 Task: Check our story.
Action: Mouse moved to (812, 547)
Screenshot: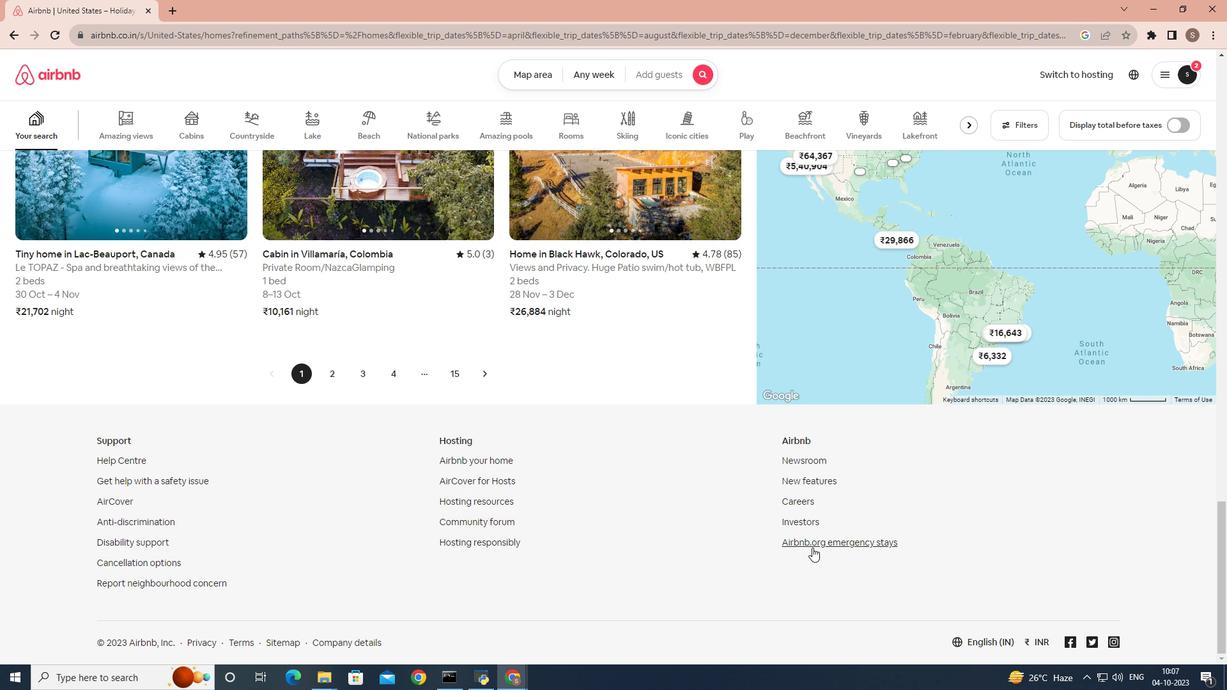 
Action: Mouse pressed left at (812, 547)
Screenshot: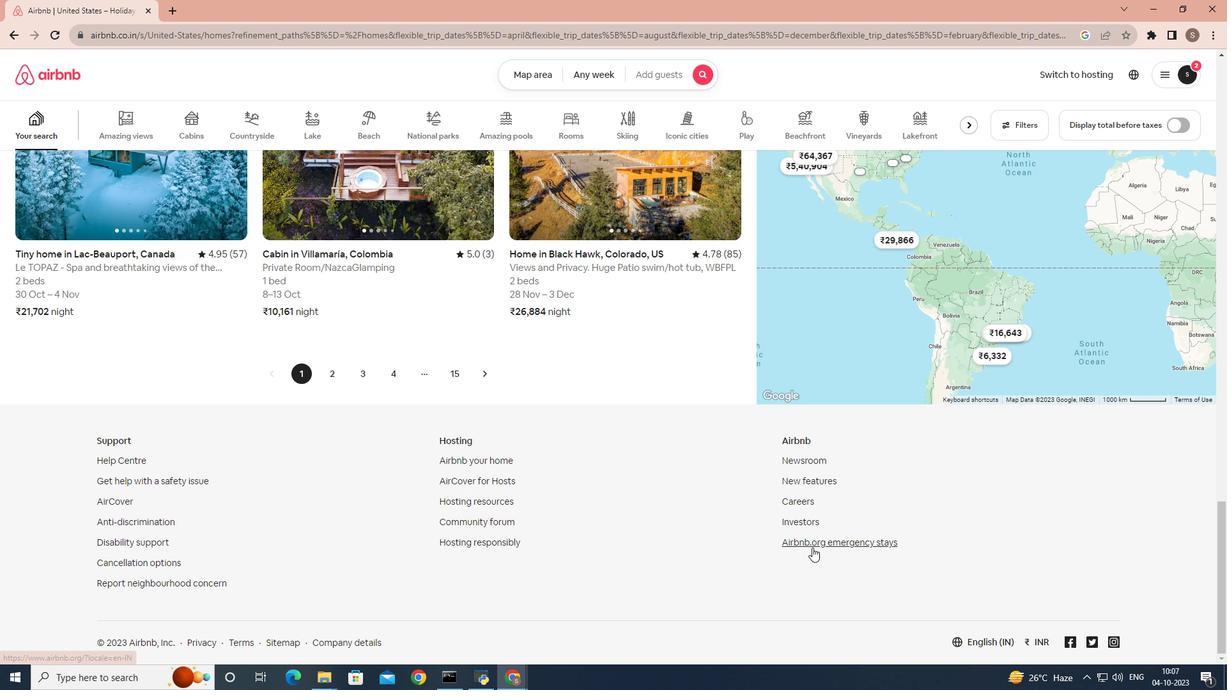 
Action: Mouse moved to (908, 251)
Screenshot: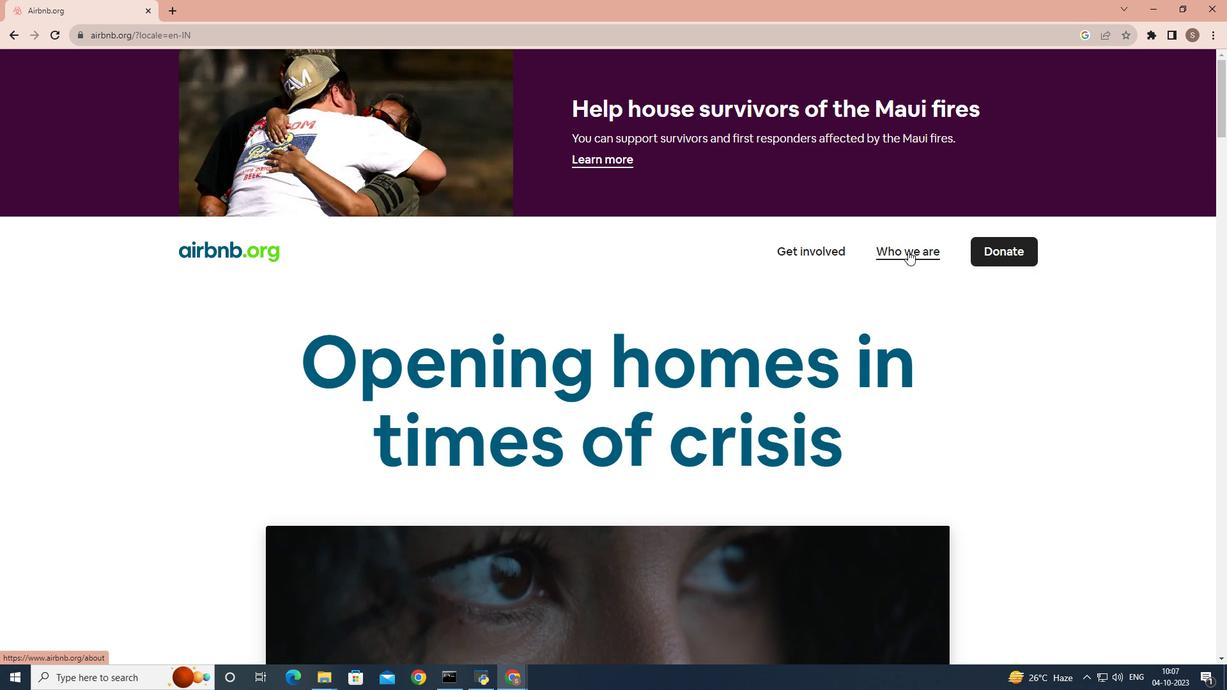 
Action: Mouse pressed left at (908, 251)
Screenshot: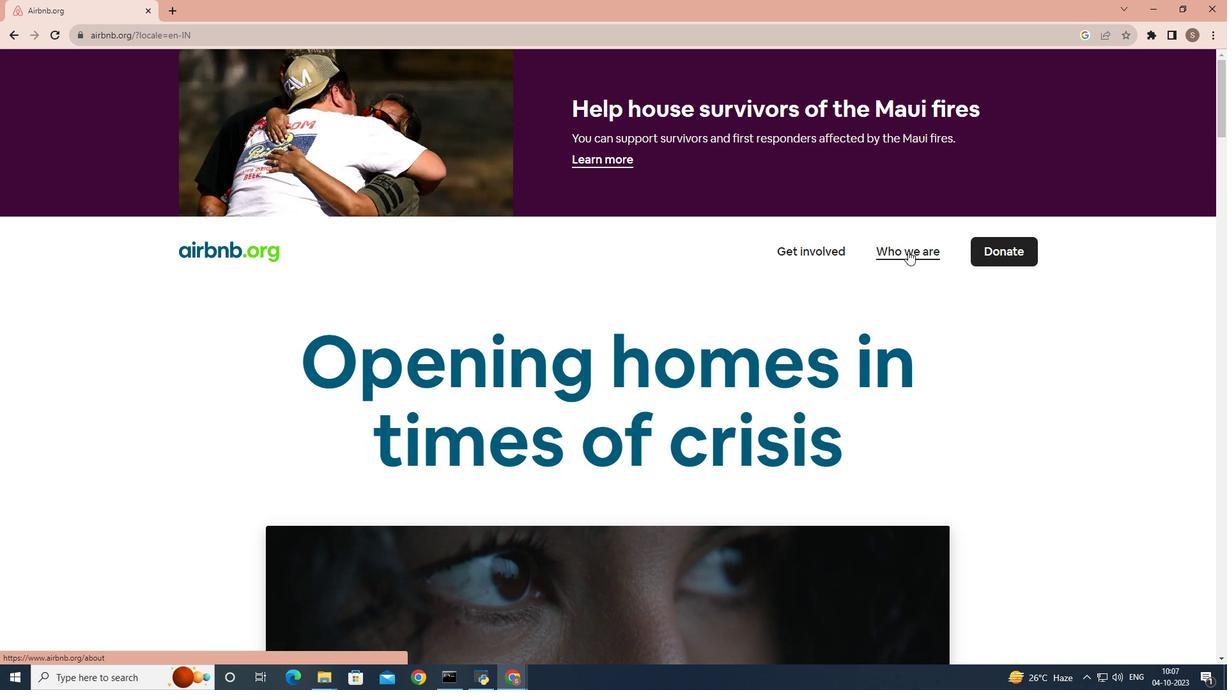 
Action: Mouse moved to (251, 423)
Screenshot: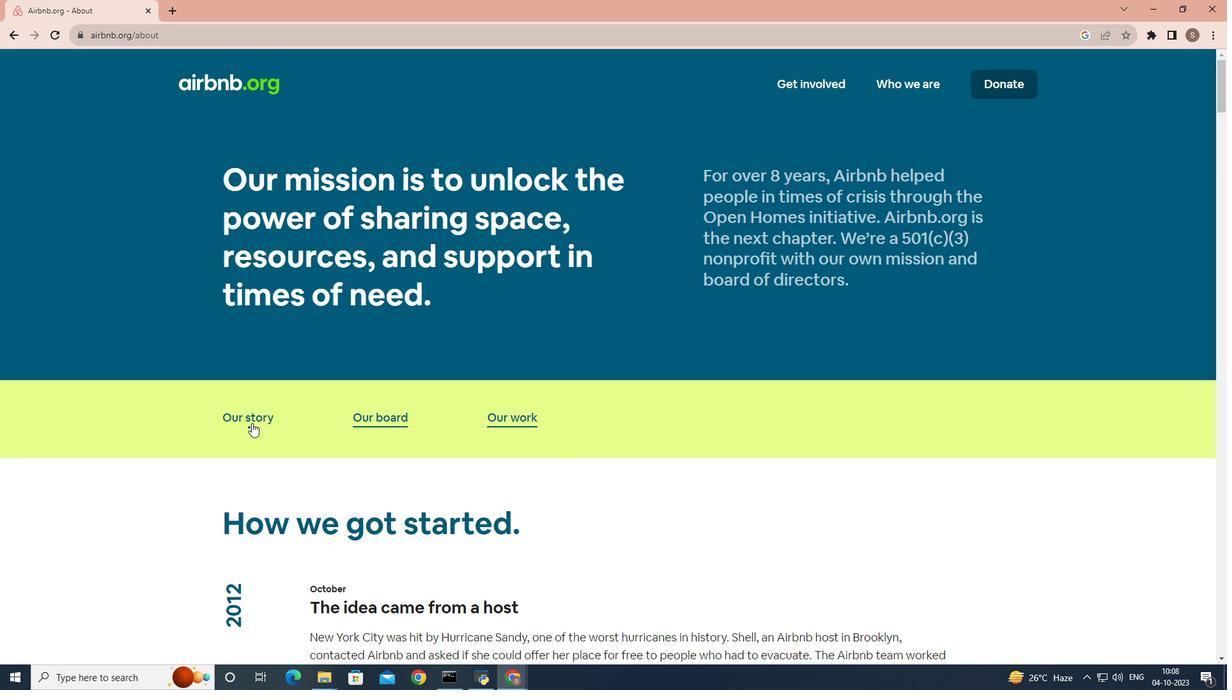 
Action: Mouse pressed left at (251, 423)
Screenshot: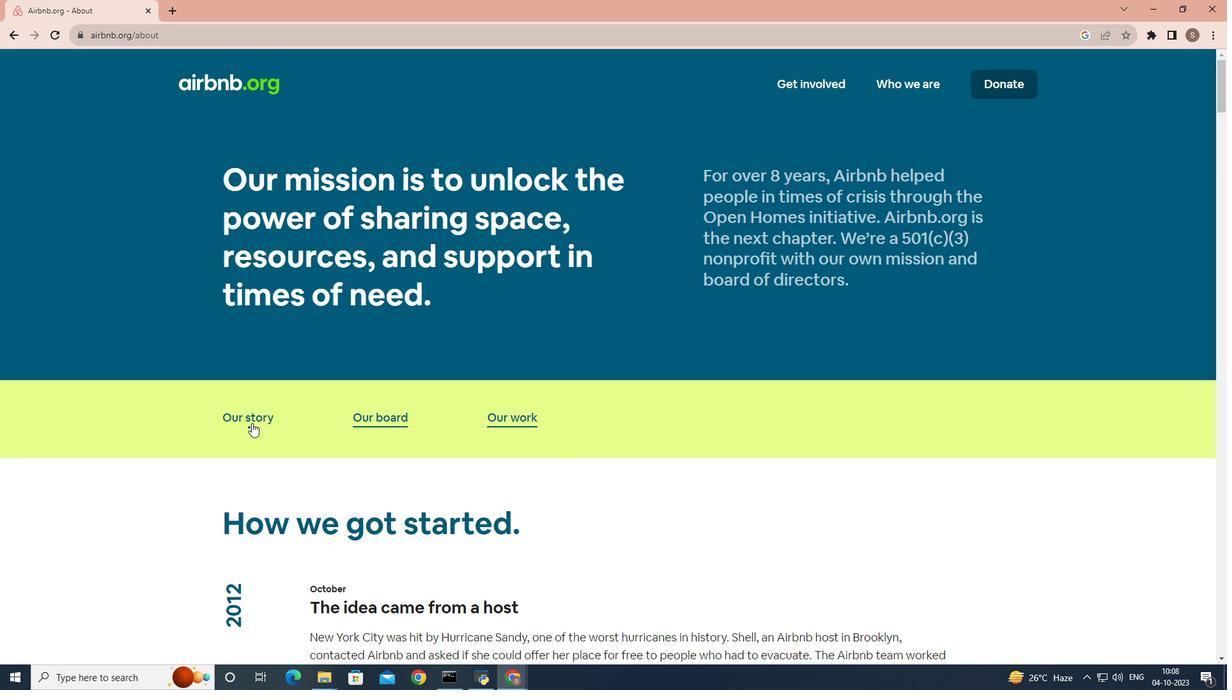 
Action: Mouse moved to (260, 427)
Screenshot: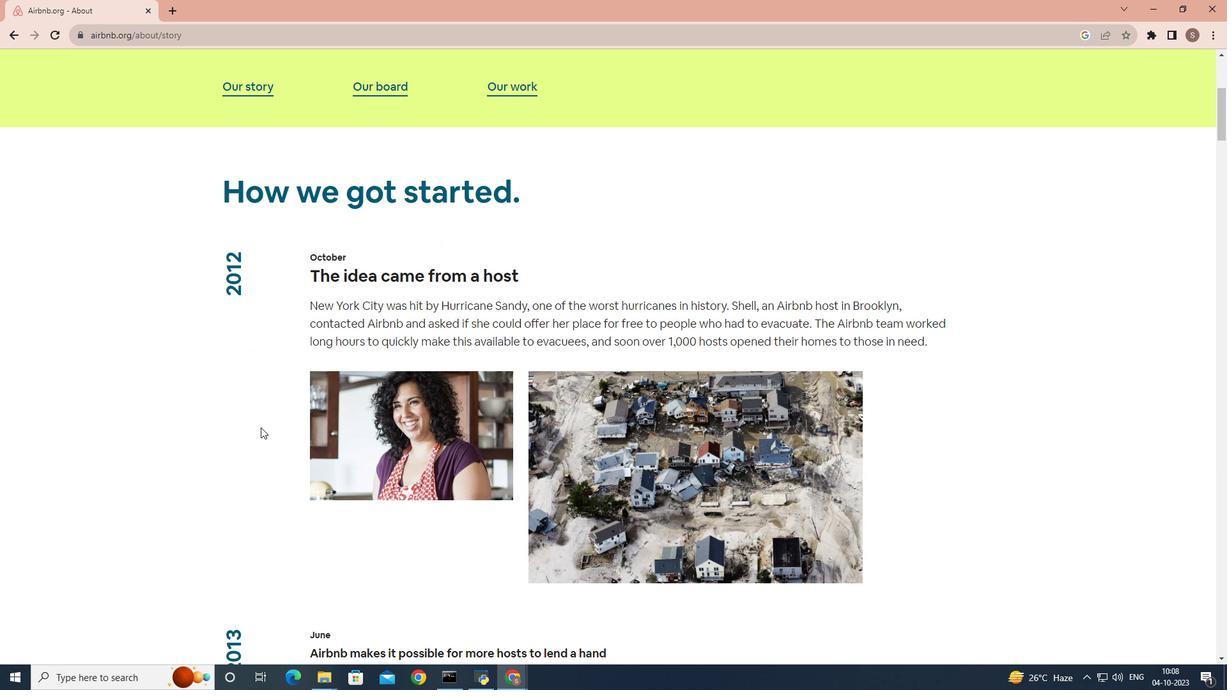 
Action: Mouse scrolled (260, 426) with delta (0, 0)
Screenshot: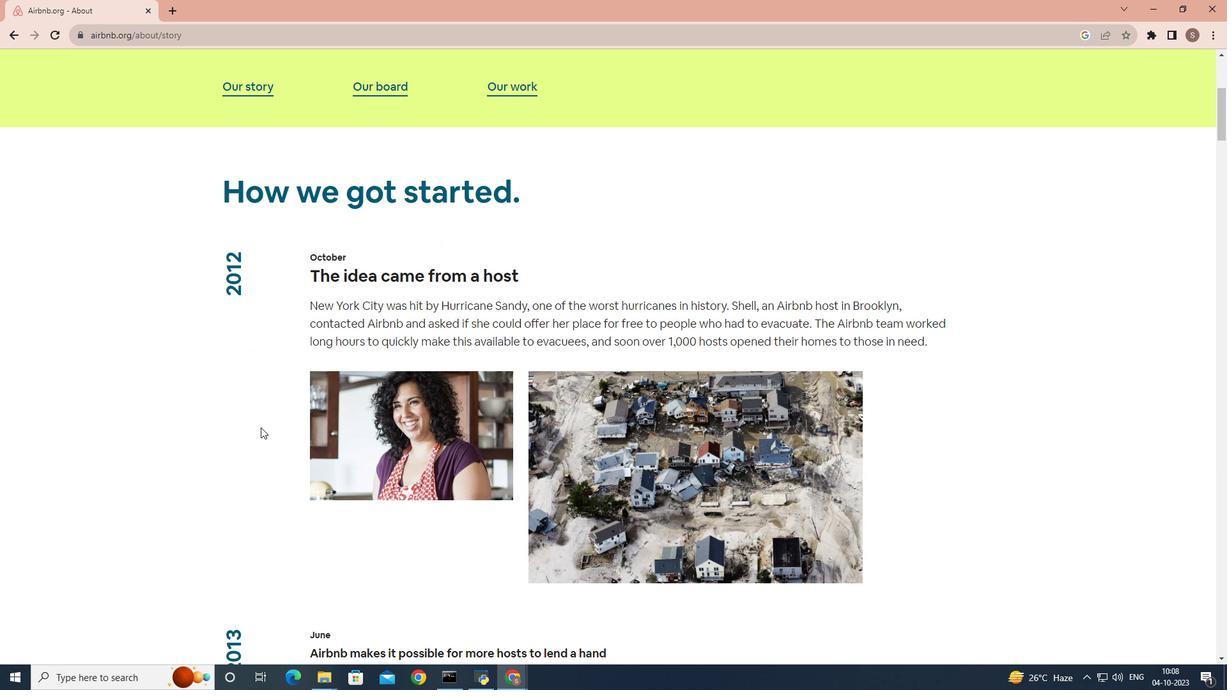 
Action: Mouse scrolled (260, 426) with delta (0, 0)
Screenshot: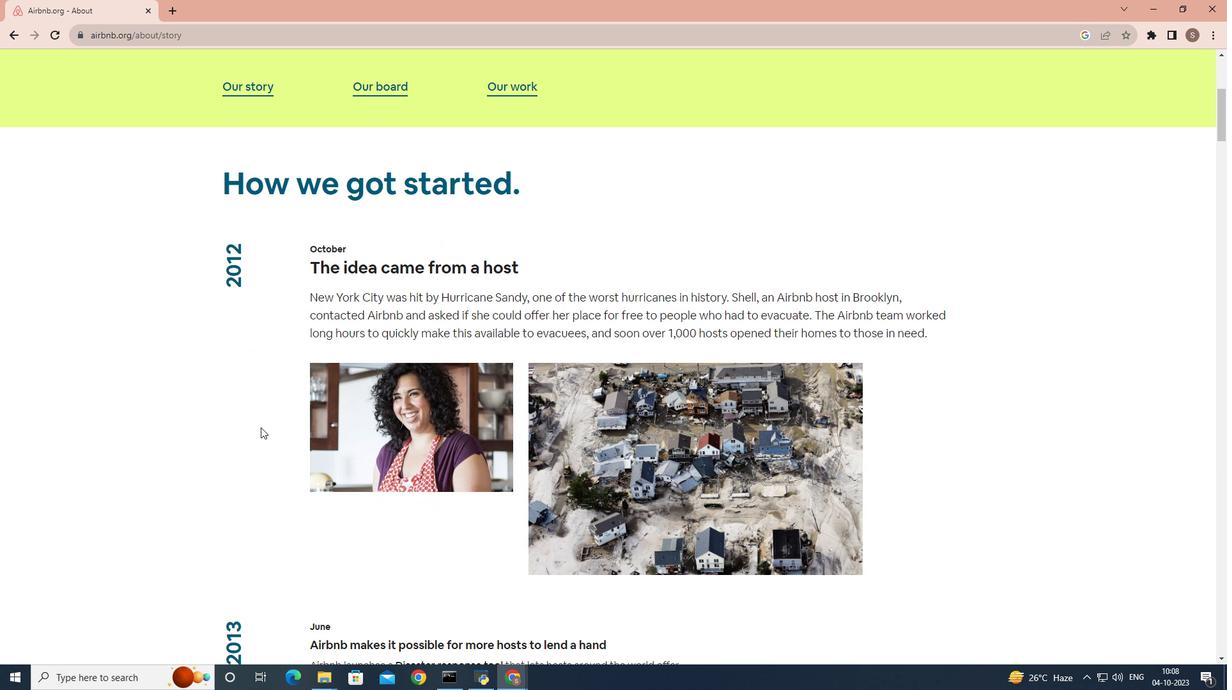 
Action: Mouse scrolled (260, 426) with delta (0, 0)
Screenshot: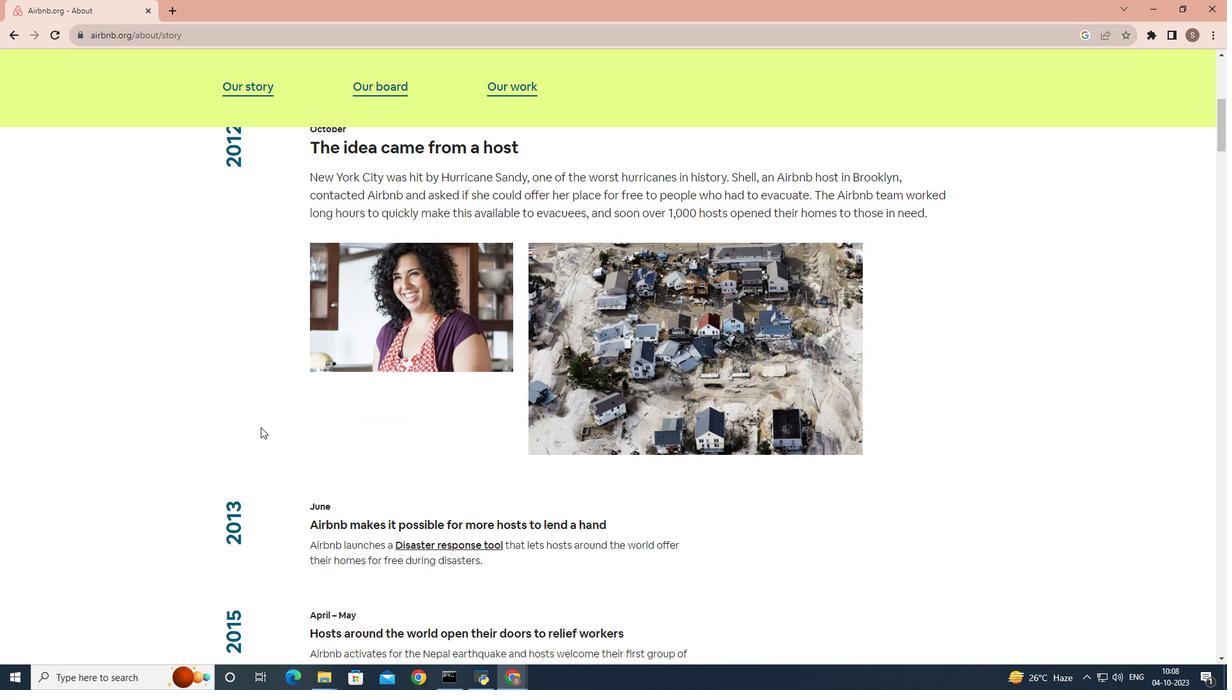 
Action: Mouse scrolled (260, 426) with delta (0, 0)
Screenshot: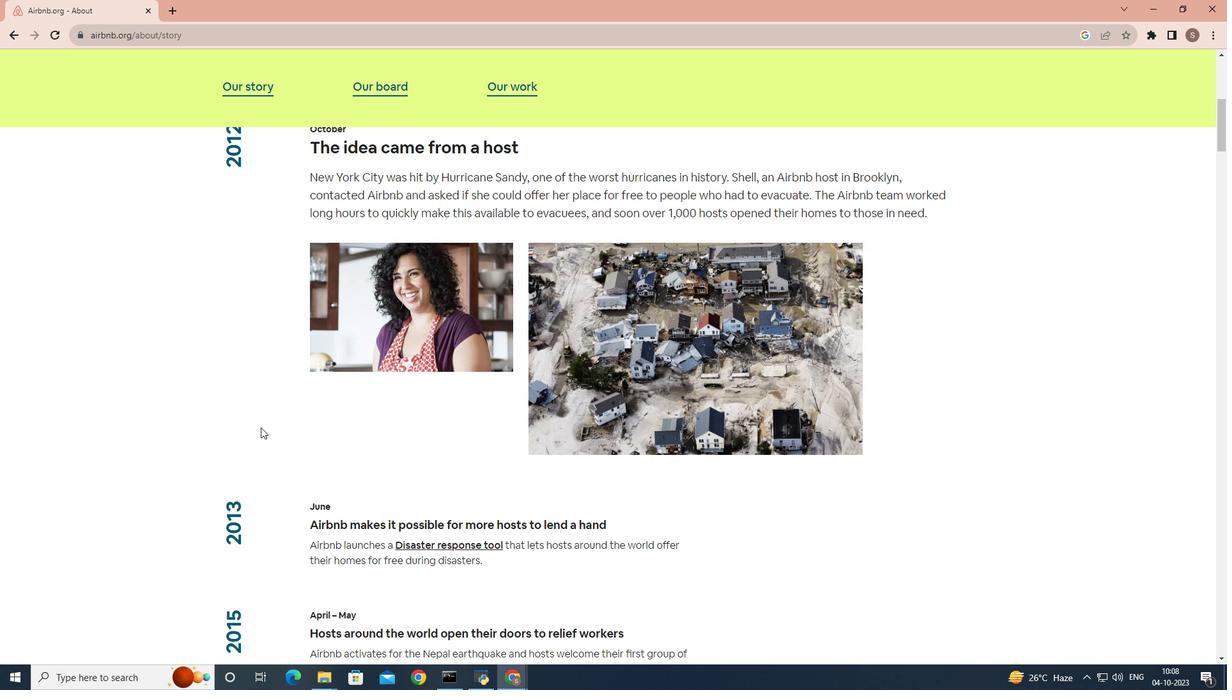 
Action: Mouse scrolled (260, 426) with delta (0, 0)
Screenshot: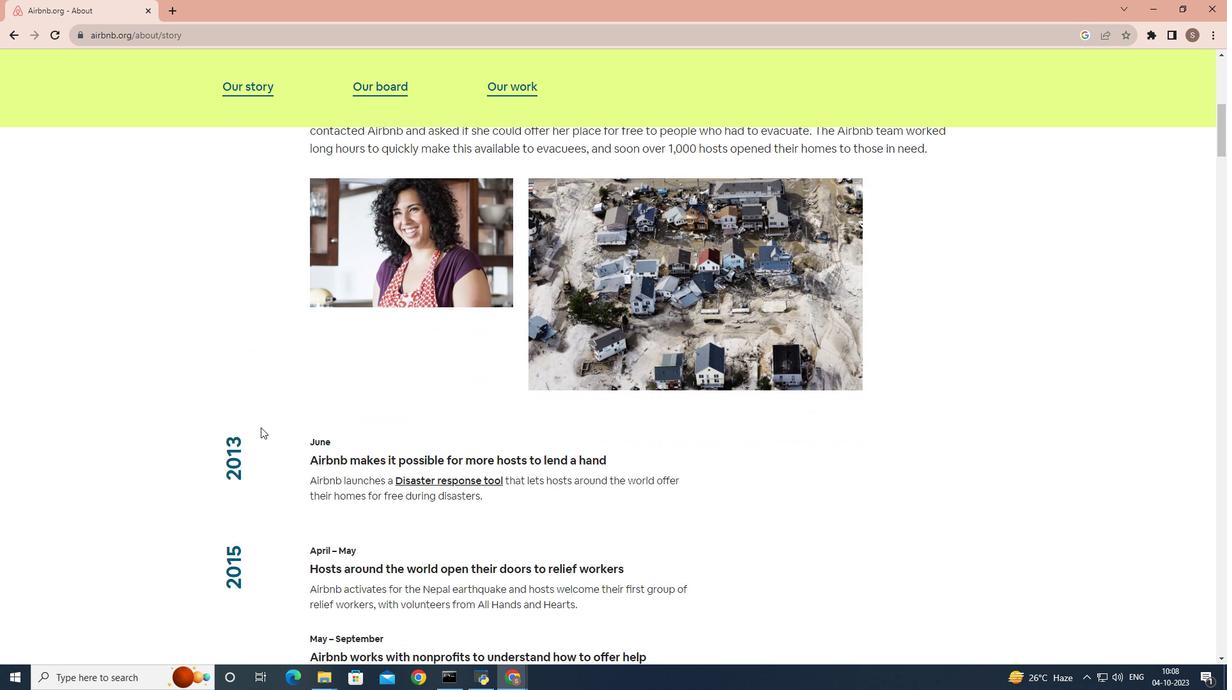 
Action: Mouse scrolled (260, 426) with delta (0, 0)
Screenshot: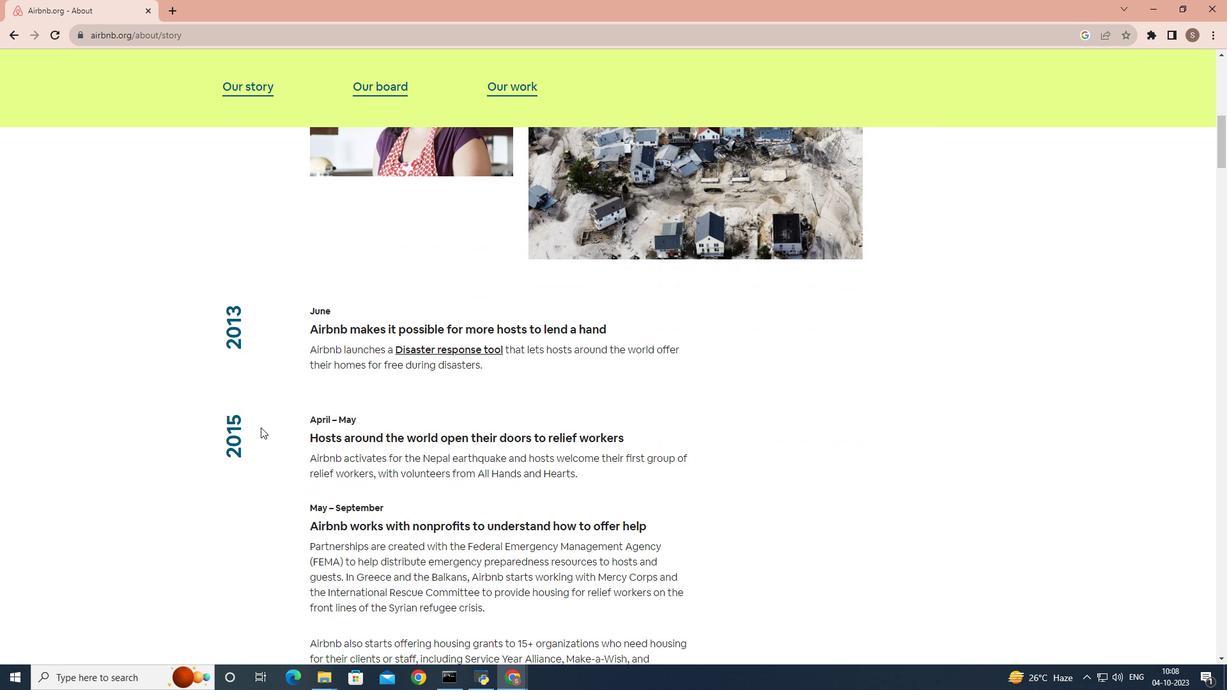 
Action: Mouse scrolled (260, 426) with delta (0, 0)
Screenshot: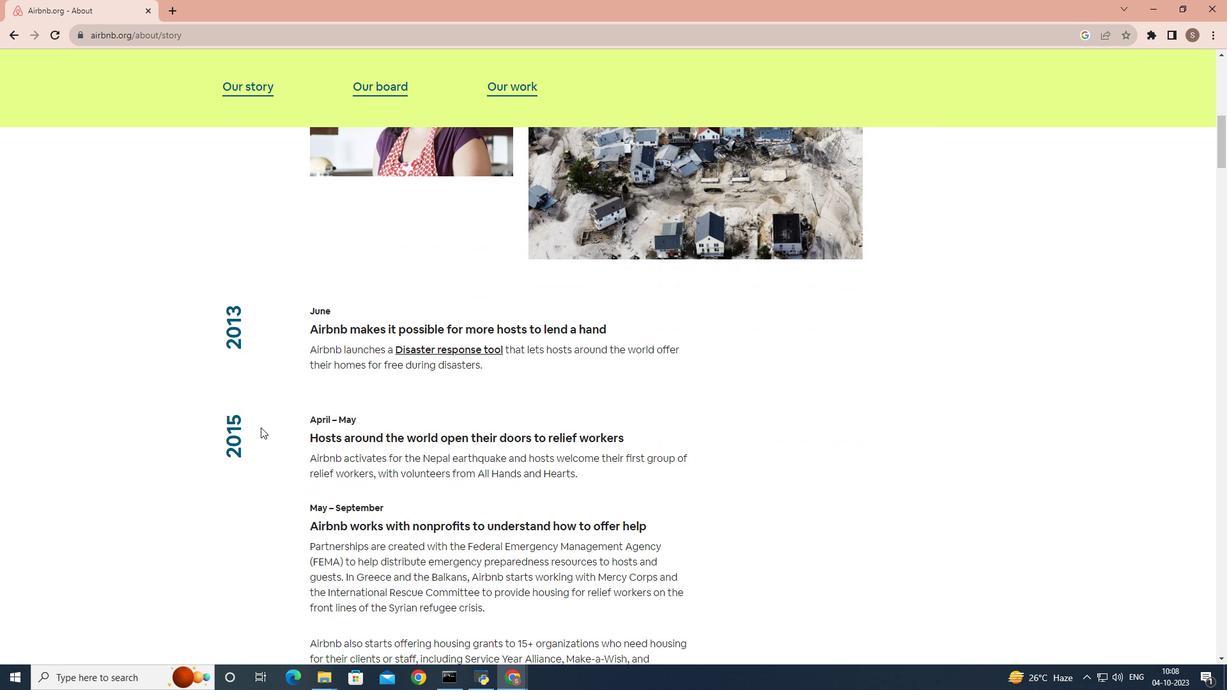 
Action: Mouse scrolled (260, 426) with delta (0, 0)
Screenshot: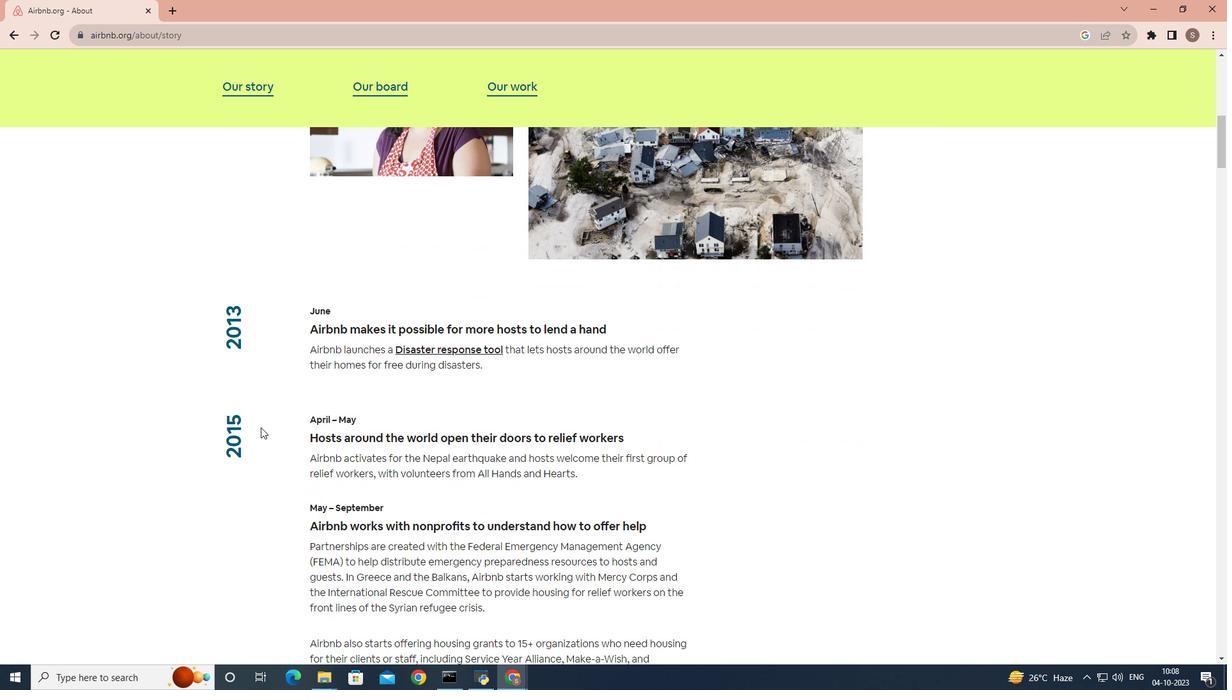 
Action: Mouse scrolled (260, 426) with delta (0, 0)
Screenshot: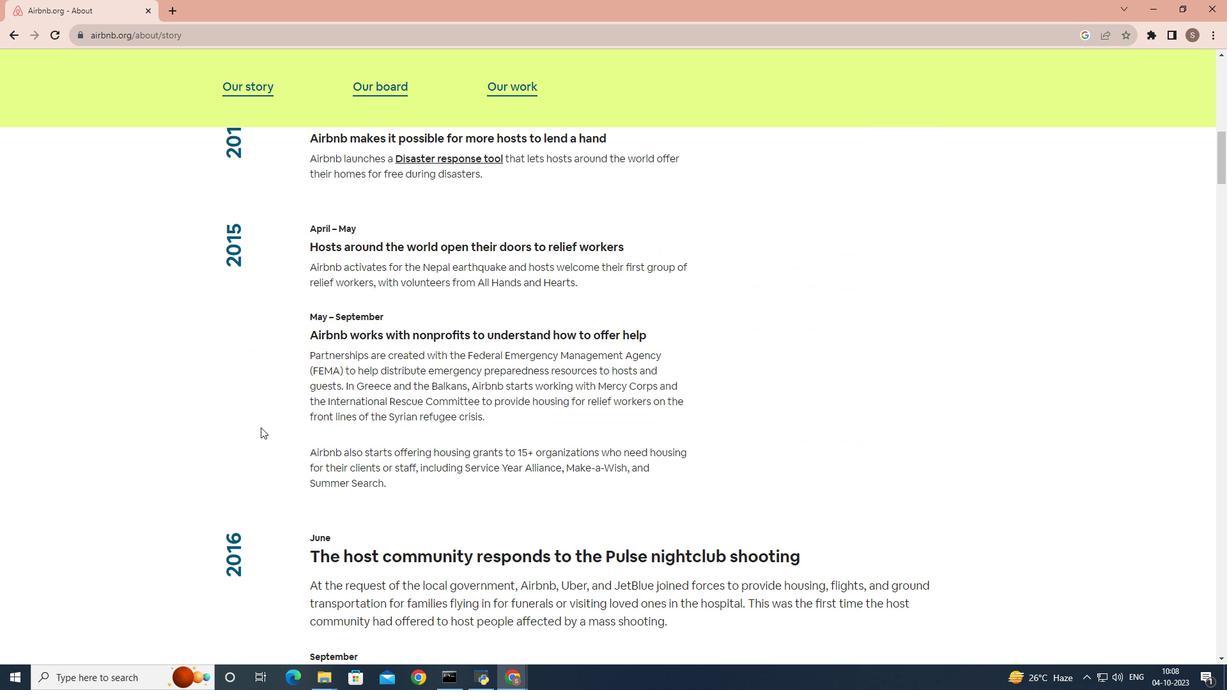 
Action: Mouse scrolled (260, 426) with delta (0, 0)
Screenshot: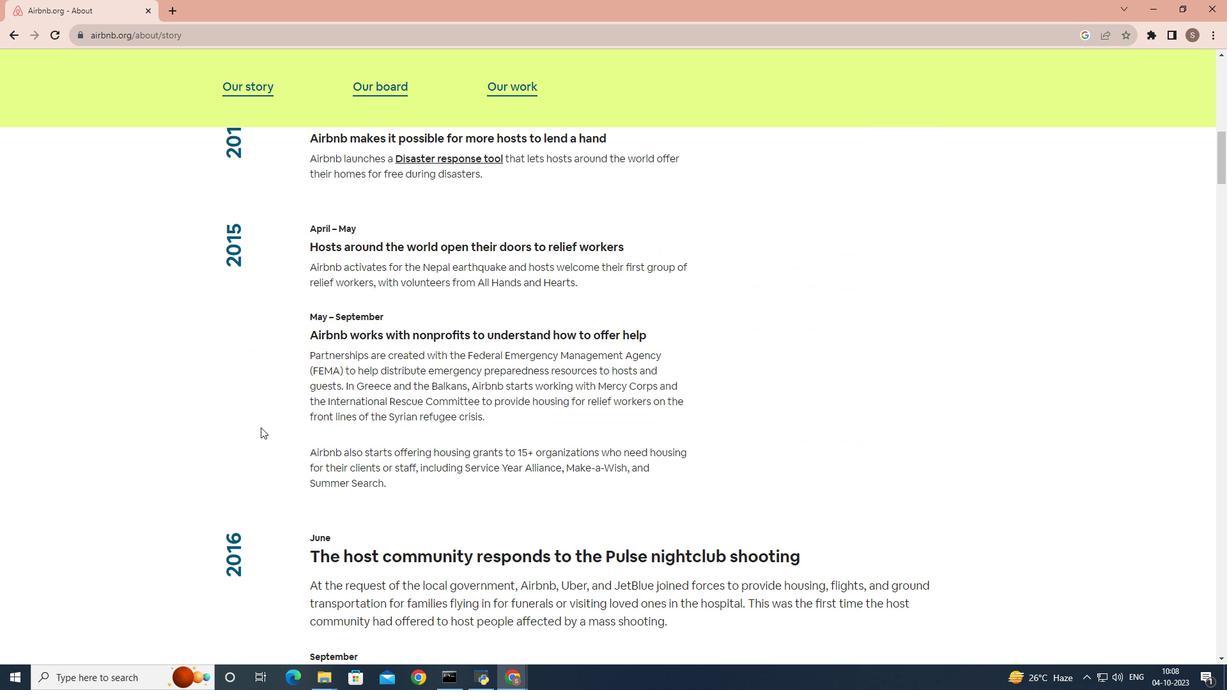 
Action: Mouse scrolled (260, 426) with delta (0, 0)
Screenshot: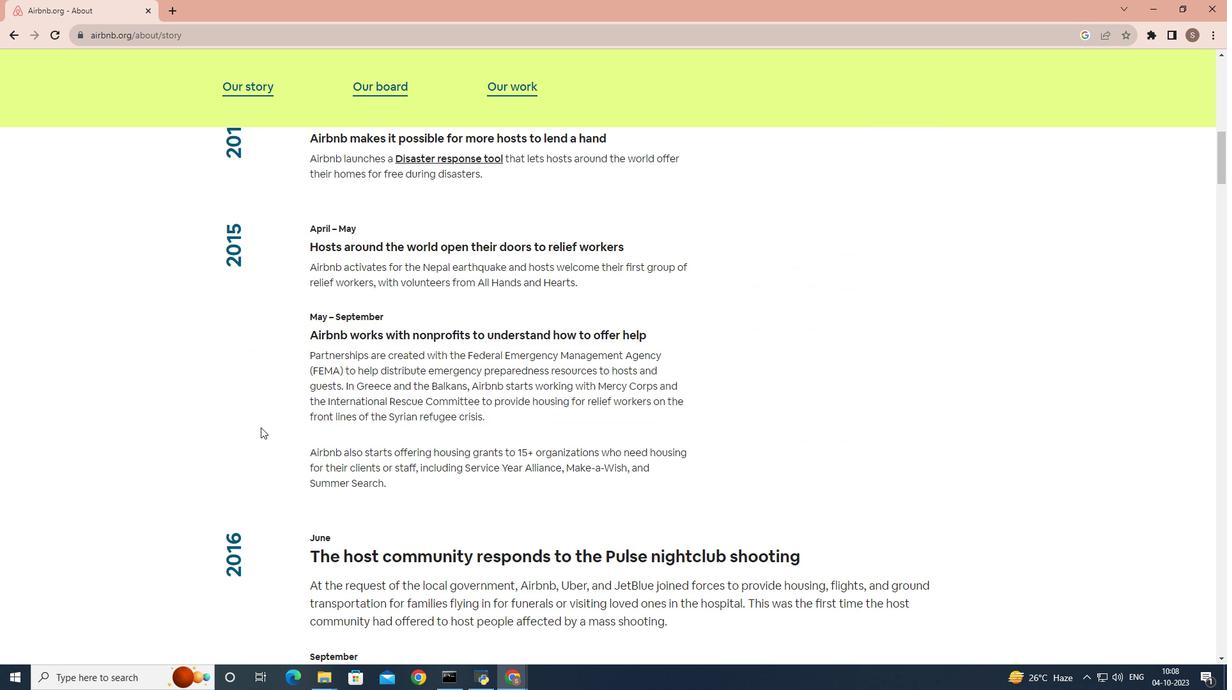 
Action: Mouse scrolled (260, 426) with delta (0, 0)
Screenshot: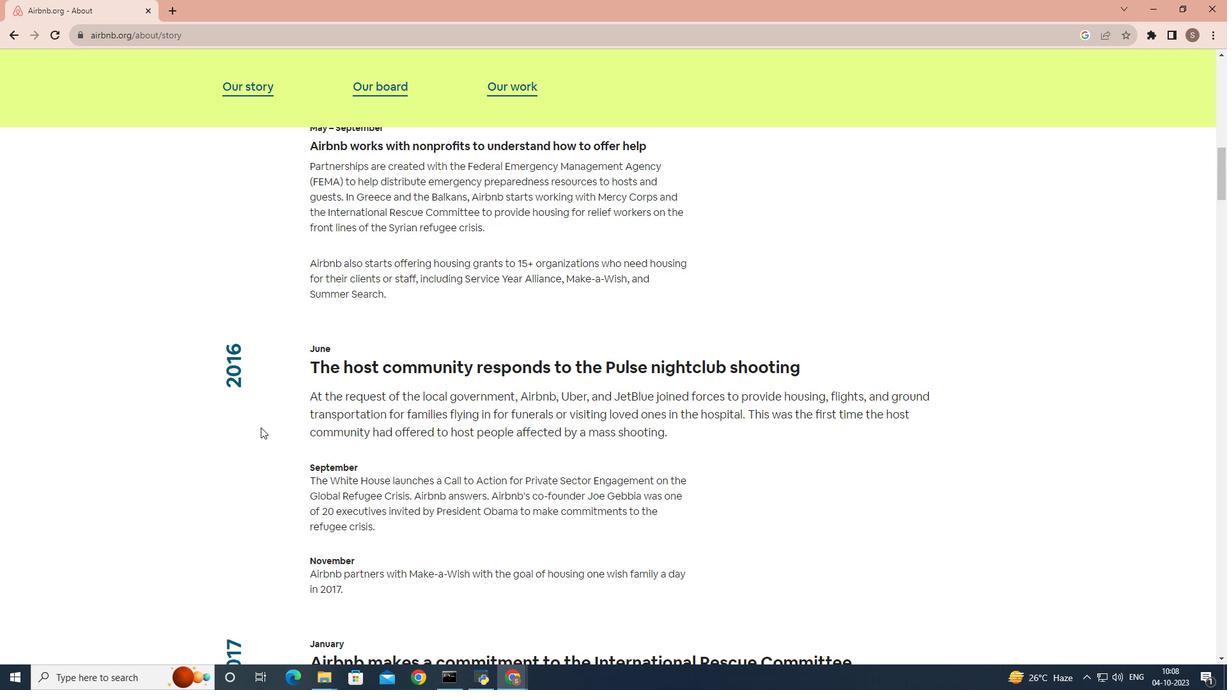 
Action: Mouse scrolled (260, 426) with delta (0, 0)
Screenshot: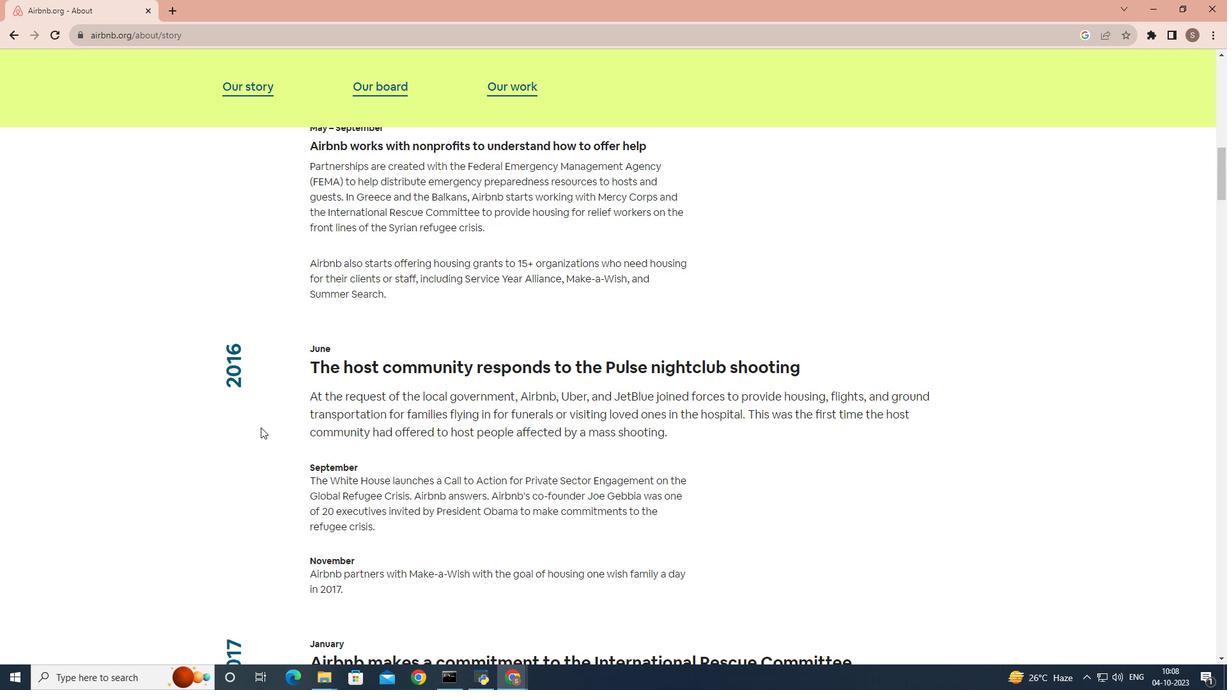 
Action: Mouse scrolled (260, 426) with delta (0, 0)
Screenshot: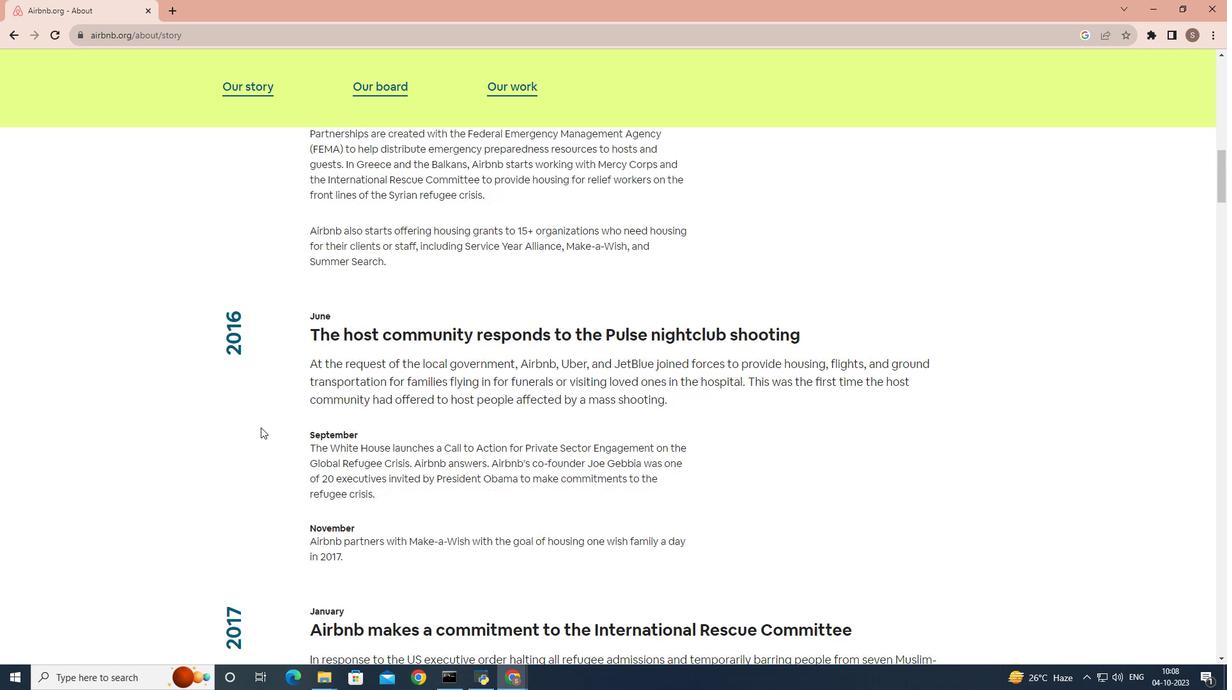 
Action: Mouse scrolled (260, 426) with delta (0, 0)
Screenshot: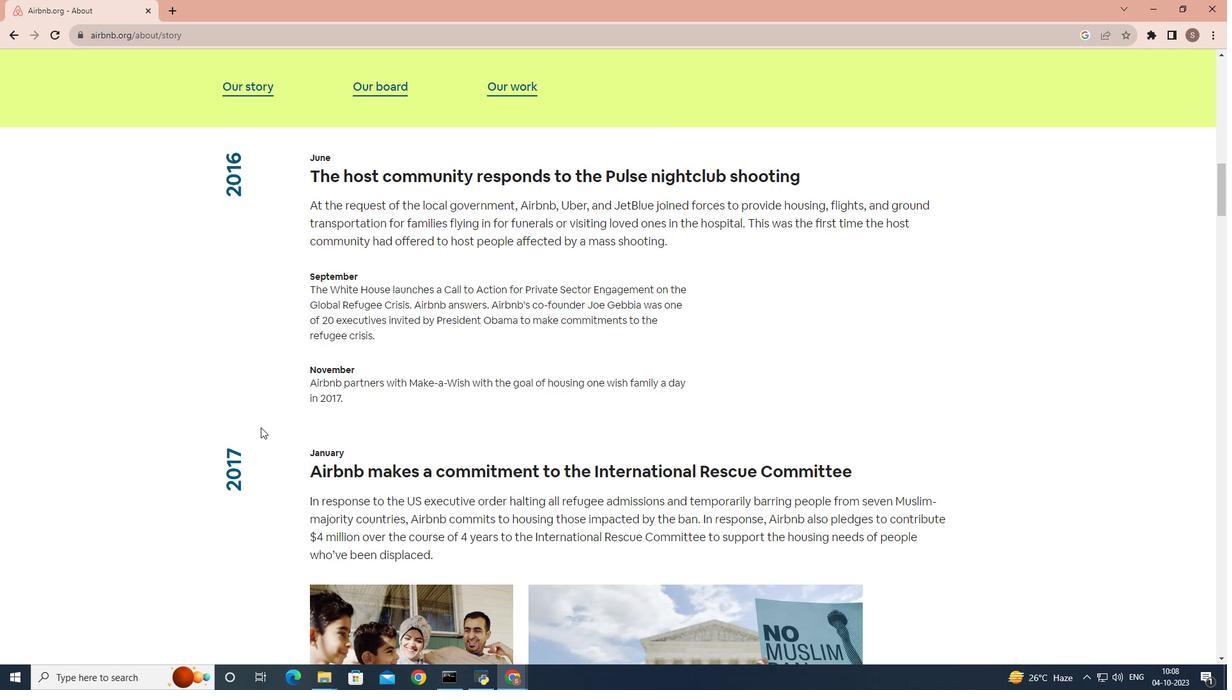 
Action: Mouse scrolled (260, 426) with delta (0, 0)
Screenshot: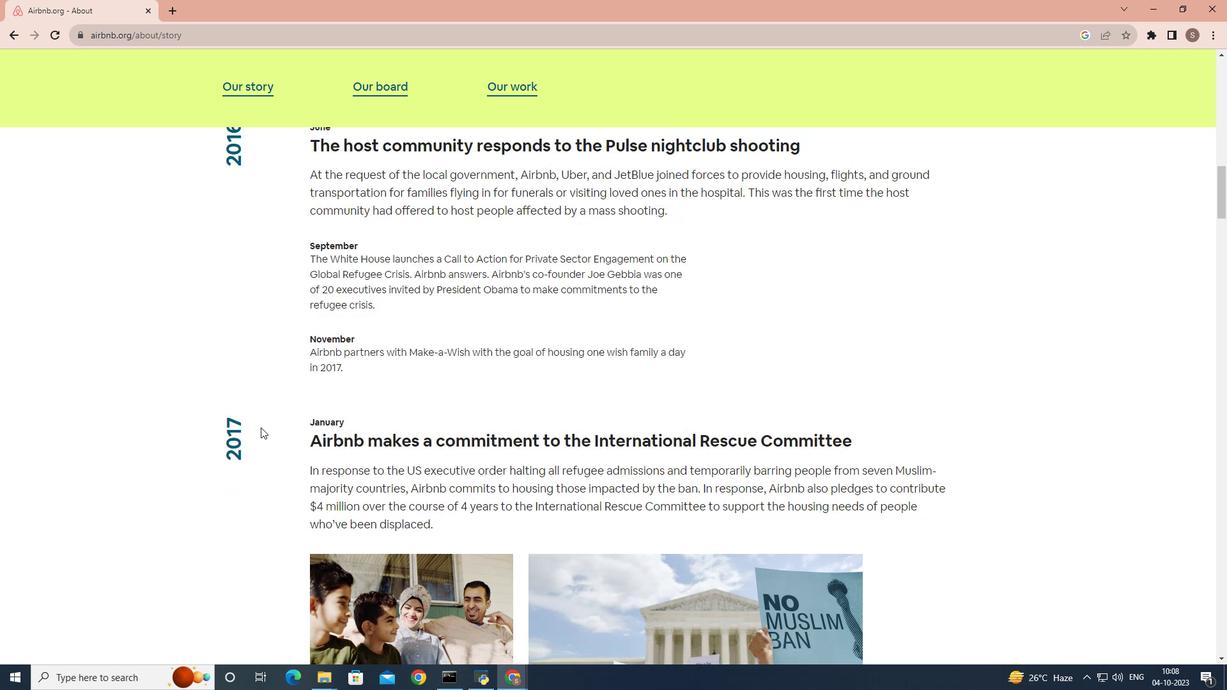 
Action: Mouse scrolled (260, 426) with delta (0, 0)
Screenshot: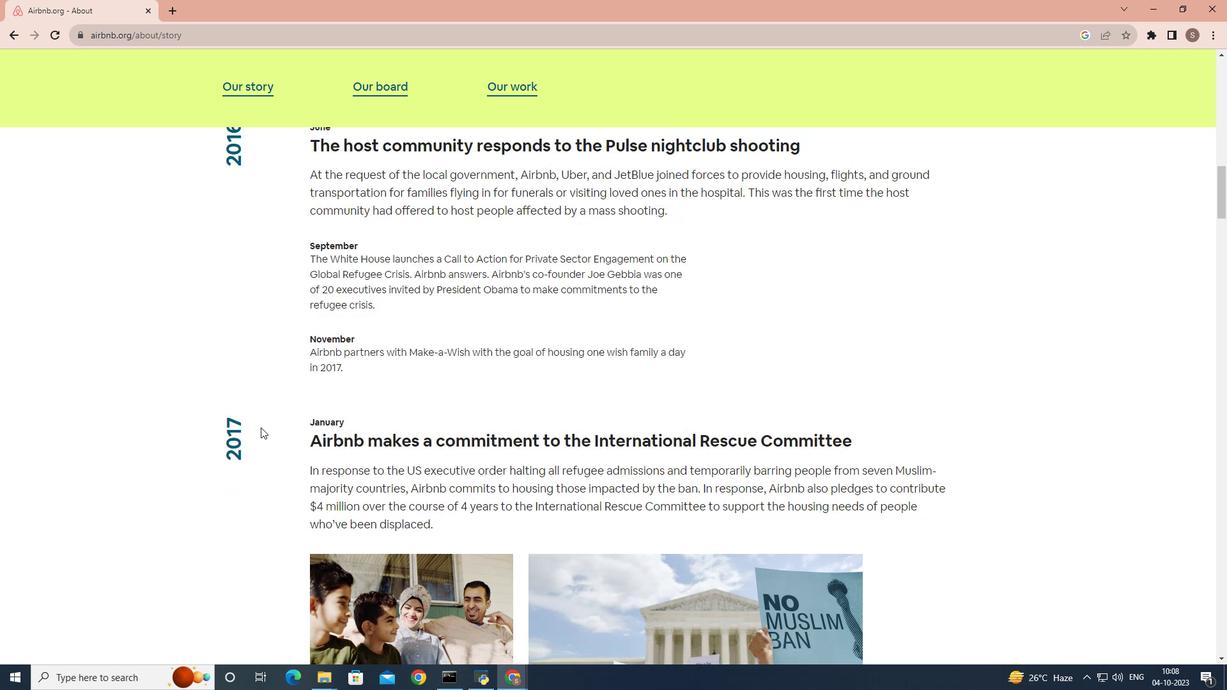 
Action: Mouse scrolled (260, 426) with delta (0, 0)
Screenshot: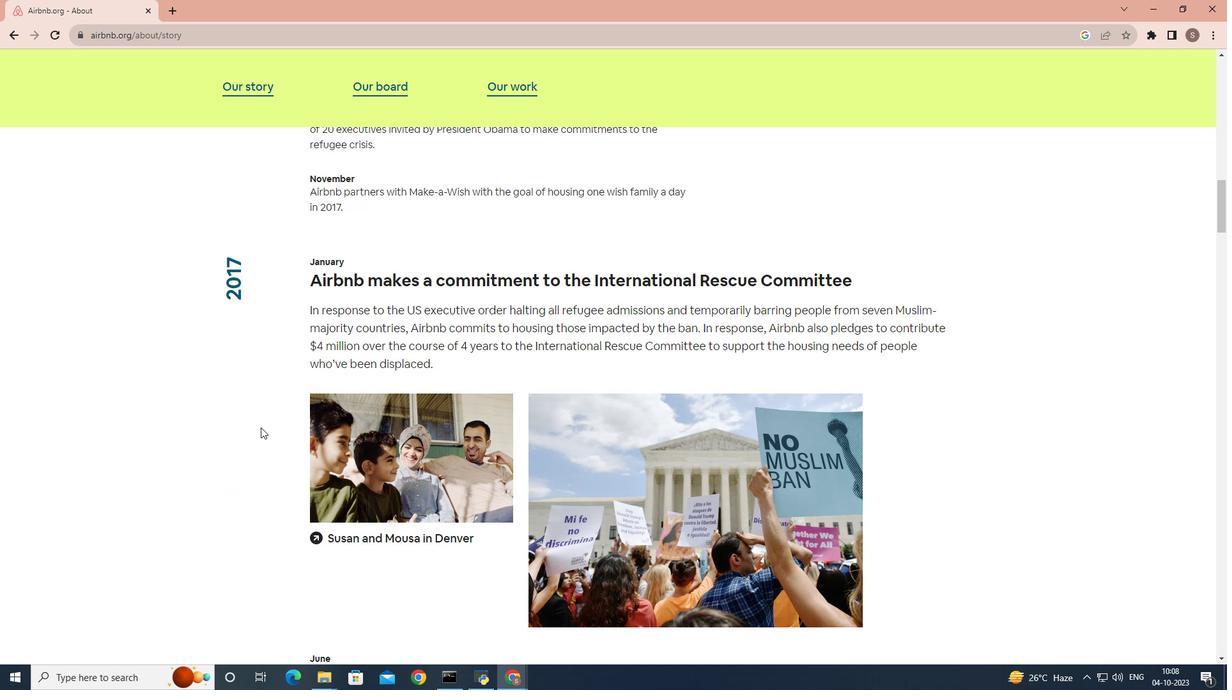 
Action: Mouse scrolled (260, 426) with delta (0, 0)
Screenshot: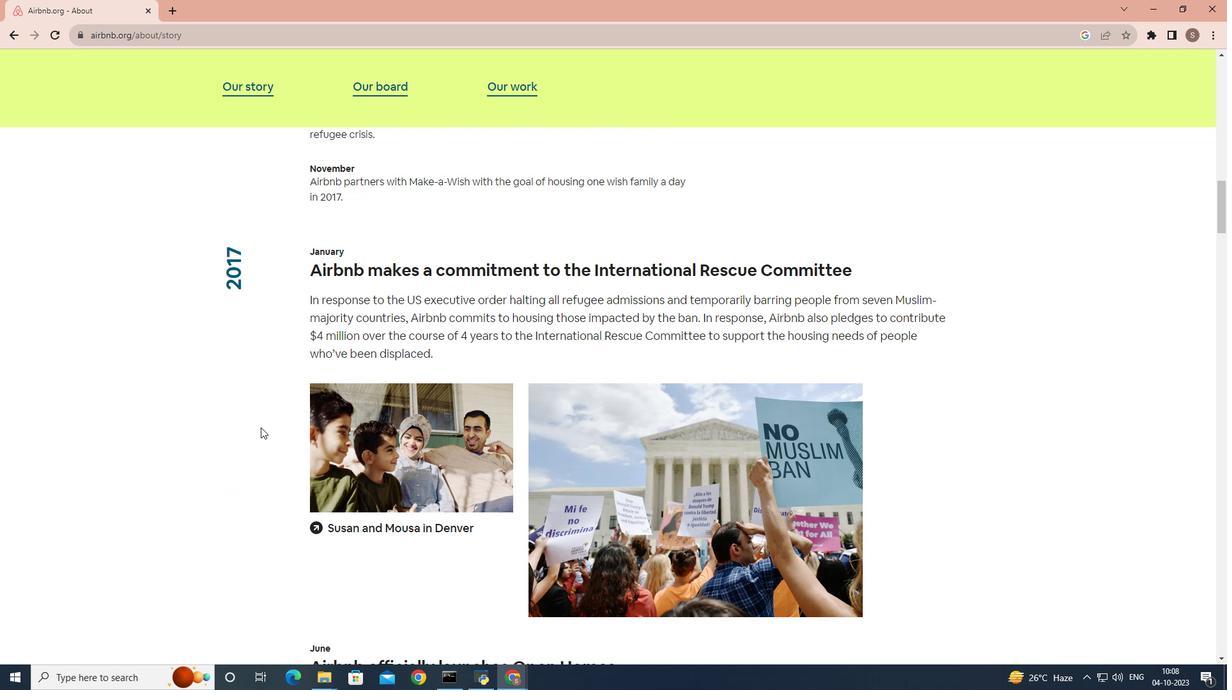 
Action: Mouse scrolled (260, 426) with delta (0, 0)
Screenshot: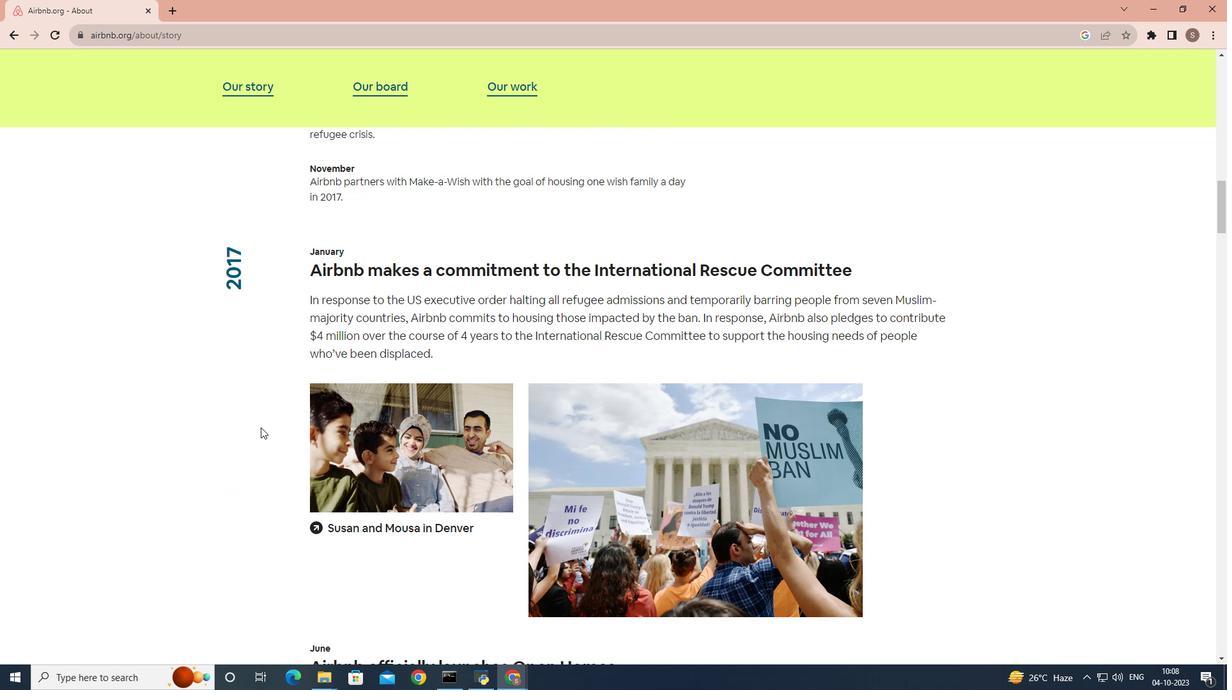 
Action: Mouse scrolled (260, 426) with delta (0, 0)
Screenshot: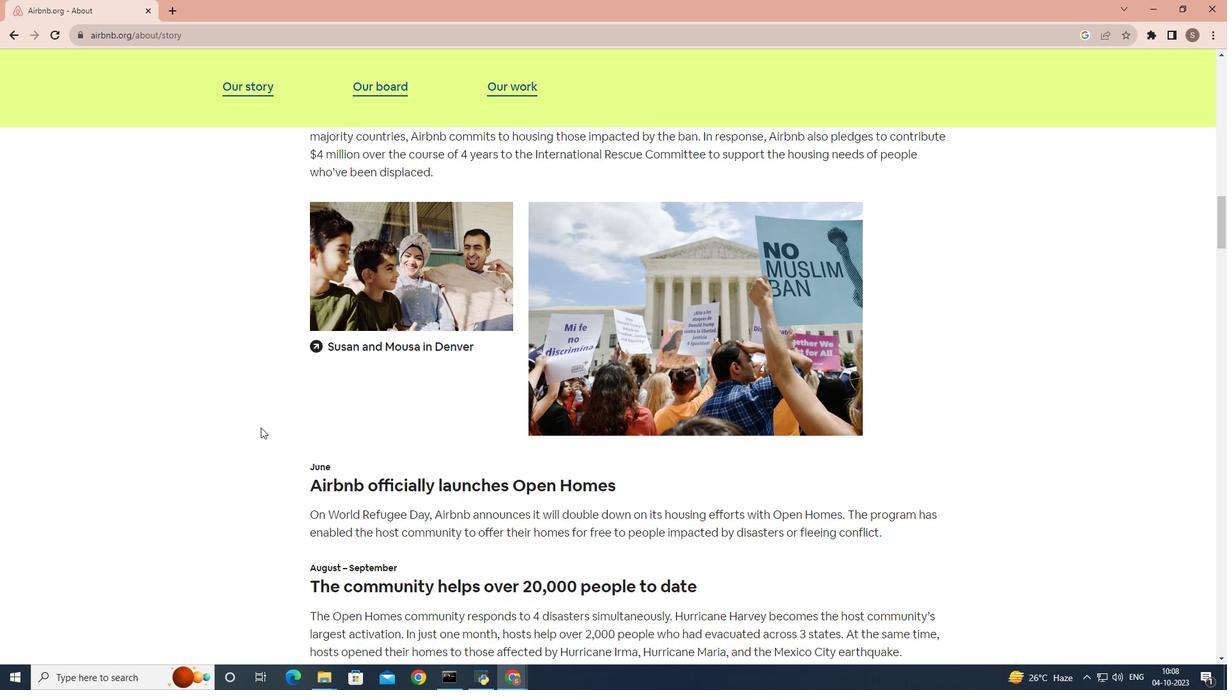 
Action: Mouse scrolled (260, 426) with delta (0, 0)
Screenshot: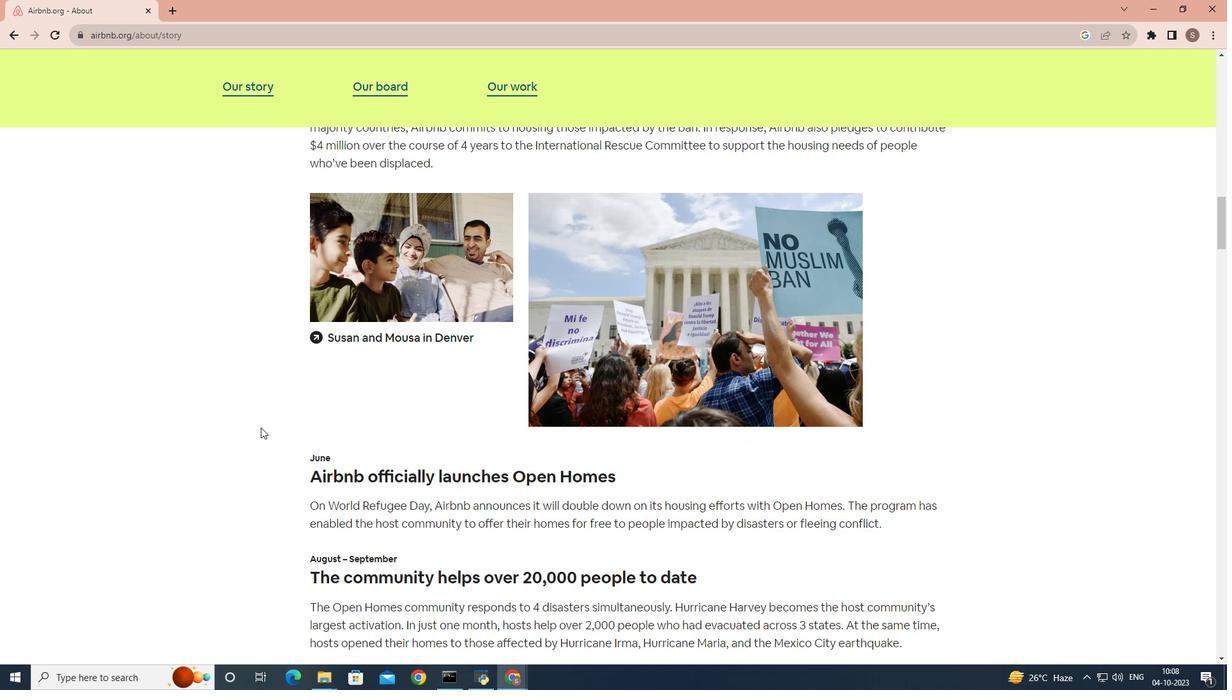 
Action: Mouse scrolled (260, 426) with delta (0, 0)
Screenshot: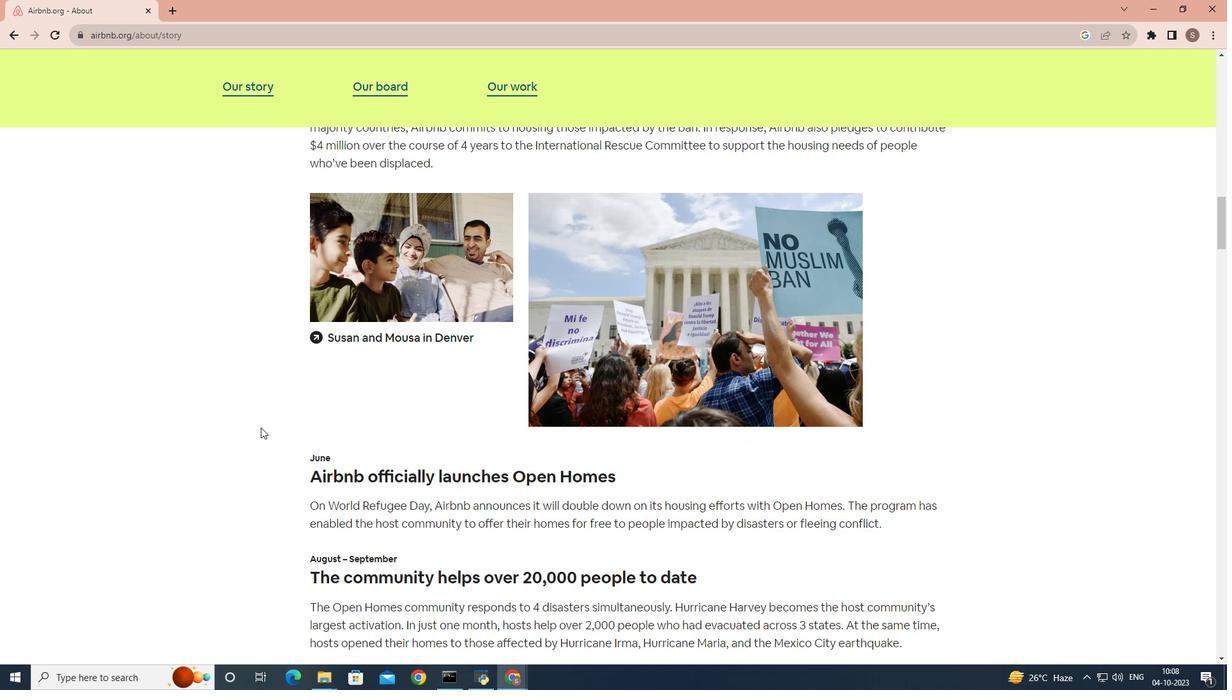 
Action: Mouse scrolled (260, 426) with delta (0, 0)
Screenshot: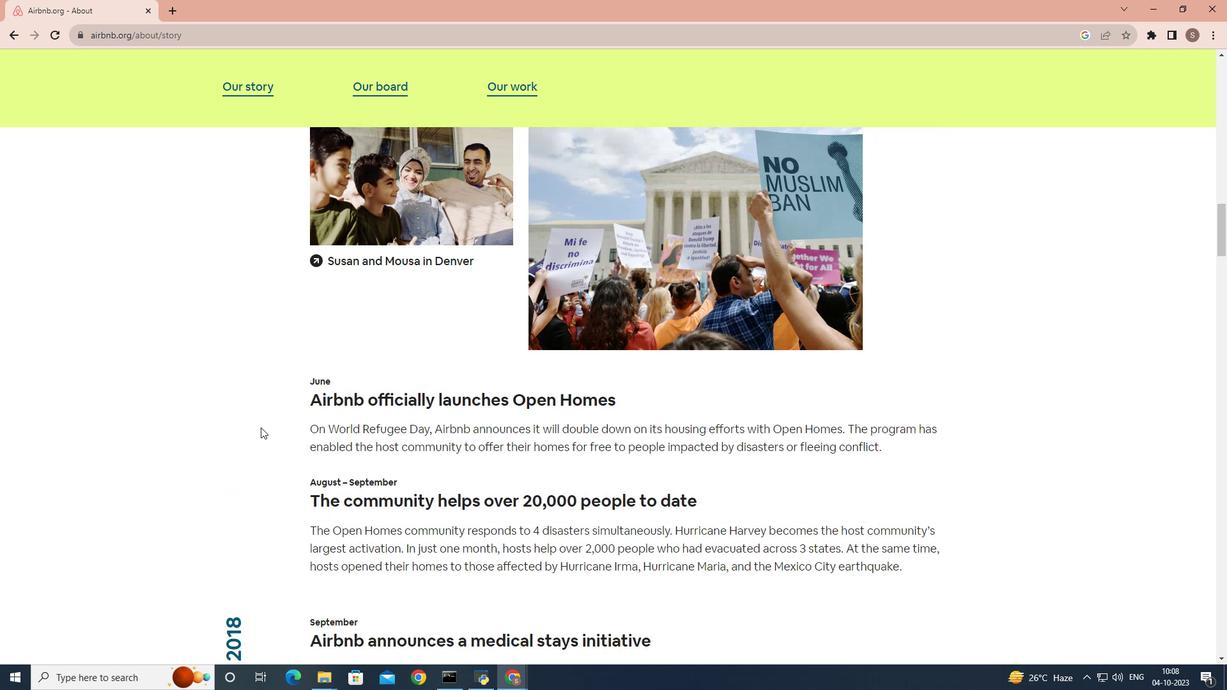 
Action: Mouse scrolled (260, 426) with delta (0, 0)
Screenshot: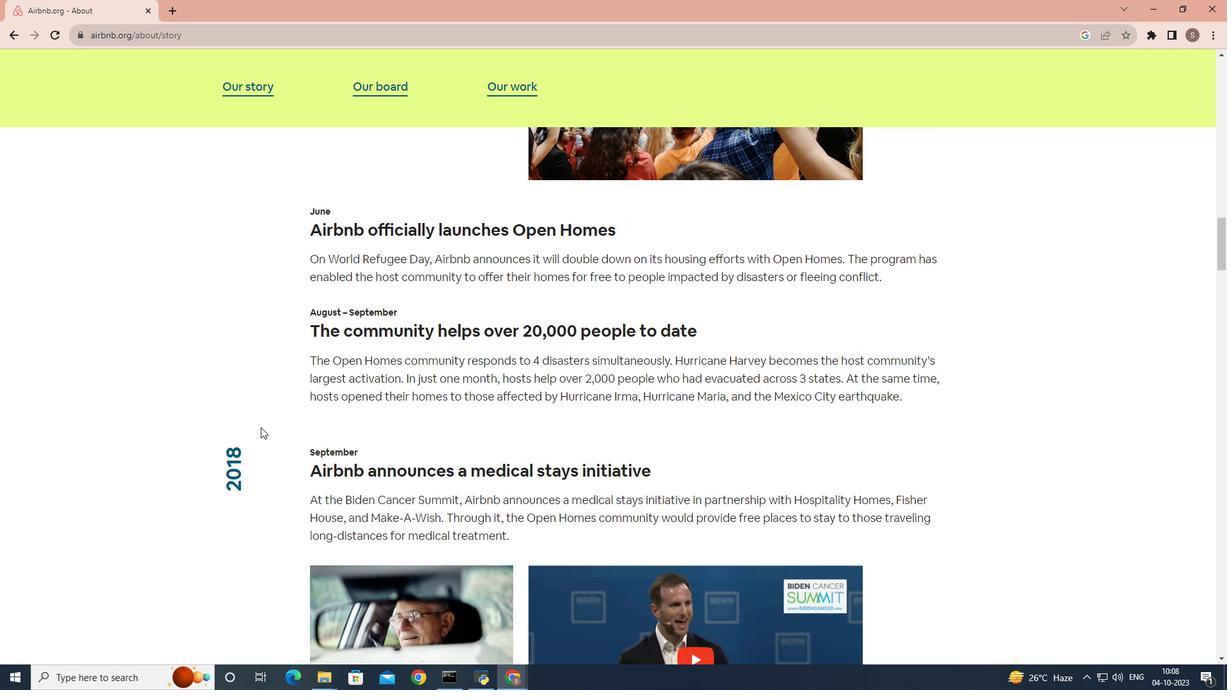 
Action: Mouse scrolled (260, 426) with delta (0, 0)
Screenshot: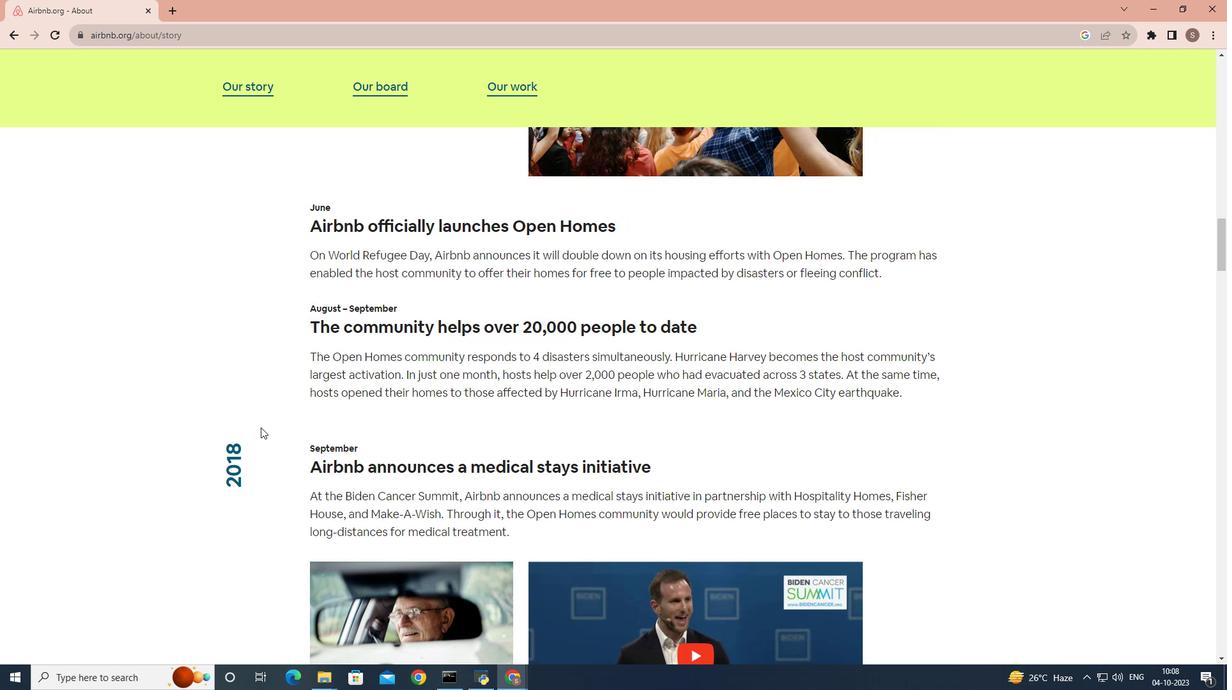 
Action: Mouse scrolled (260, 426) with delta (0, 0)
Screenshot: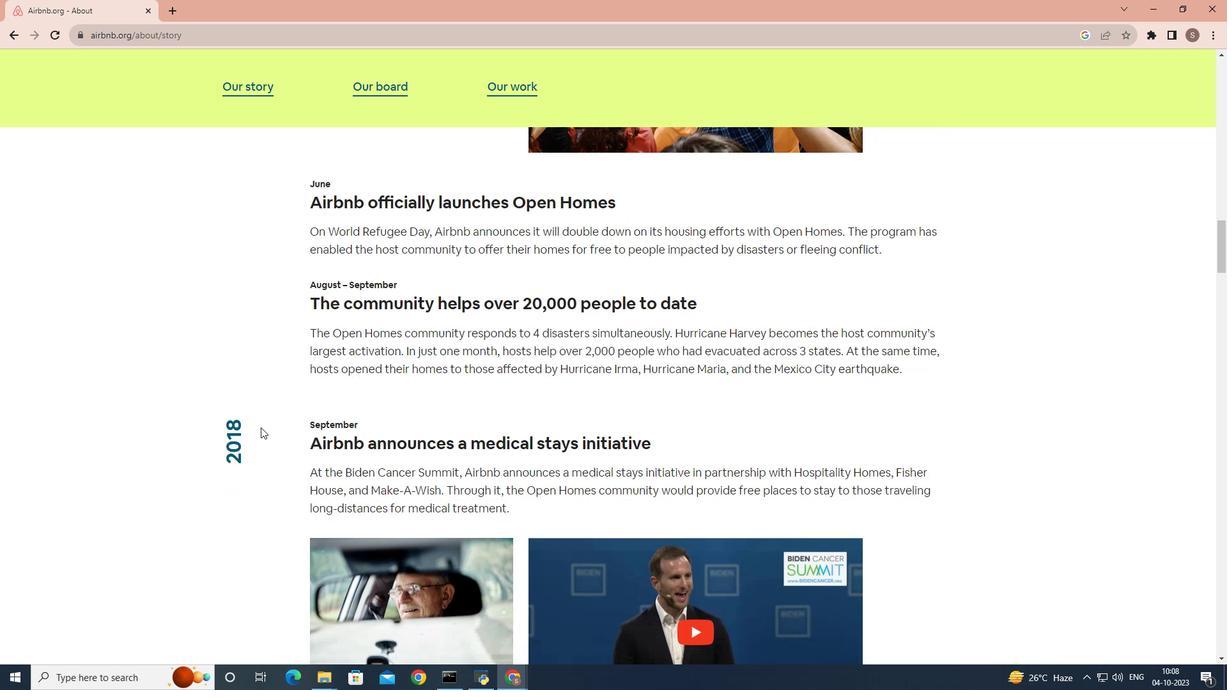 
Action: Mouse scrolled (260, 426) with delta (0, 0)
Screenshot: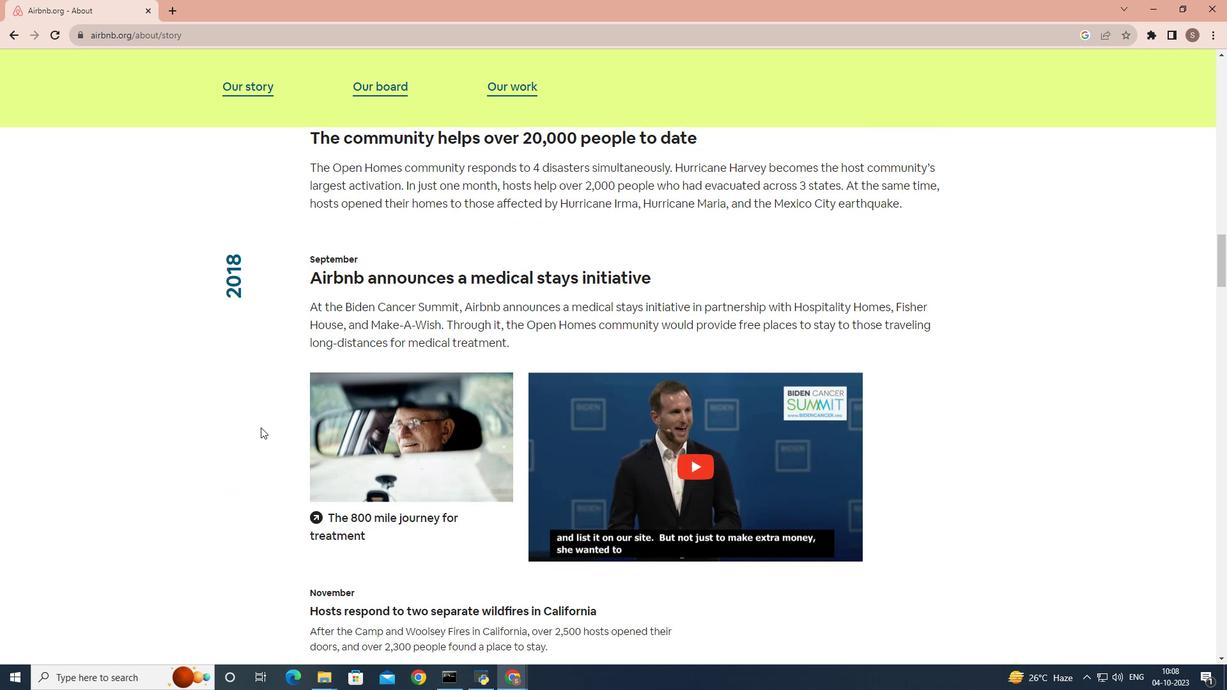 
Action: Mouse scrolled (260, 426) with delta (0, 0)
Screenshot: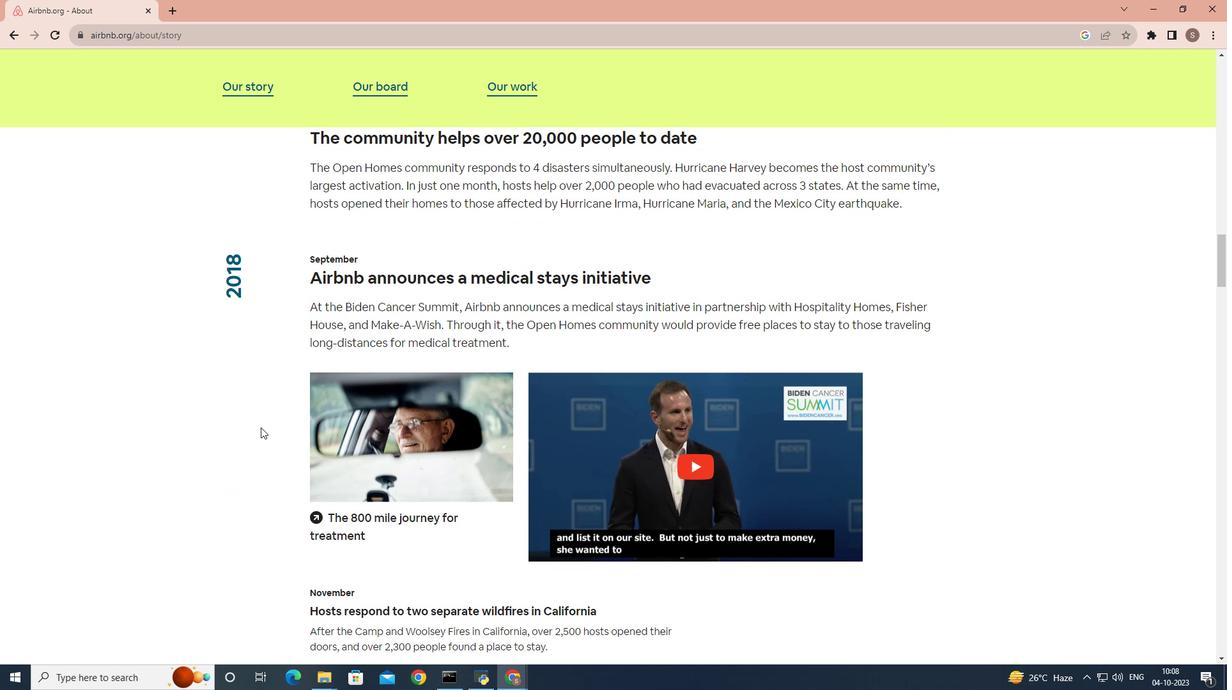 
Action: Mouse scrolled (260, 426) with delta (0, 0)
Screenshot: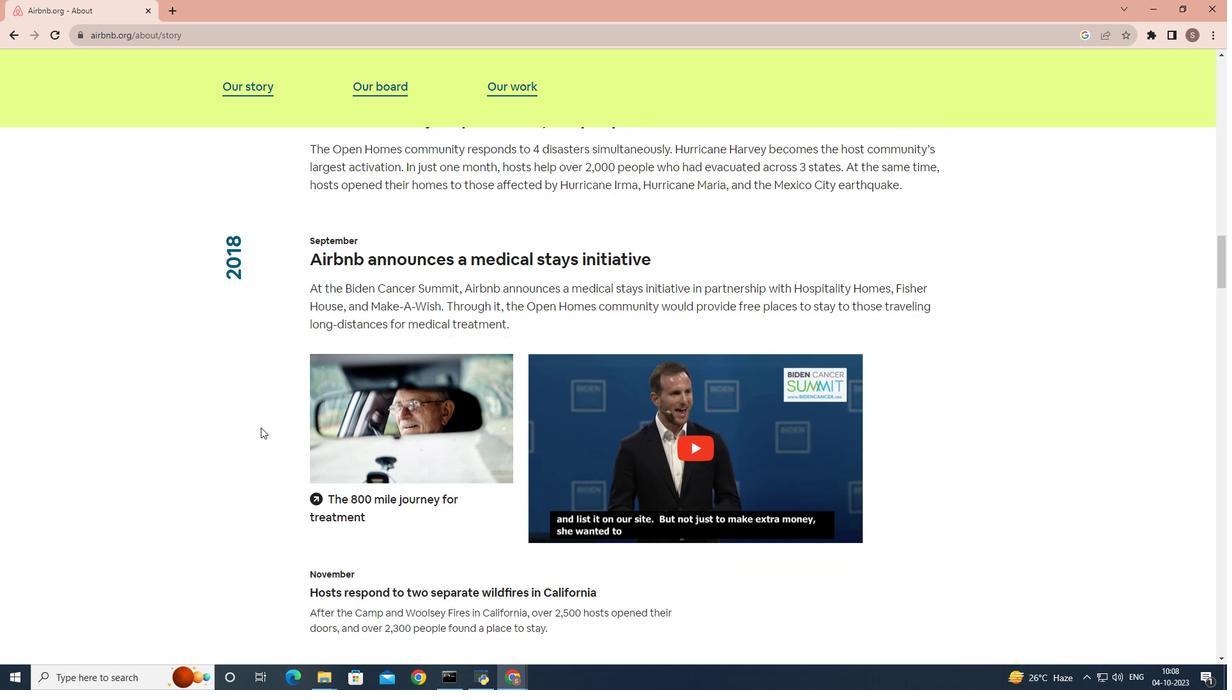 
Action: Mouse scrolled (260, 426) with delta (0, 0)
Screenshot: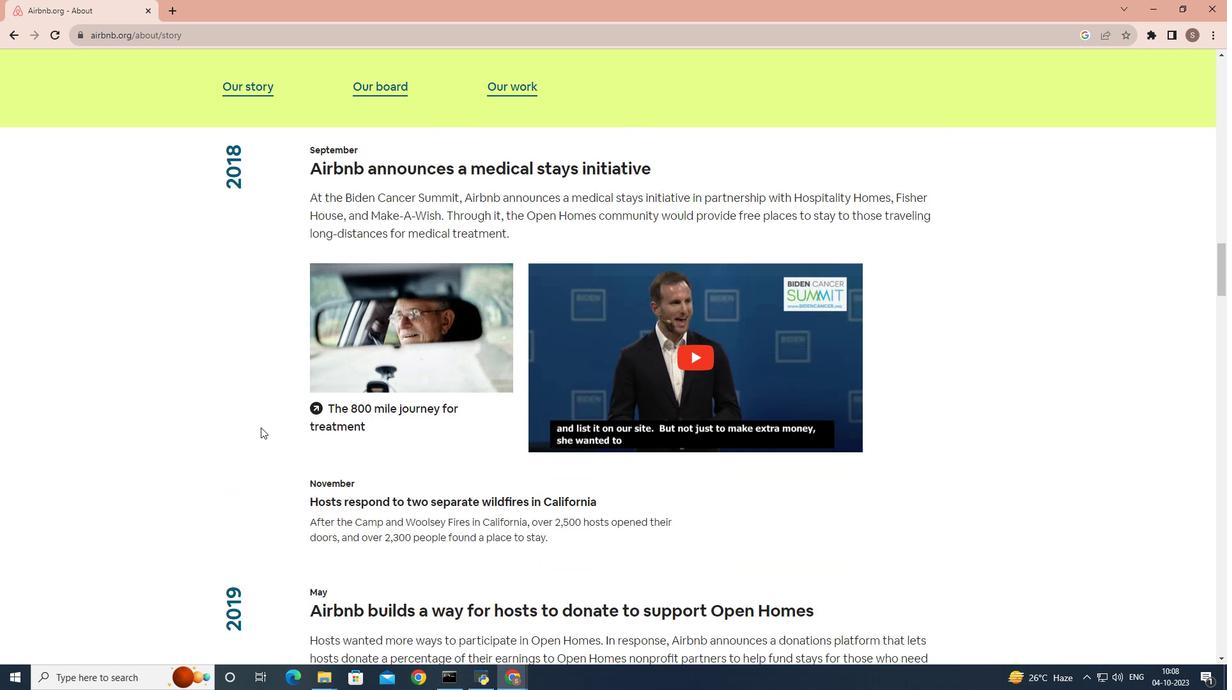 
Action: Mouse scrolled (260, 426) with delta (0, 0)
Screenshot: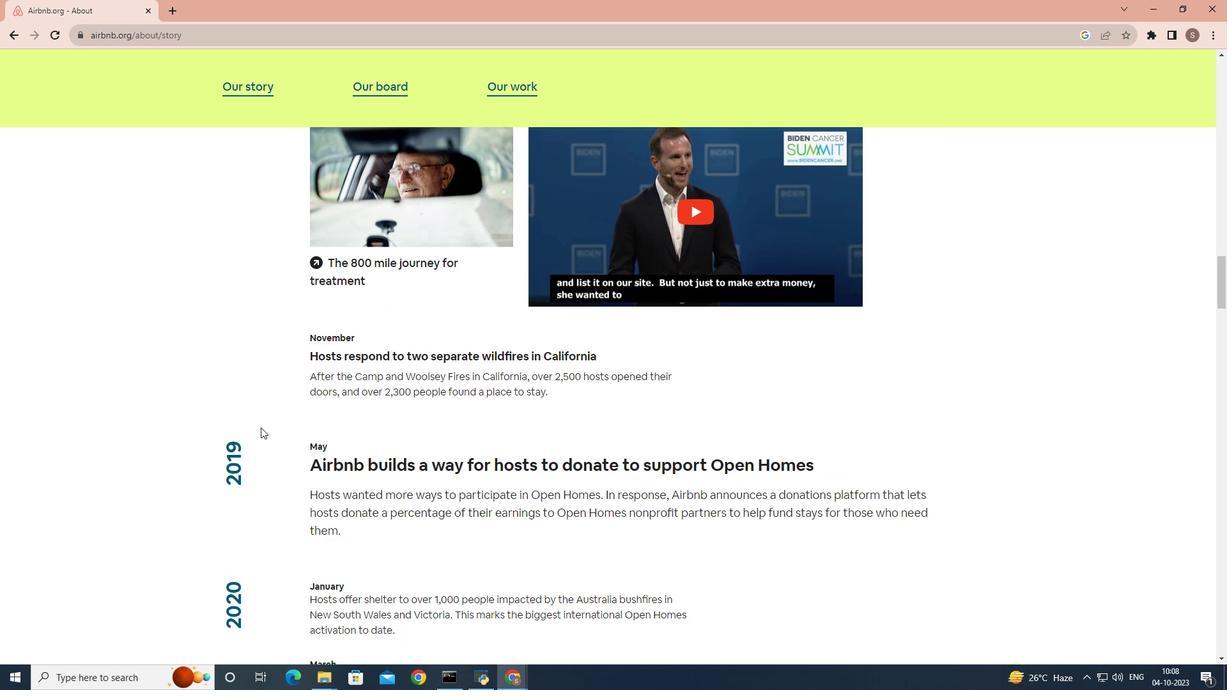
Action: Mouse scrolled (260, 426) with delta (0, 0)
Screenshot: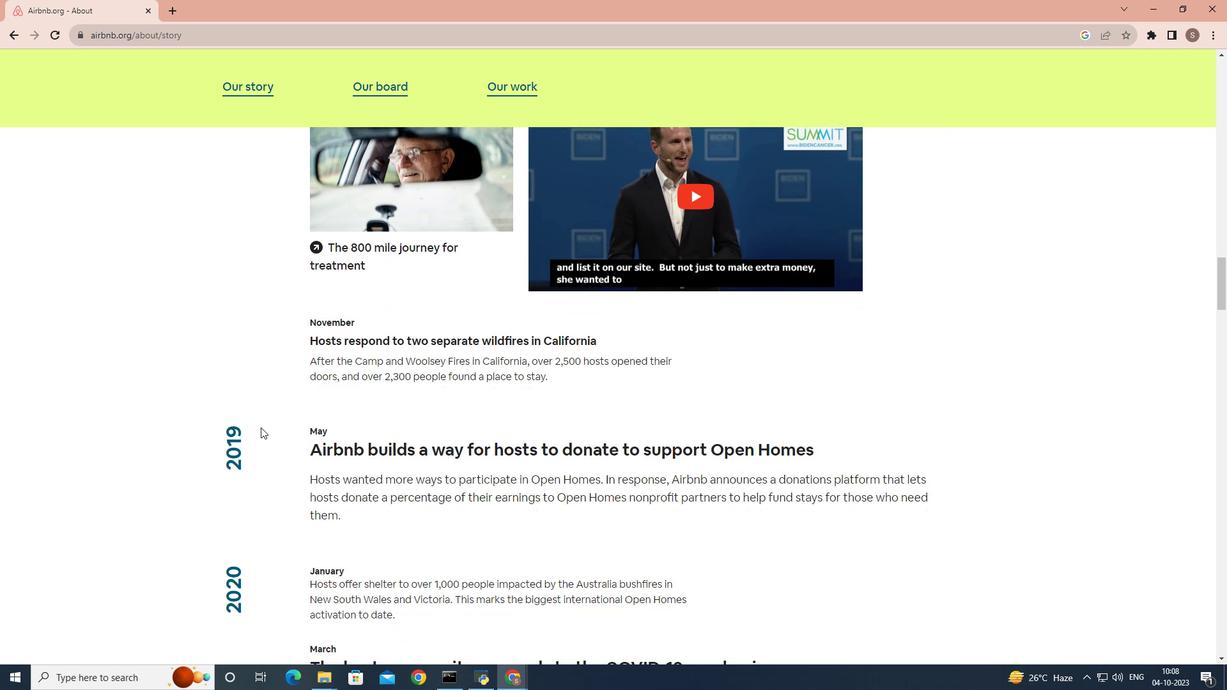 
Action: Mouse scrolled (260, 426) with delta (0, 0)
Screenshot: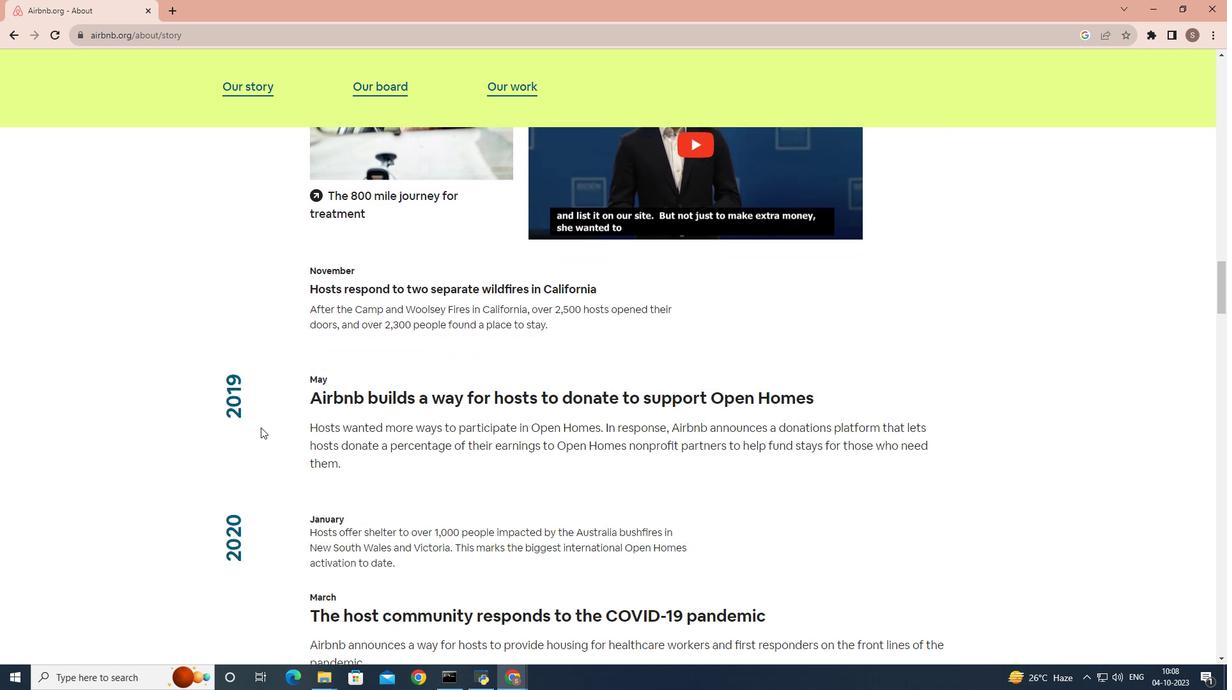 
Action: Mouse scrolled (260, 426) with delta (0, 0)
Screenshot: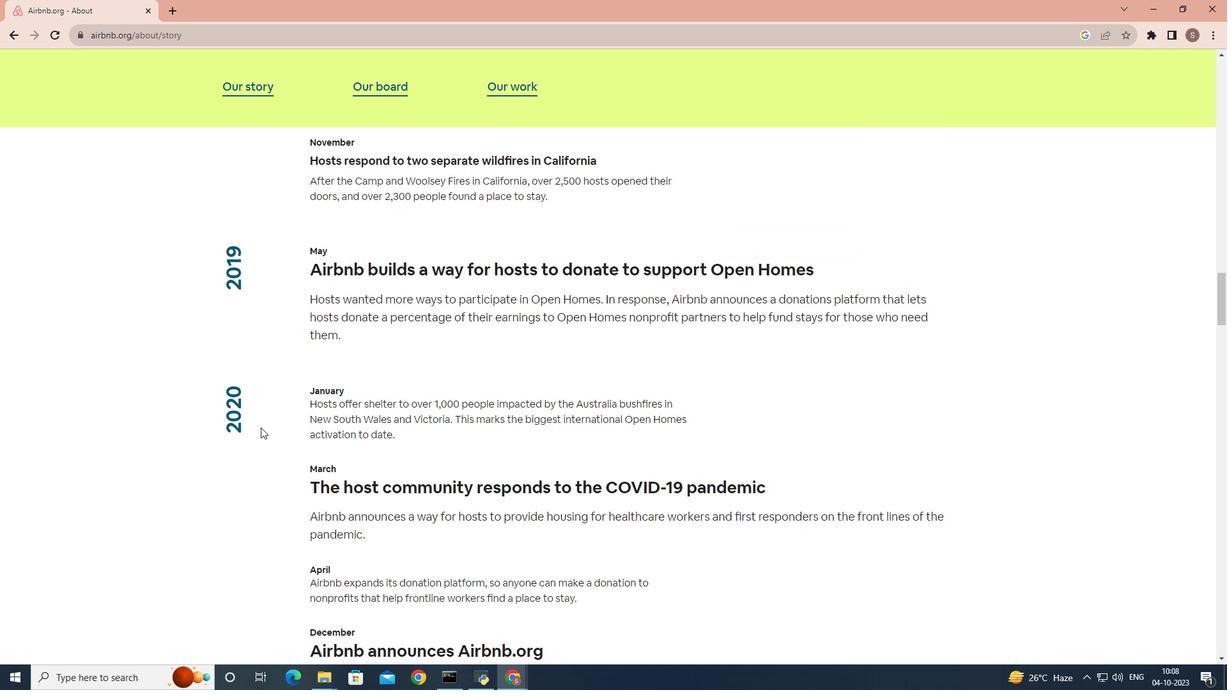 
Action: Mouse scrolled (260, 426) with delta (0, 0)
Screenshot: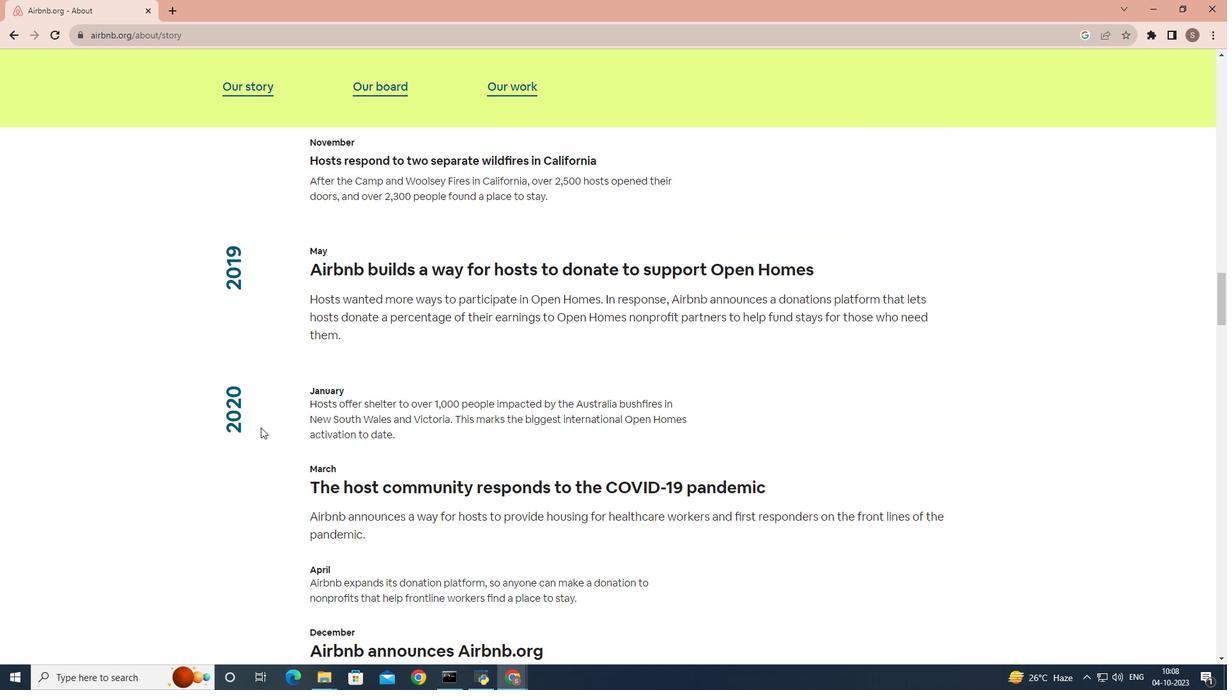 
Action: Mouse scrolled (260, 426) with delta (0, 0)
Screenshot: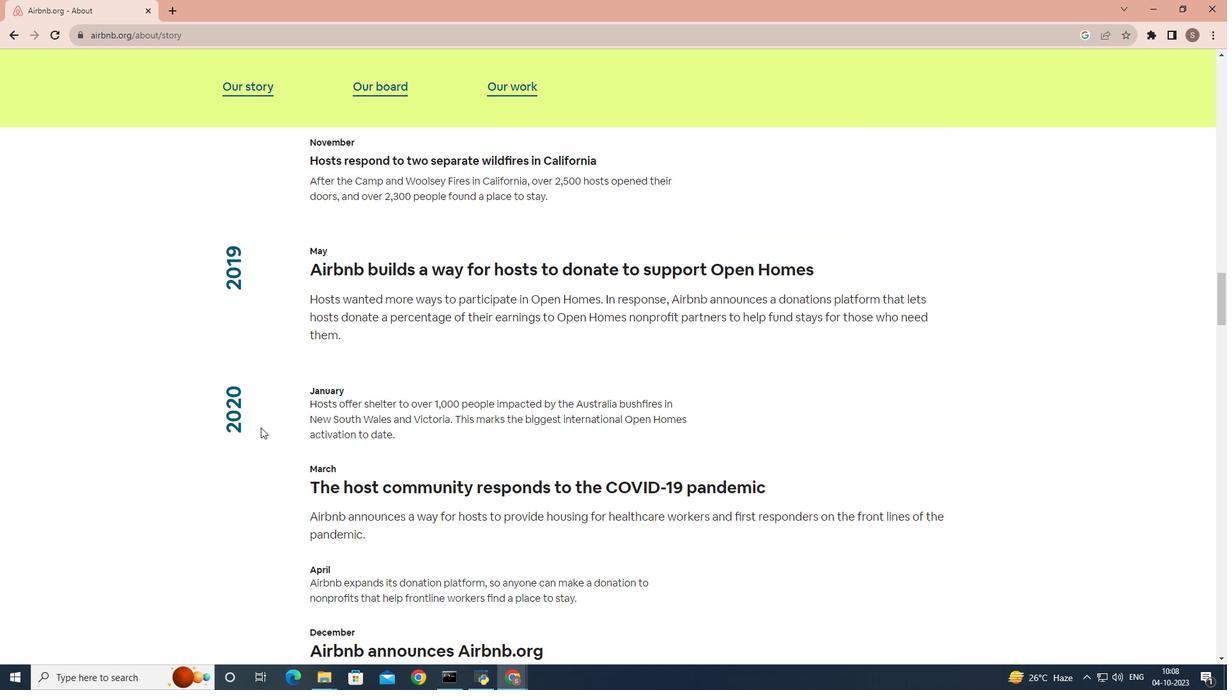 
Action: Mouse scrolled (260, 426) with delta (0, 0)
Screenshot: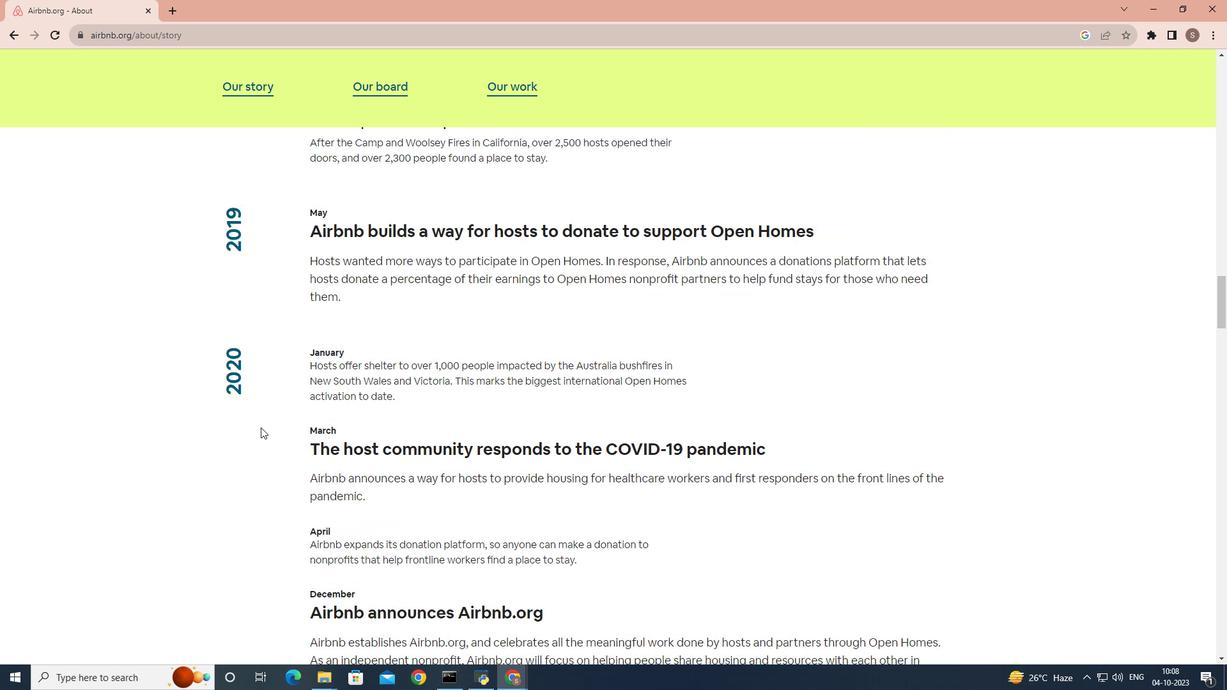 
Action: Mouse scrolled (260, 426) with delta (0, 0)
Screenshot: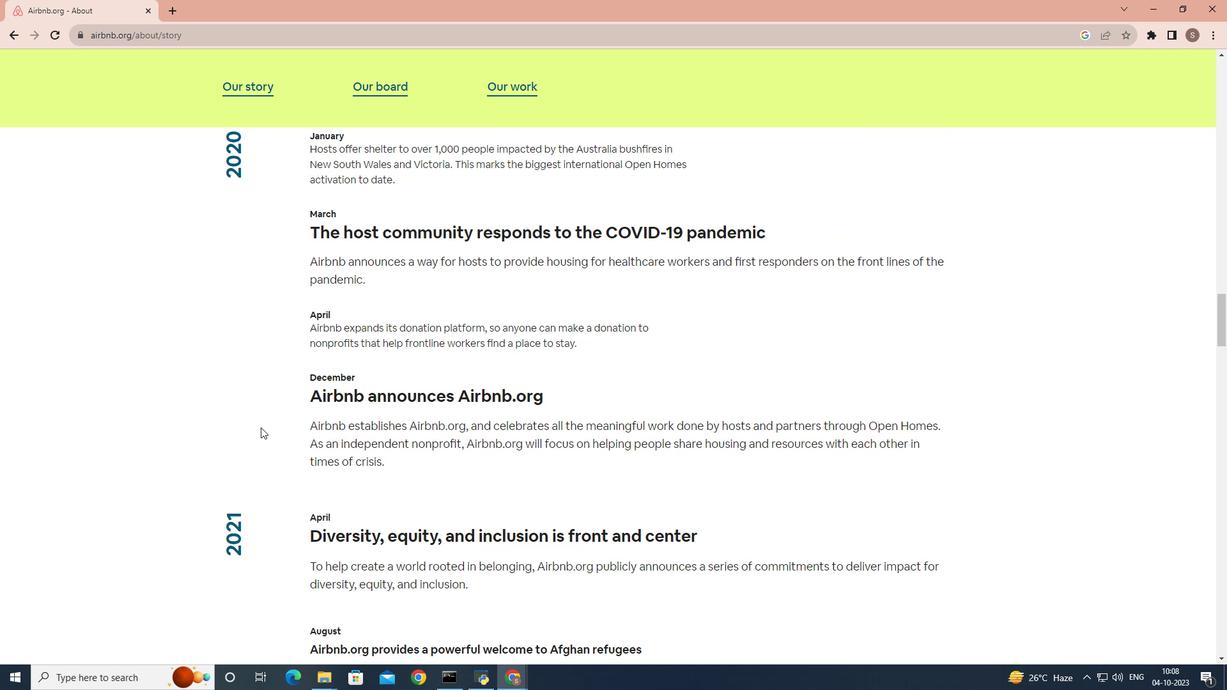
Action: Mouse scrolled (260, 426) with delta (0, 0)
Screenshot: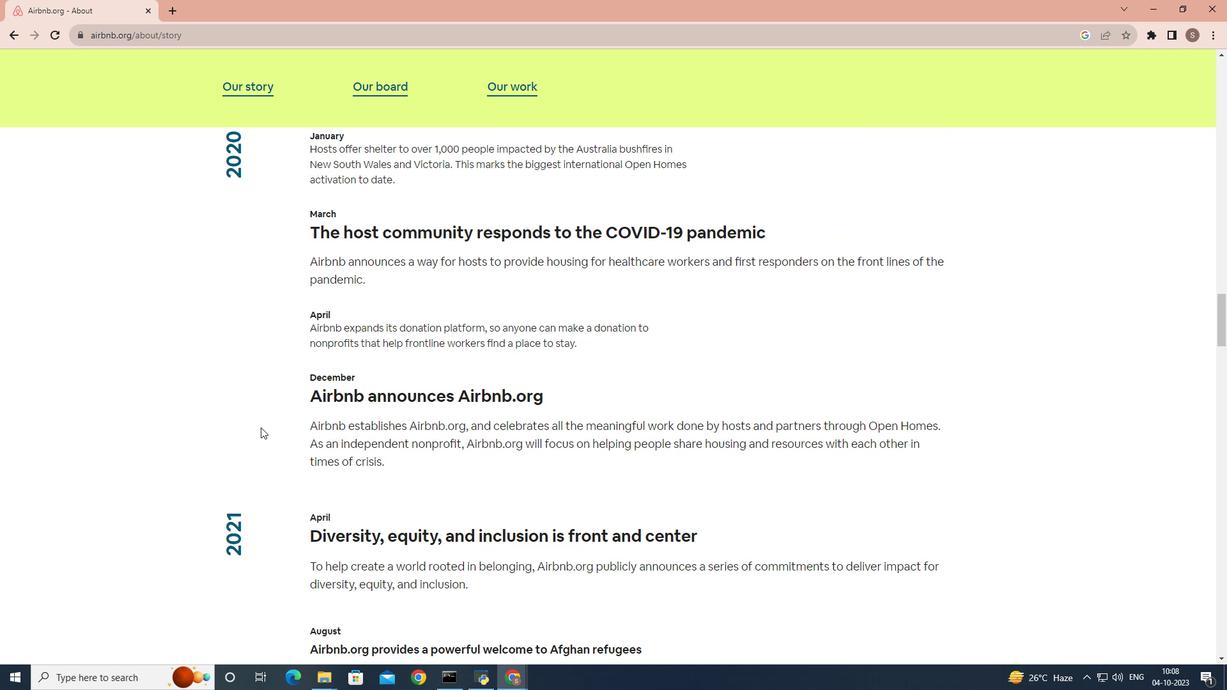 
Action: Mouse scrolled (260, 426) with delta (0, 0)
Screenshot: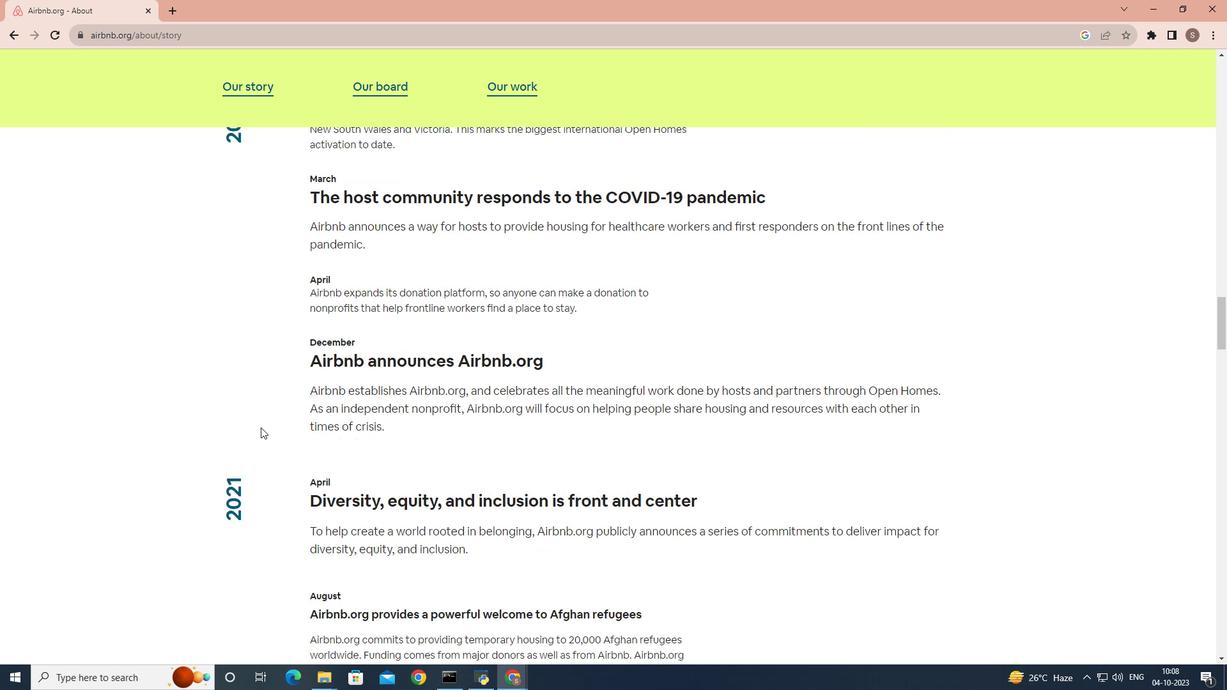 
Action: Mouse scrolled (260, 426) with delta (0, 0)
Screenshot: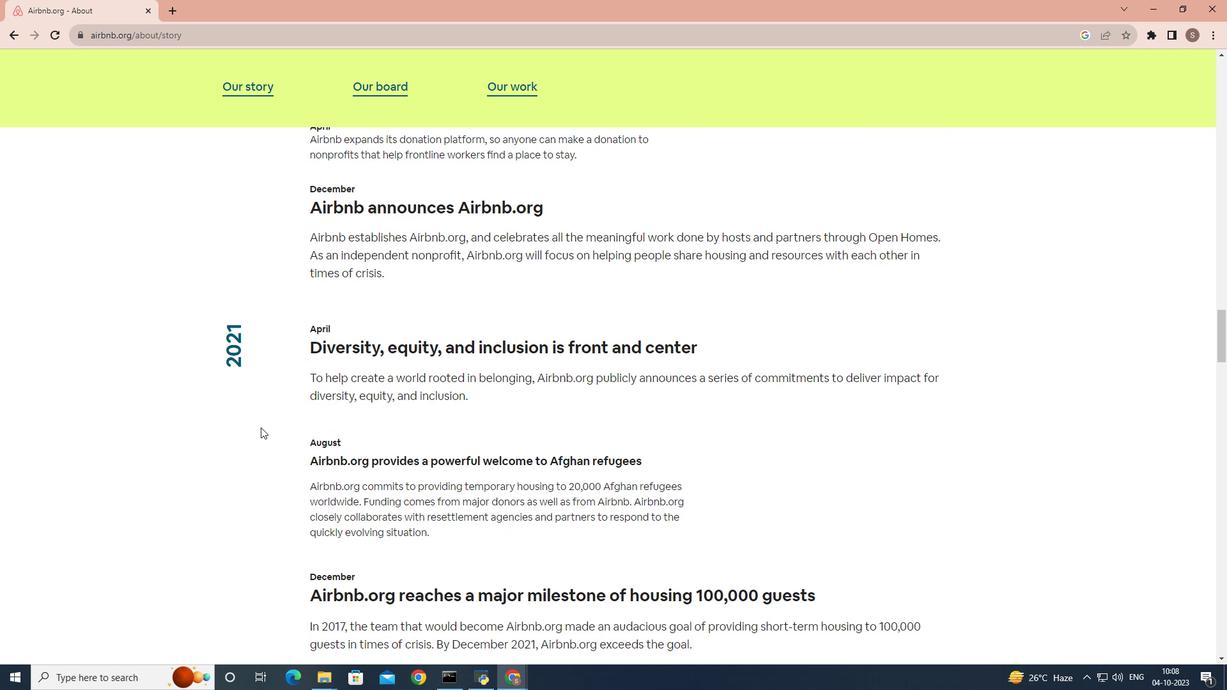 
Action: Mouse scrolled (260, 426) with delta (0, 0)
Screenshot: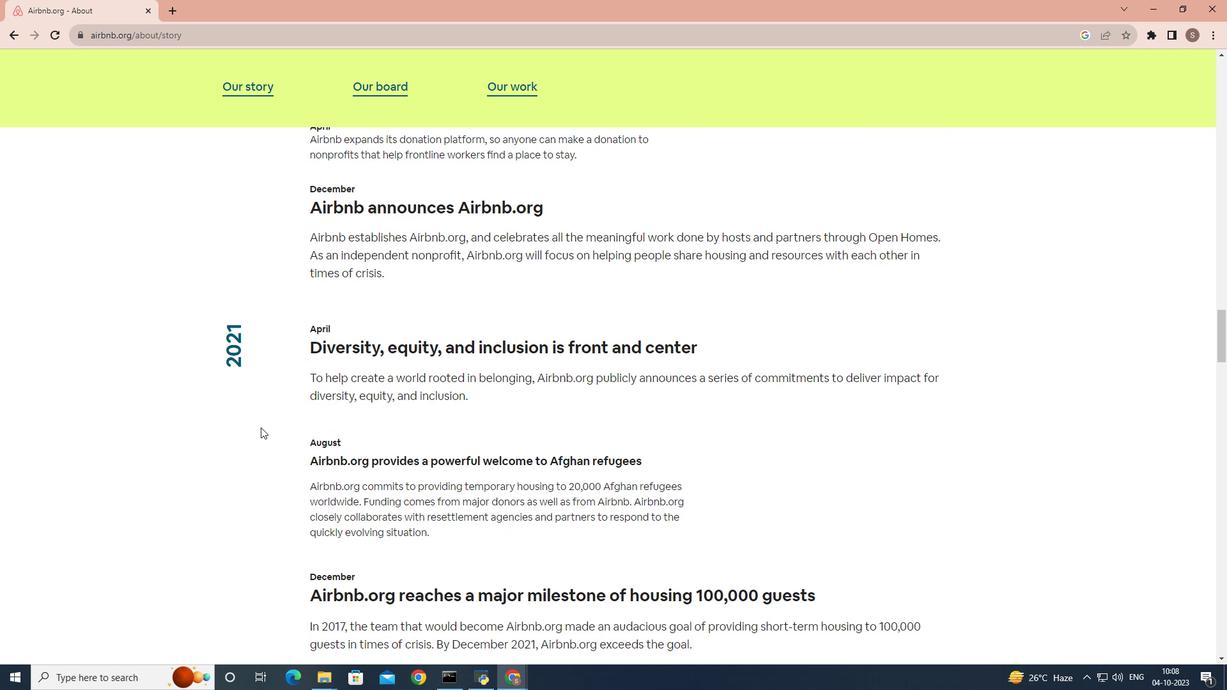
Action: Mouse scrolled (260, 426) with delta (0, 0)
Screenshot: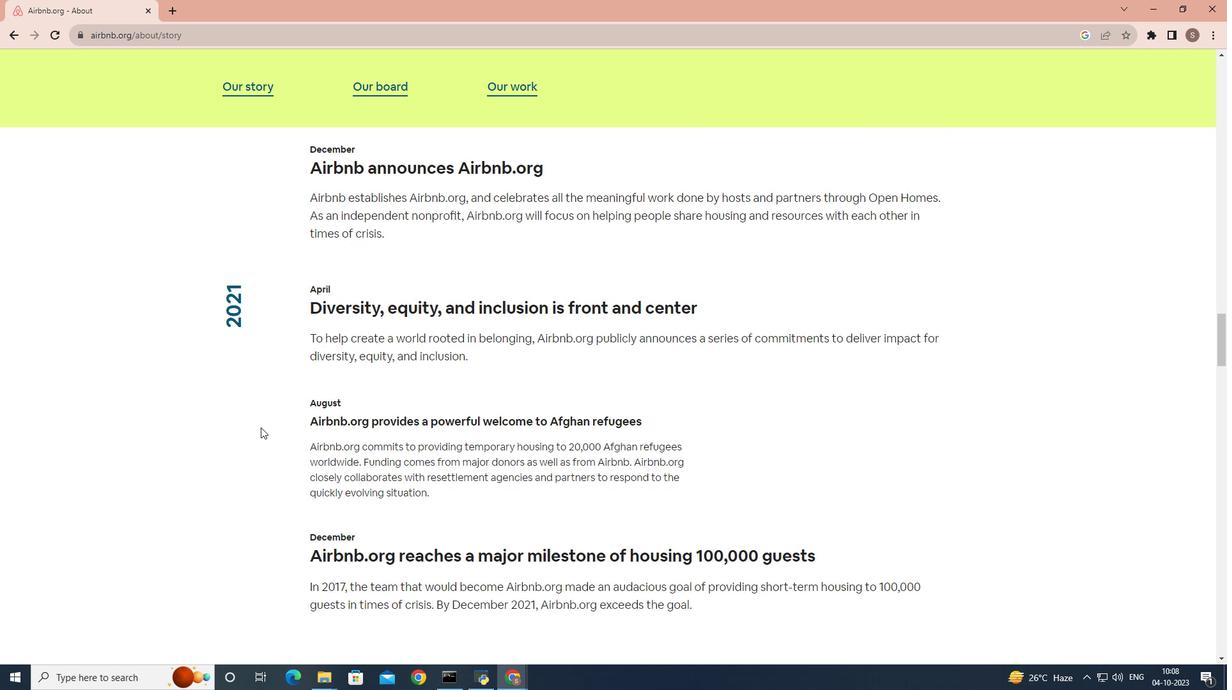 
Action: Mouse scrolled (260, 426) with delta (0, 0)
Screenshot: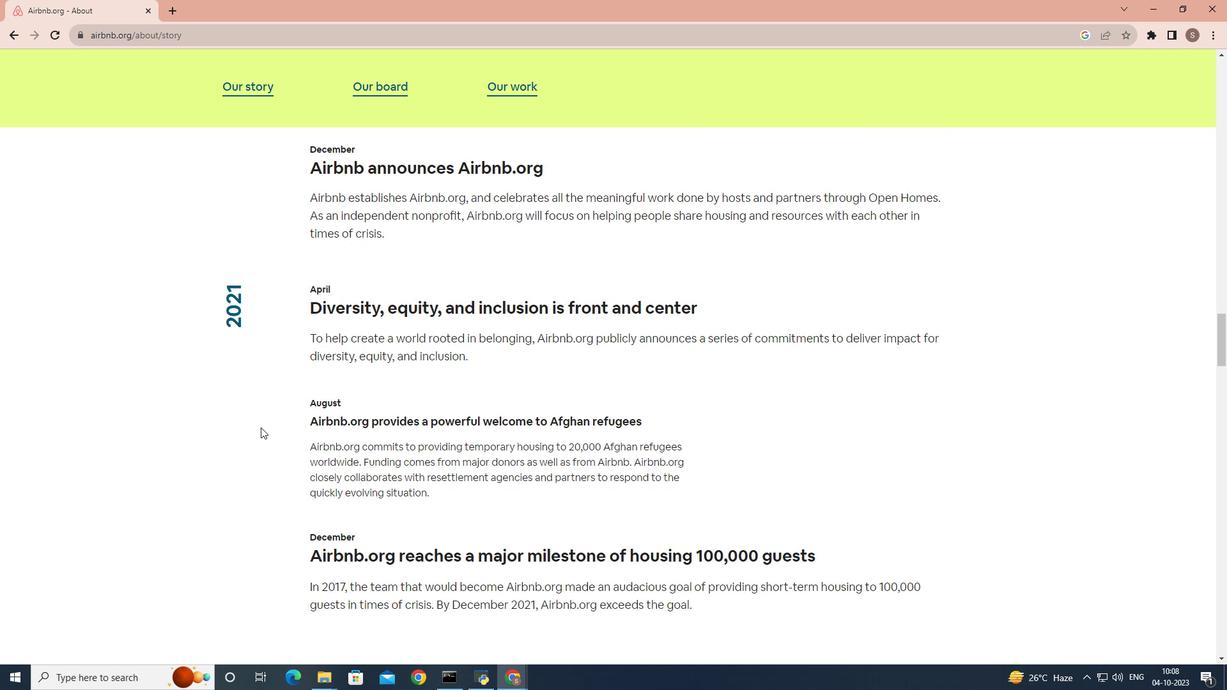 
Action: Mouse scrolled (260, 426) with delta (0, 0)
Screenshot: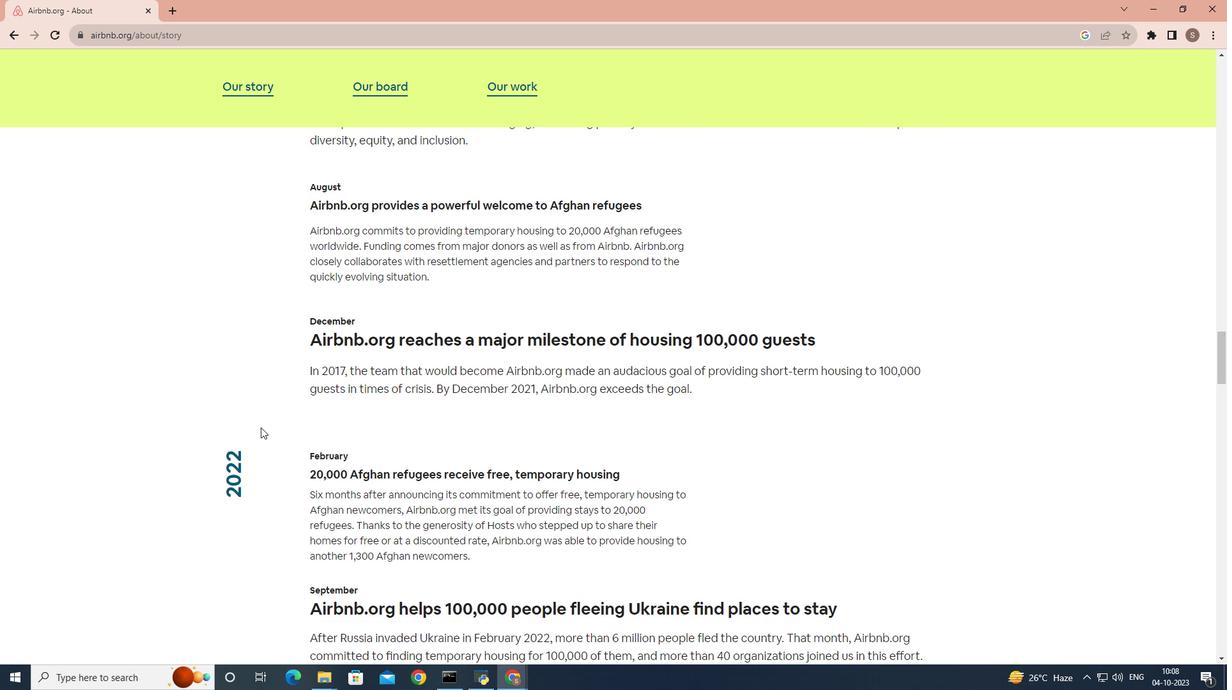 
Action: Mouse scrolled (260, 426) with delta (0, 0)
Screenshot: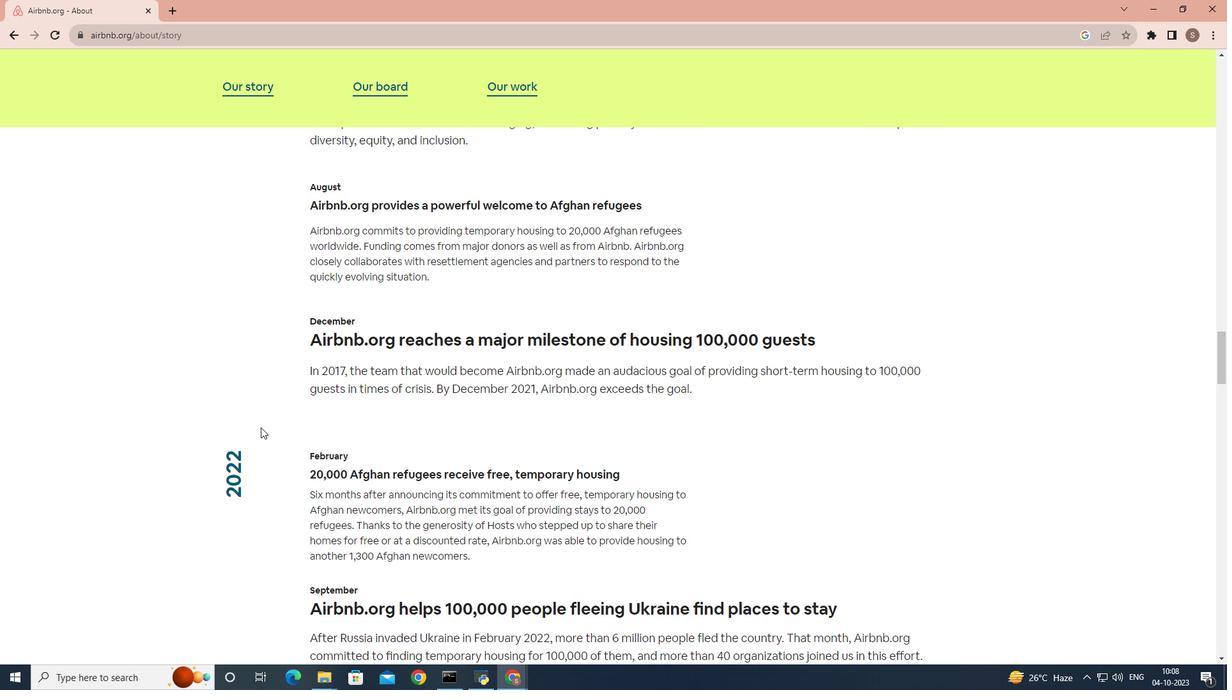 
Action: Mouse scrolled (260, 426) with delta (0, 0)
Screenshot: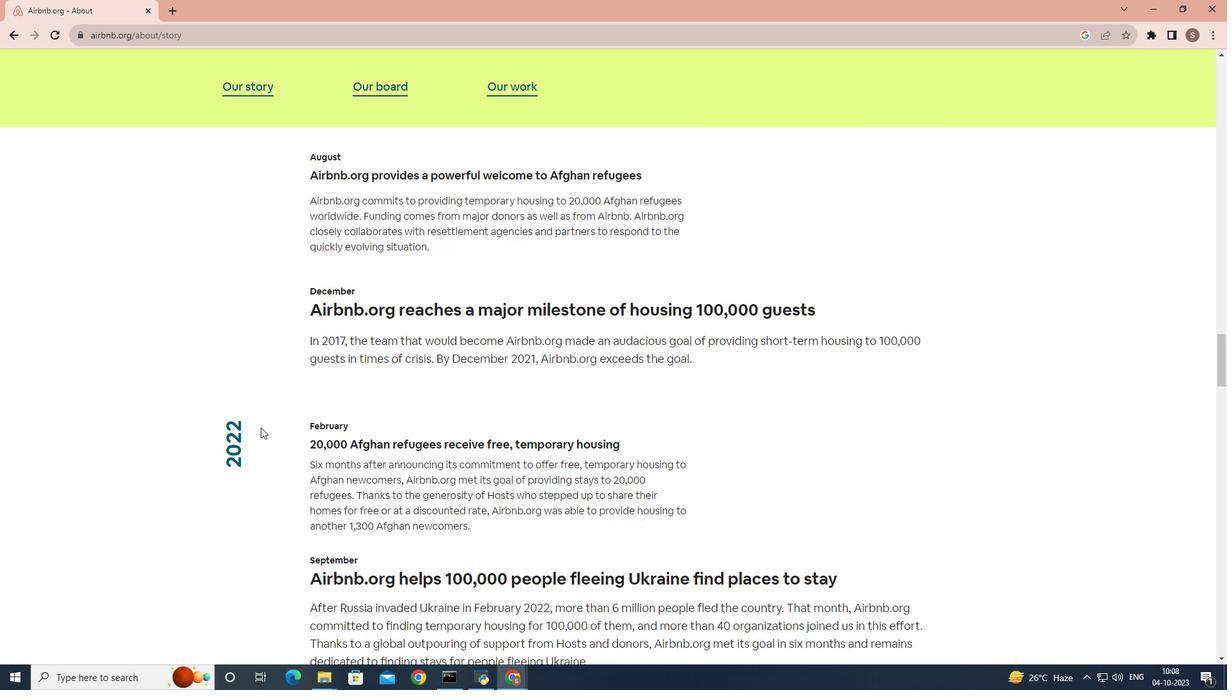 
Action: Mouse scrolled (260, 426) with delta (0, 0)
Screenshot: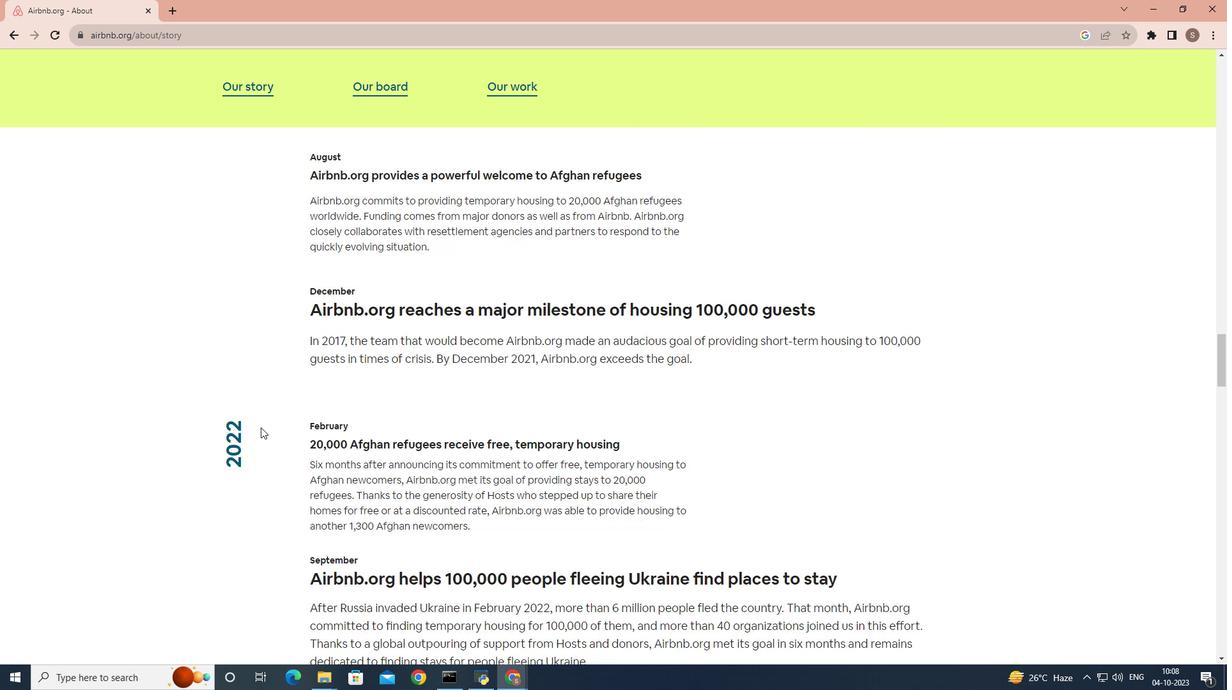 
Action: Mouse scrolled (260, 426) with delta (0, 0)
Screenshot: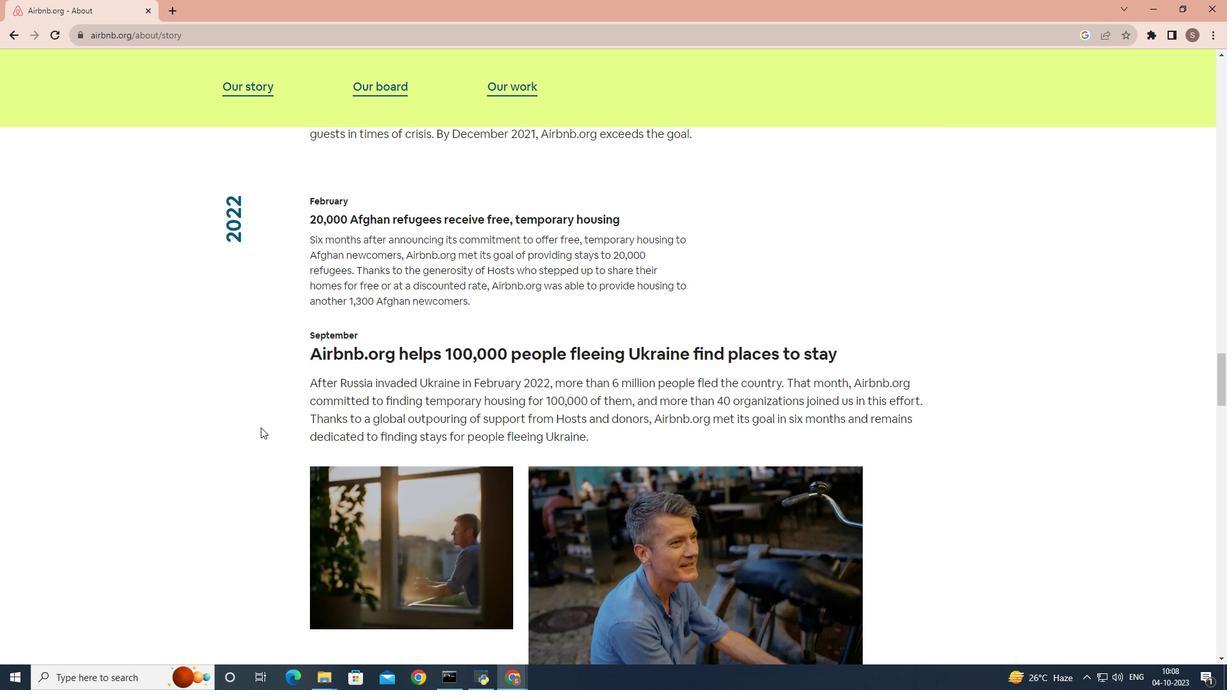
Action: Mouse scrolled (260, 426) with delta (0, 0)
Screenshot: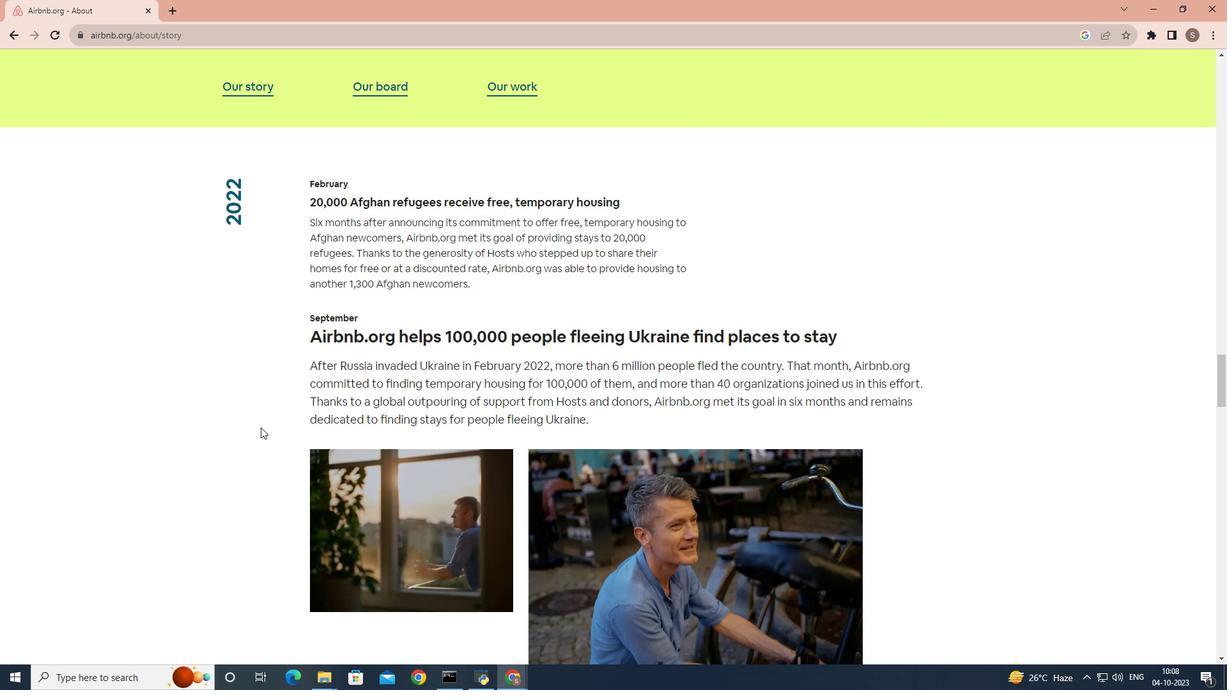 
Action: Mouse scrolled (260, 426) with delta (0, 0)
Screenshot: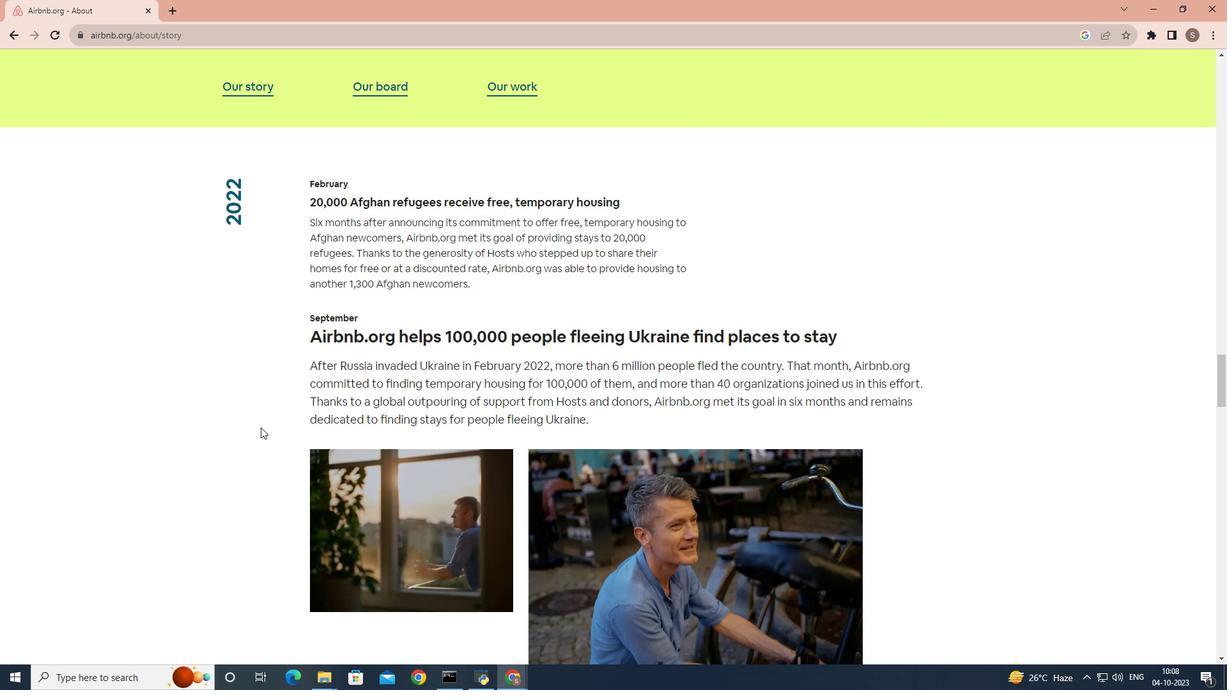 
Action: Mouse scrolled (260, 426) with delta (0, 0)
Screenshot: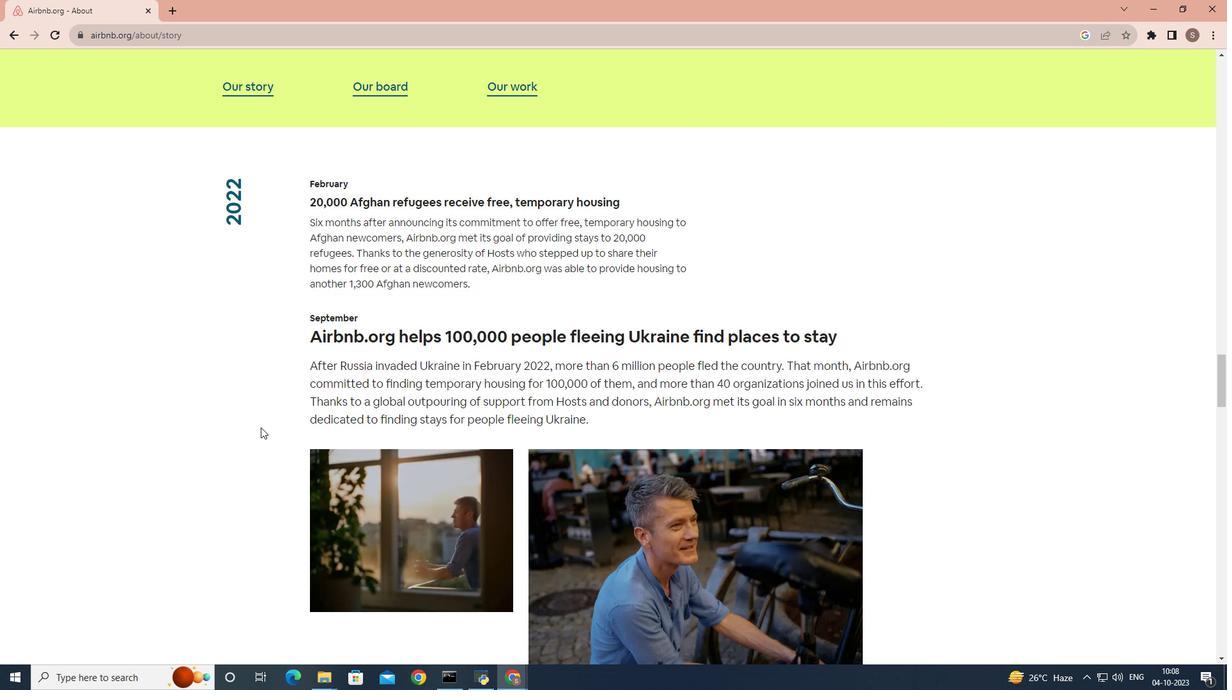 
Action: Mouse scrolled (260, 426) with delta (0, 0)
Screenshot: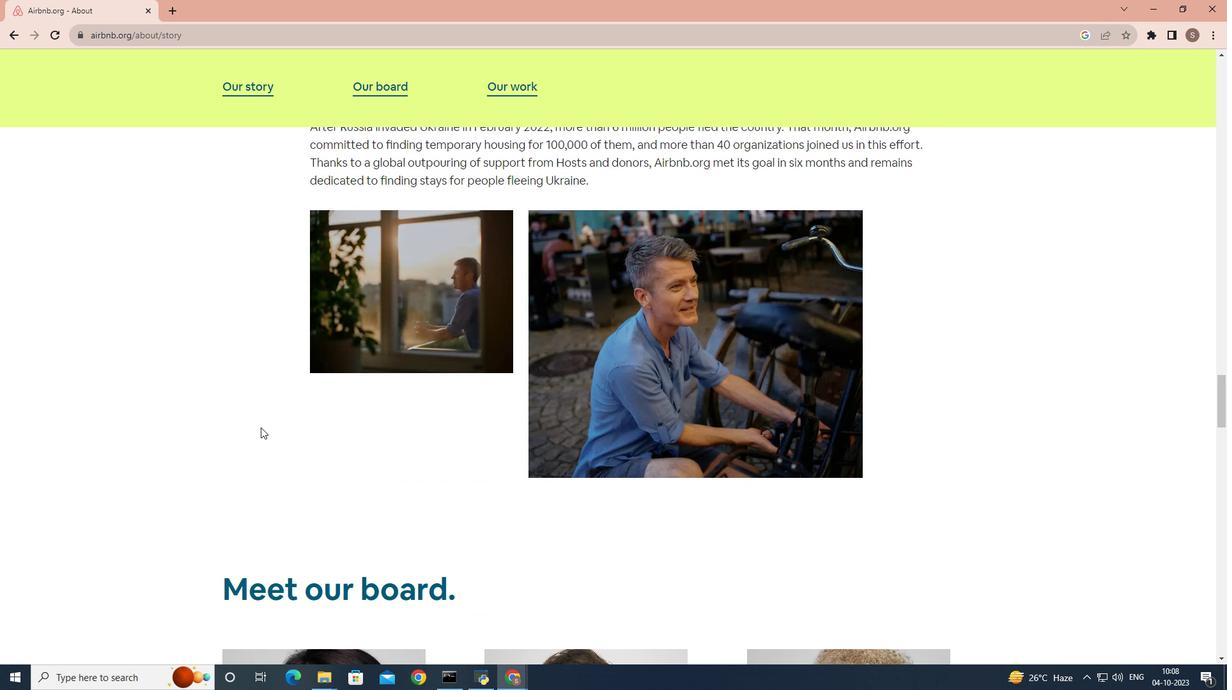 
Action: Mouse scrolled (260, 426) with delta (0, 0)
Screenshot: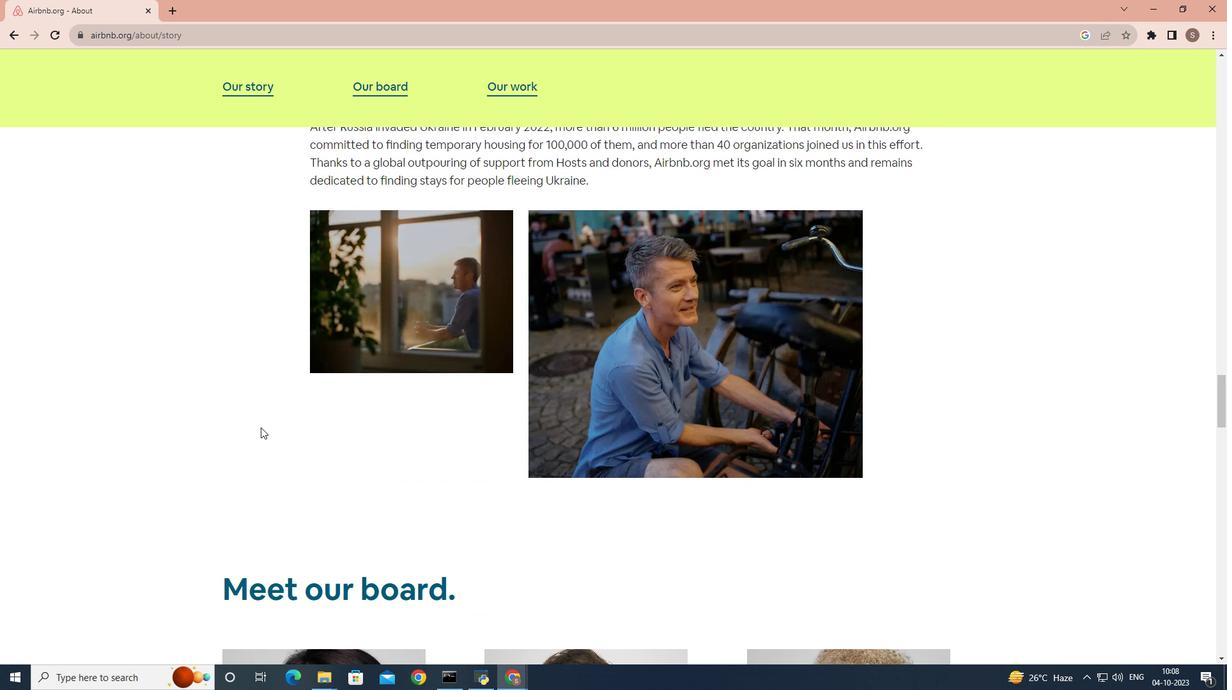 
Action: Mouse scrolled (260, 426) with delta (0, 0)
Screenshot: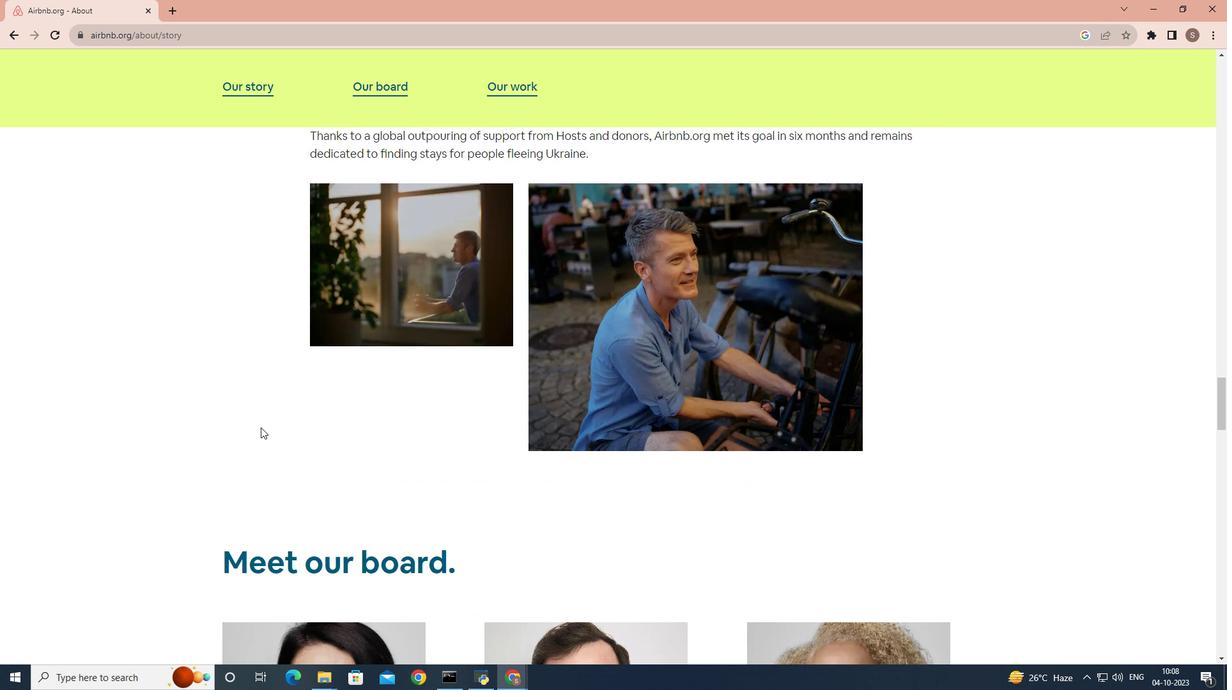 
Action: Mouse scrolled (260, 426) with delta (0, 0)
Screenshot: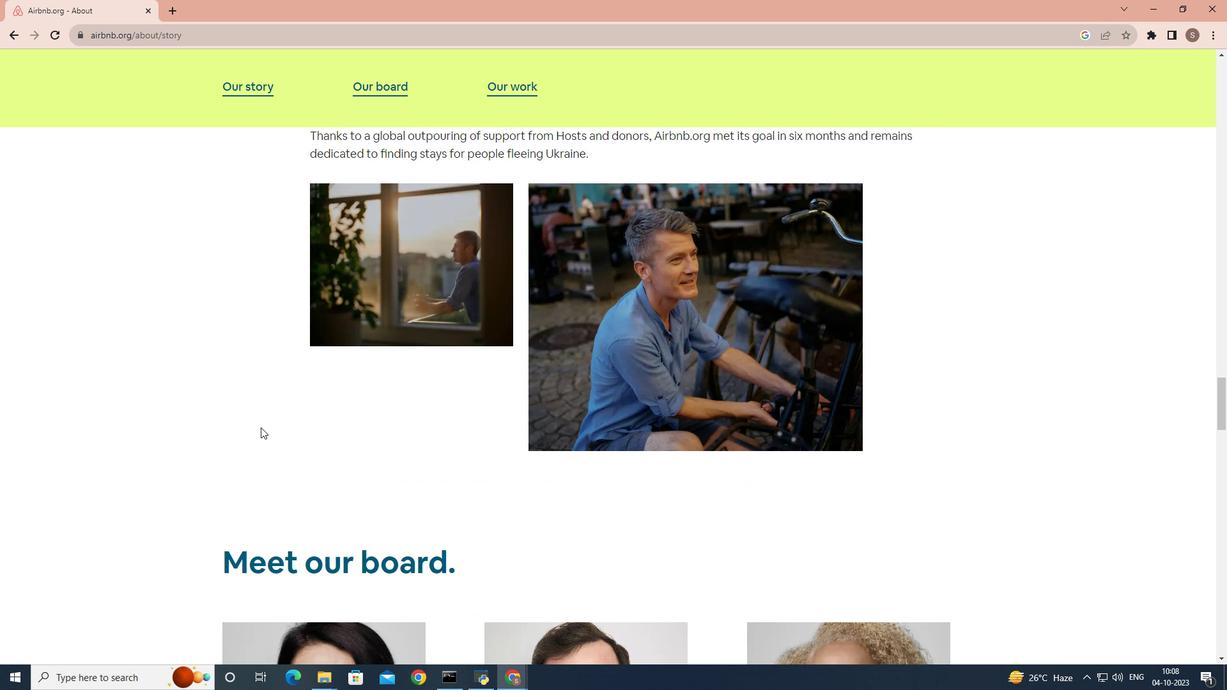 
Action: Mouse scrolled (260, 426) with delta (0, 0)
Screenshot: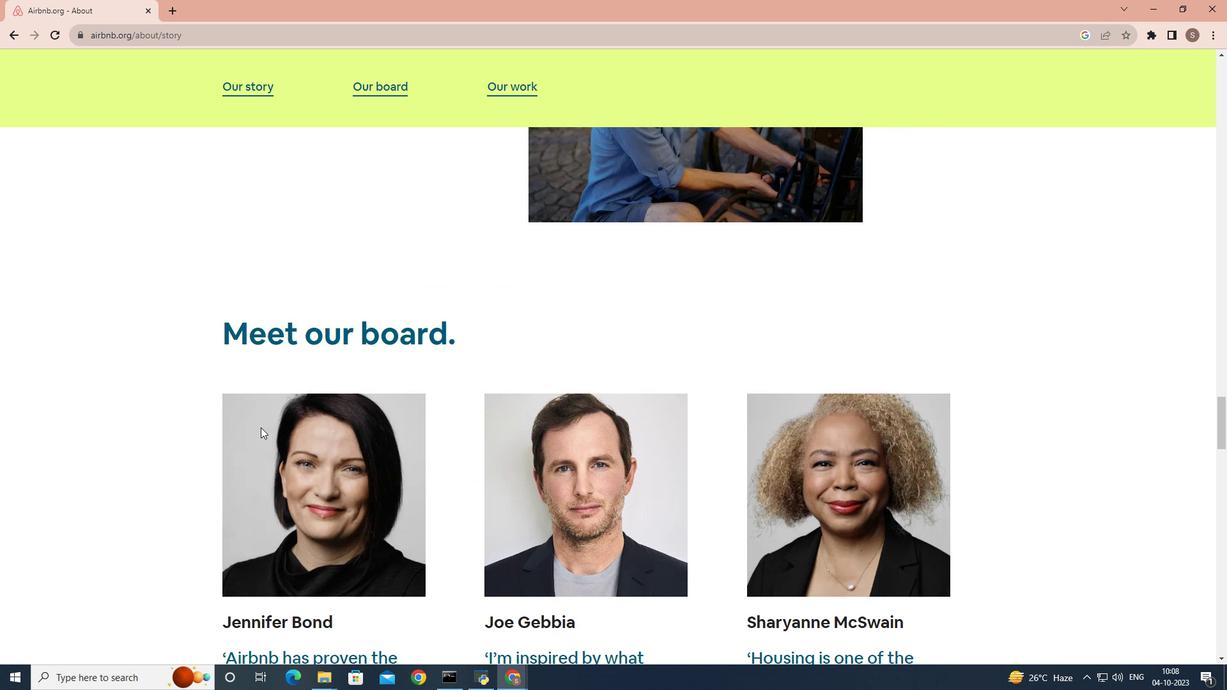 
Action: Mouse scrolled (260, 426) with delta (0, 0)
Screenshot: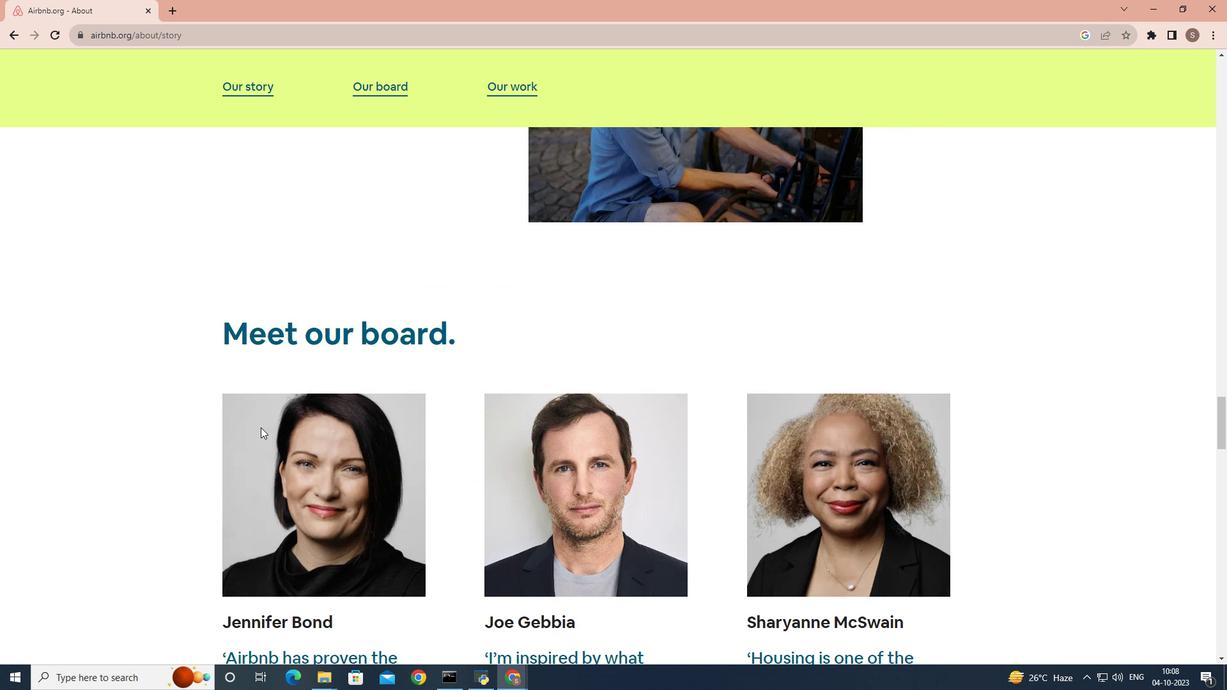 
Action: Mouse scrolled (260, 426) with delta (0, 0)
Screenshot: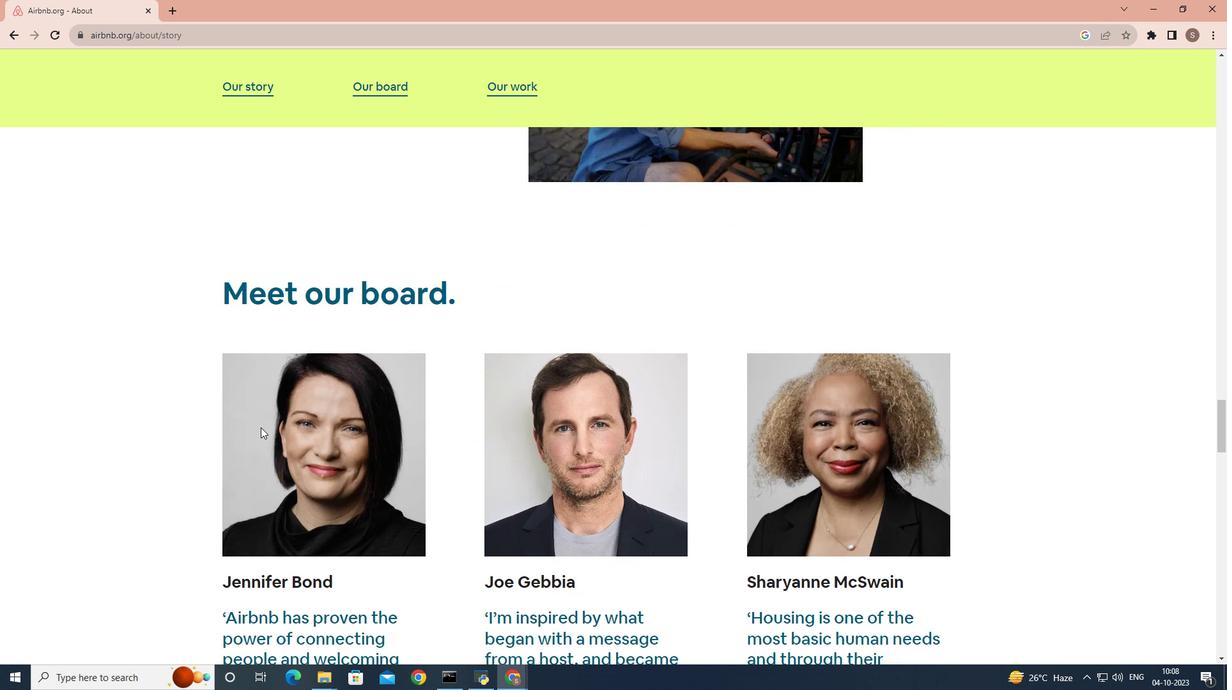 
Action: Mouse scrolled (260, 426) with delta (0, 0)
Screenshot: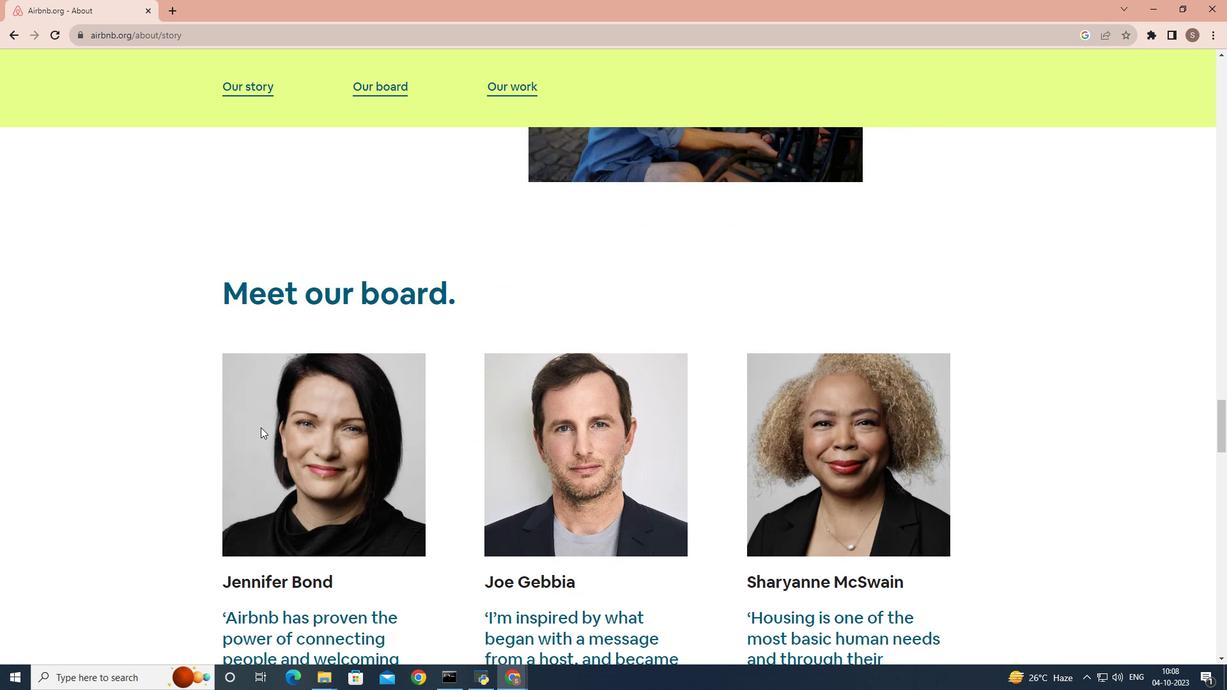 
Action: Mouse scrolled (260, 426) with delta (0, 0)
Screenshot: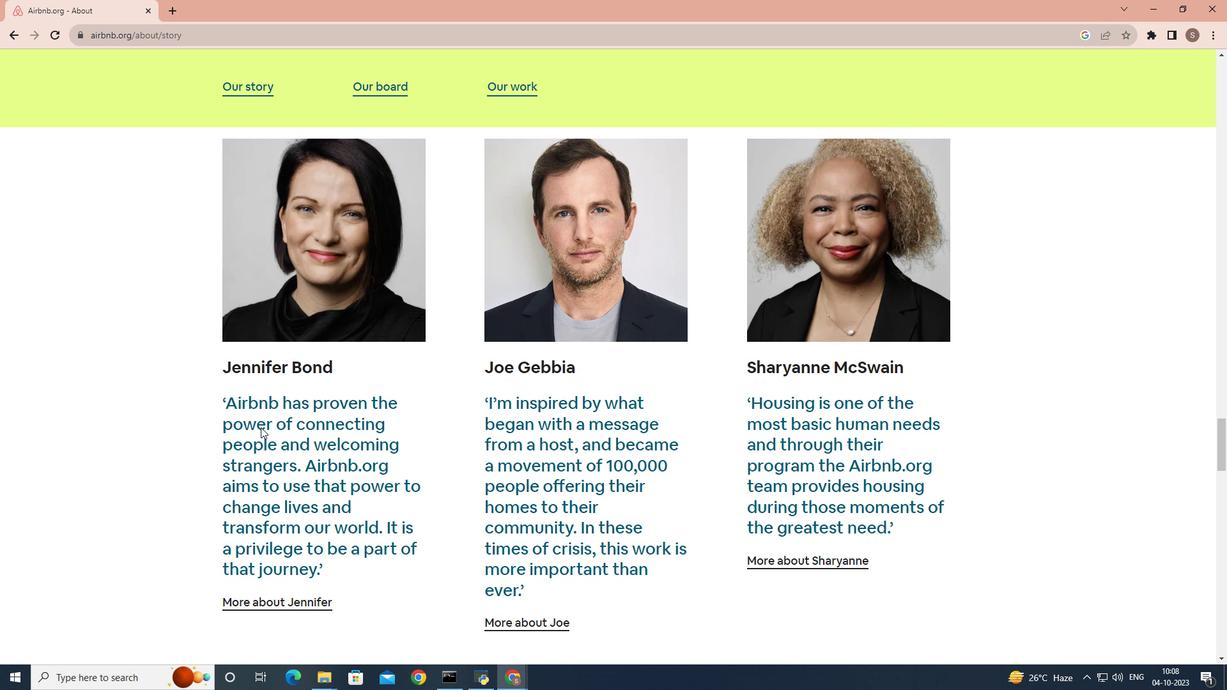 
Action: Mouse scrolled (260, 426) with delta (0, 0)
Screenshot: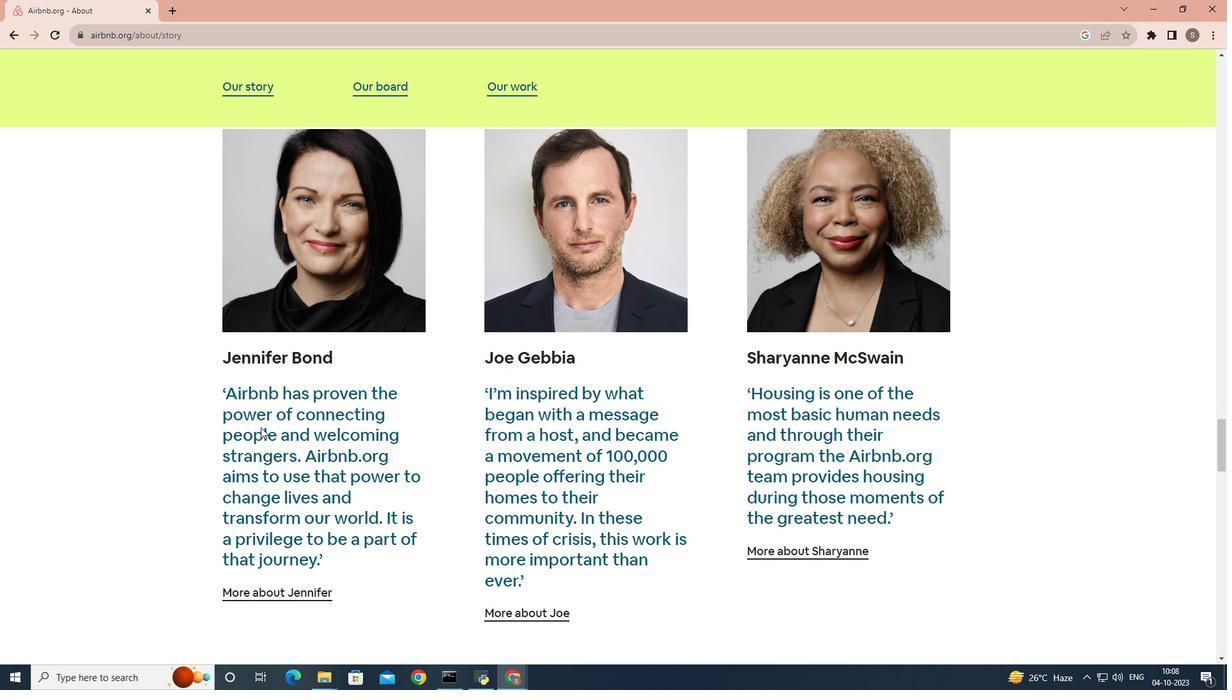 
Action: Mouse scrolled (260, 426) with delta (0, 0)
Screenshot: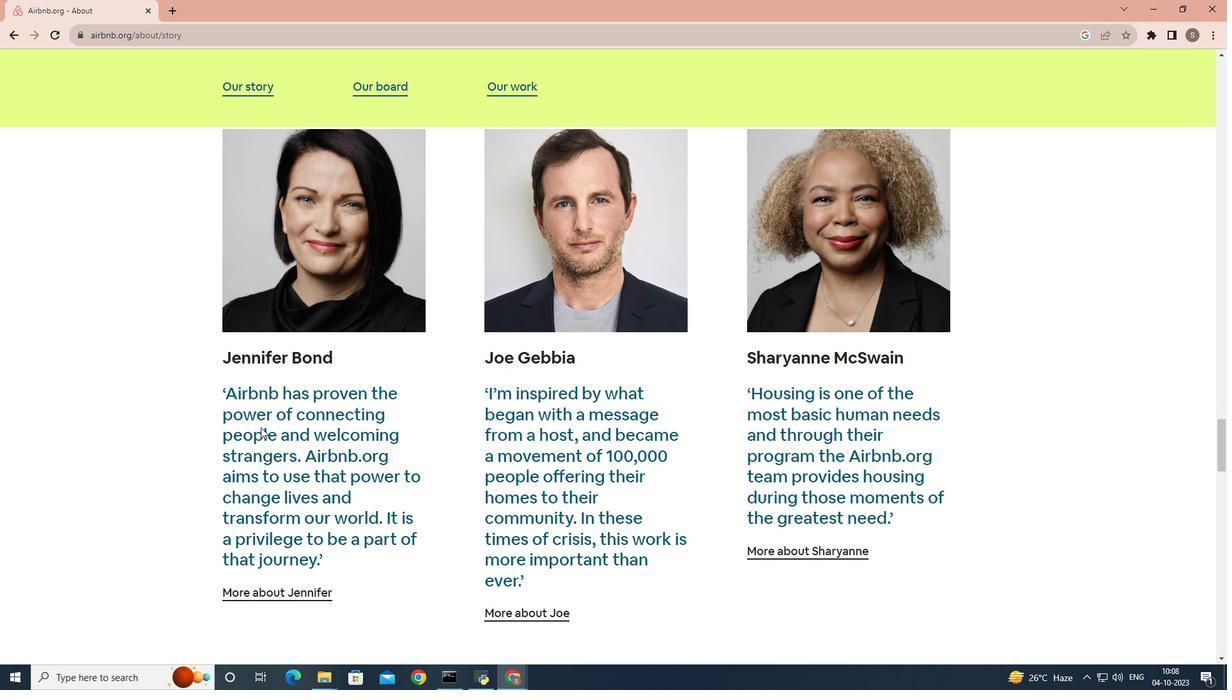 
Action: Mouse scrolled (260, 426) with delta (0, 0)
Screenshot: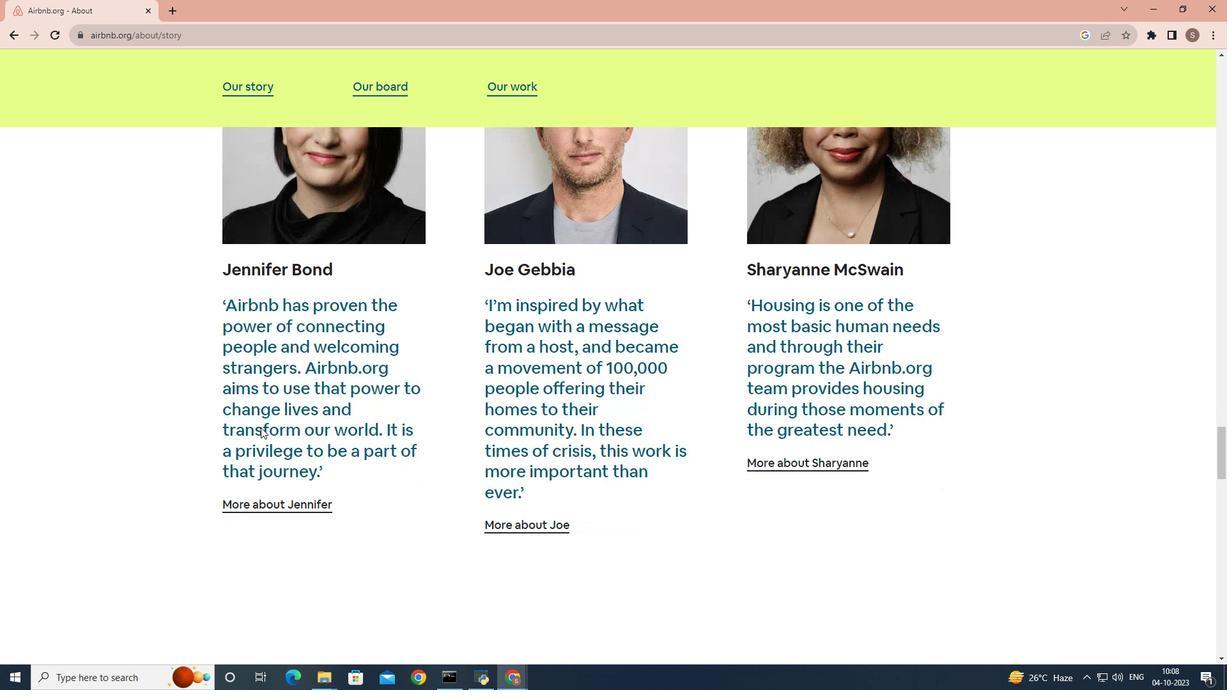 
Action: Mouse scrolled (260, 426) with delta (0, 0)
Screenshot: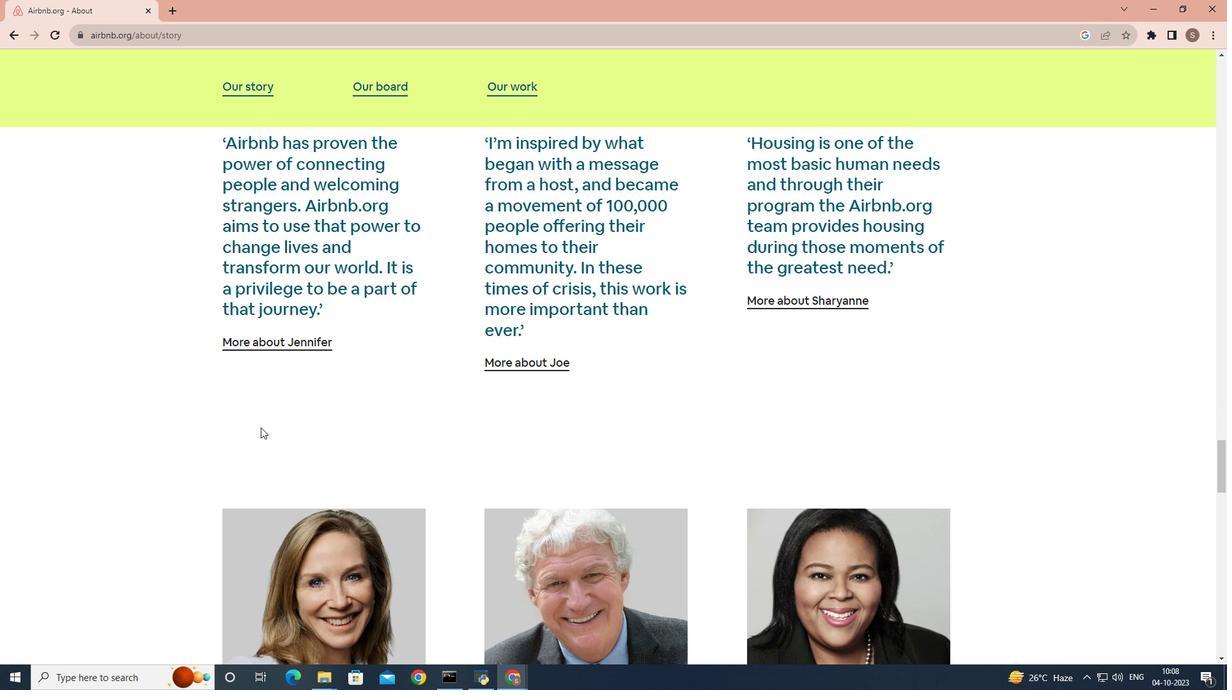 
Action: Mouse scrolled (260, 426) with delta (0, 0)
Screenshot: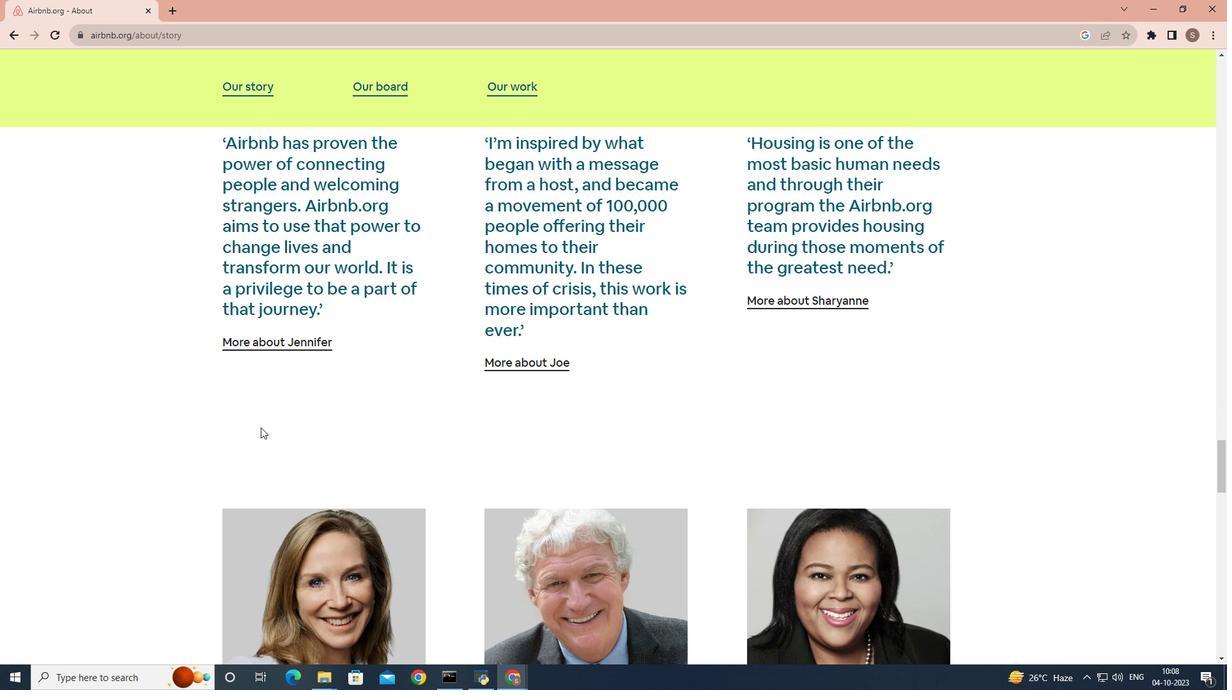 
Action: Mouse scrolled (260, 426) with delta (0, 0)
Screenshot: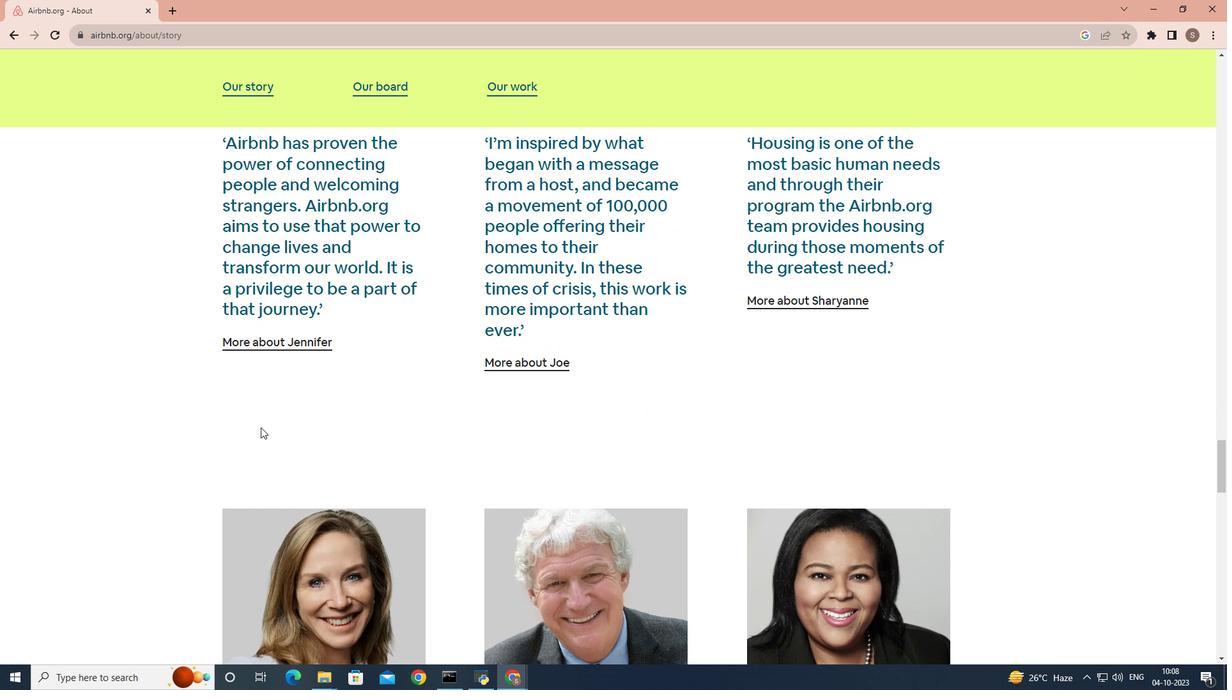 
Action: Mouse scrolled (260, 426) with delta (0, 0)
Screenshot: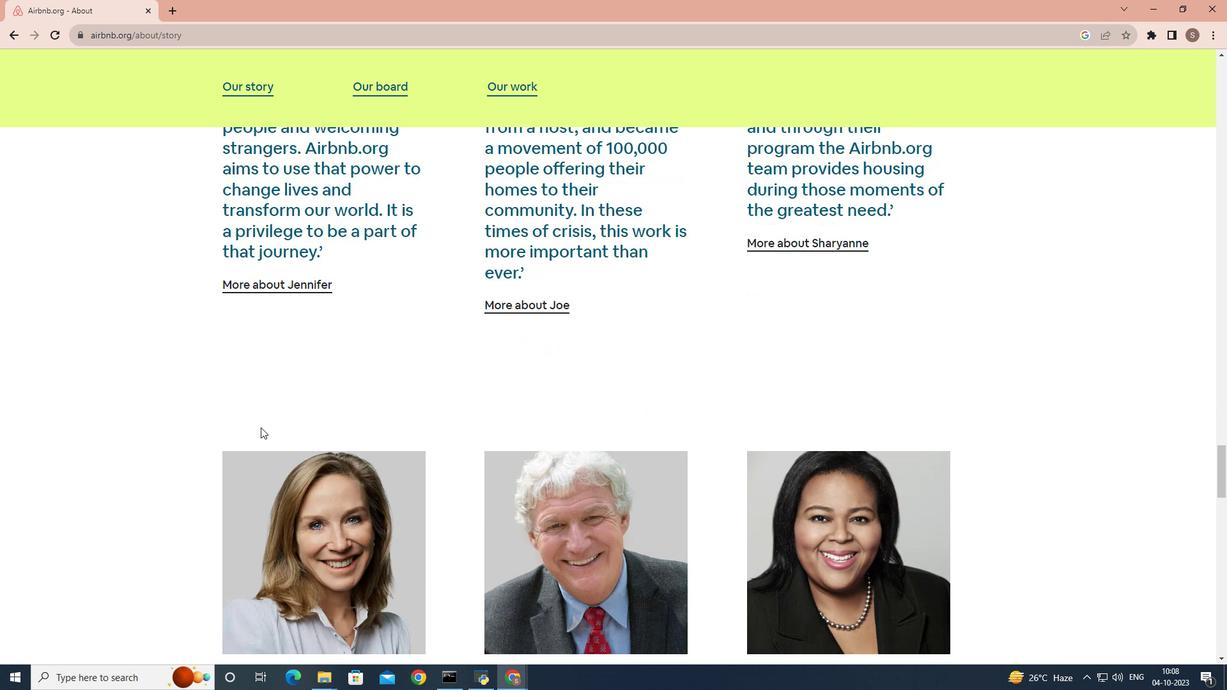 
Action: Mouse scrolled (260, 426) with delta (0, 0)
Screenshot: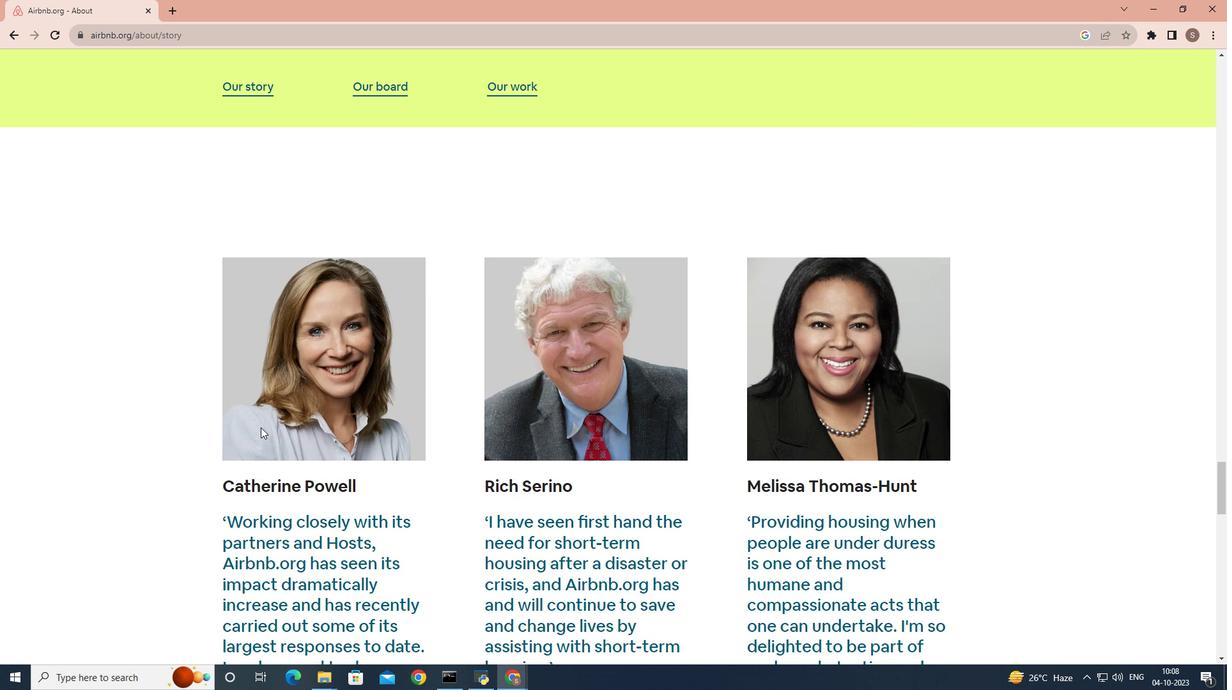
Action: Mouse scrolled (260, 426) with delta (0, 0)
Screenshot: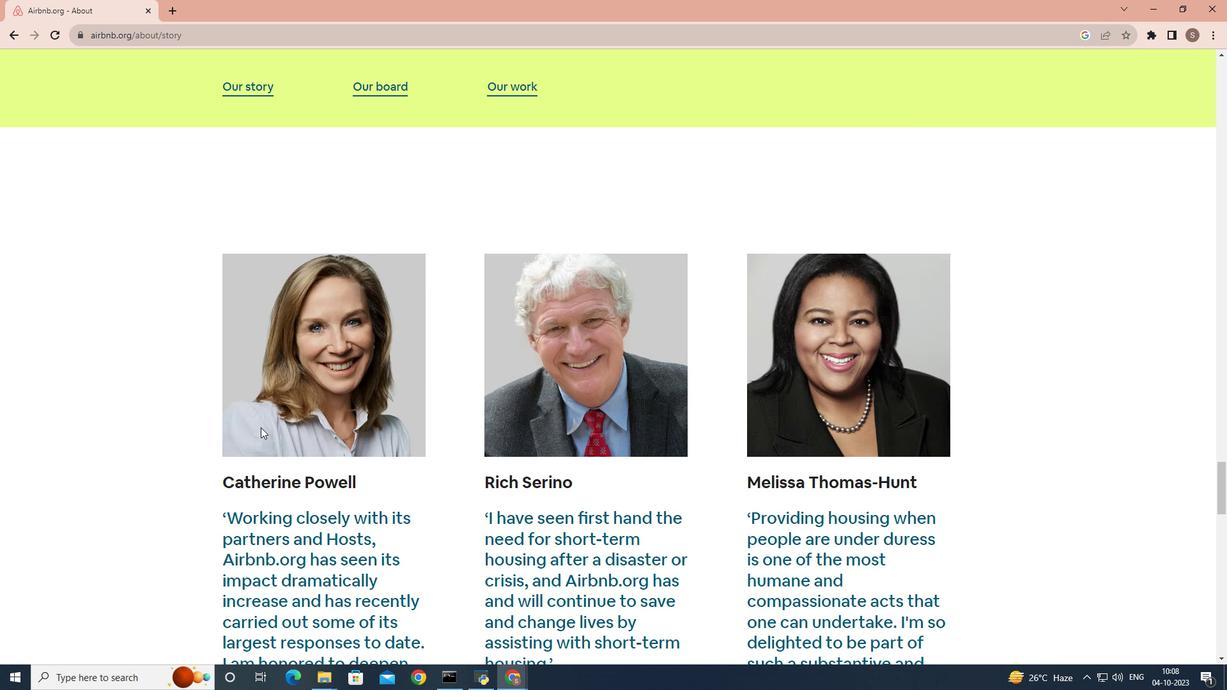 
Action: Mouse scrolled (260, 426) with delta (0, 0)
Screenshot: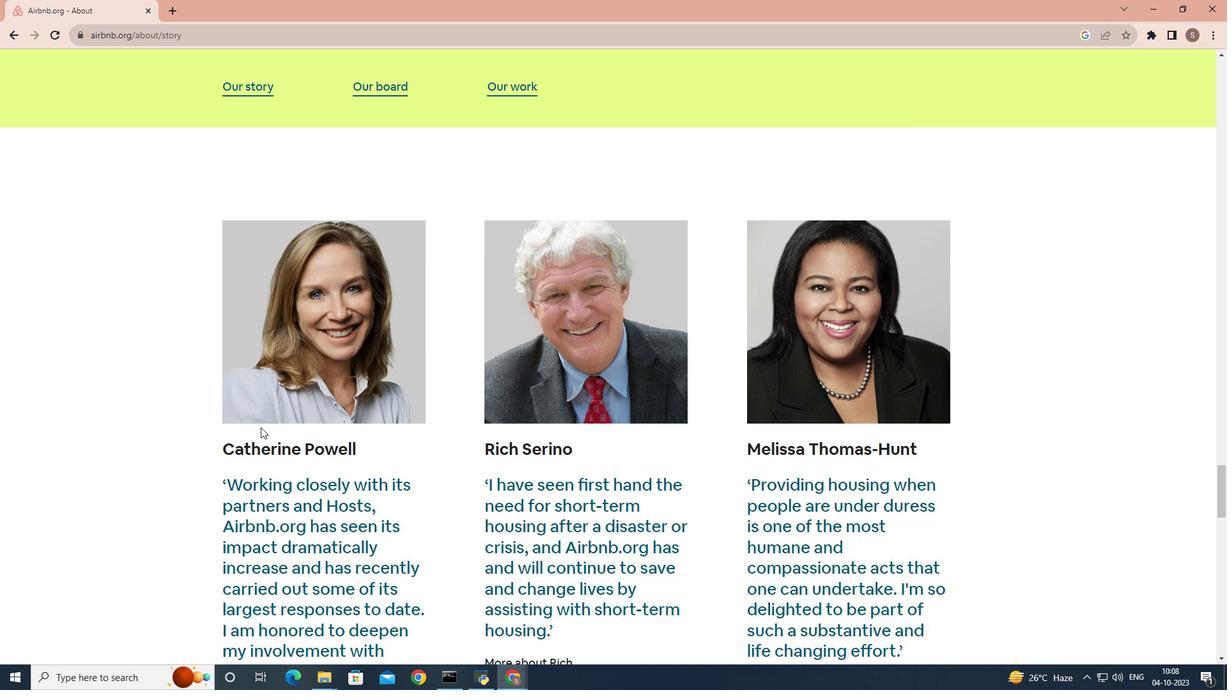 
Action: Mouse scrolled (260, 426) with delta (0, 0)
Screenshot: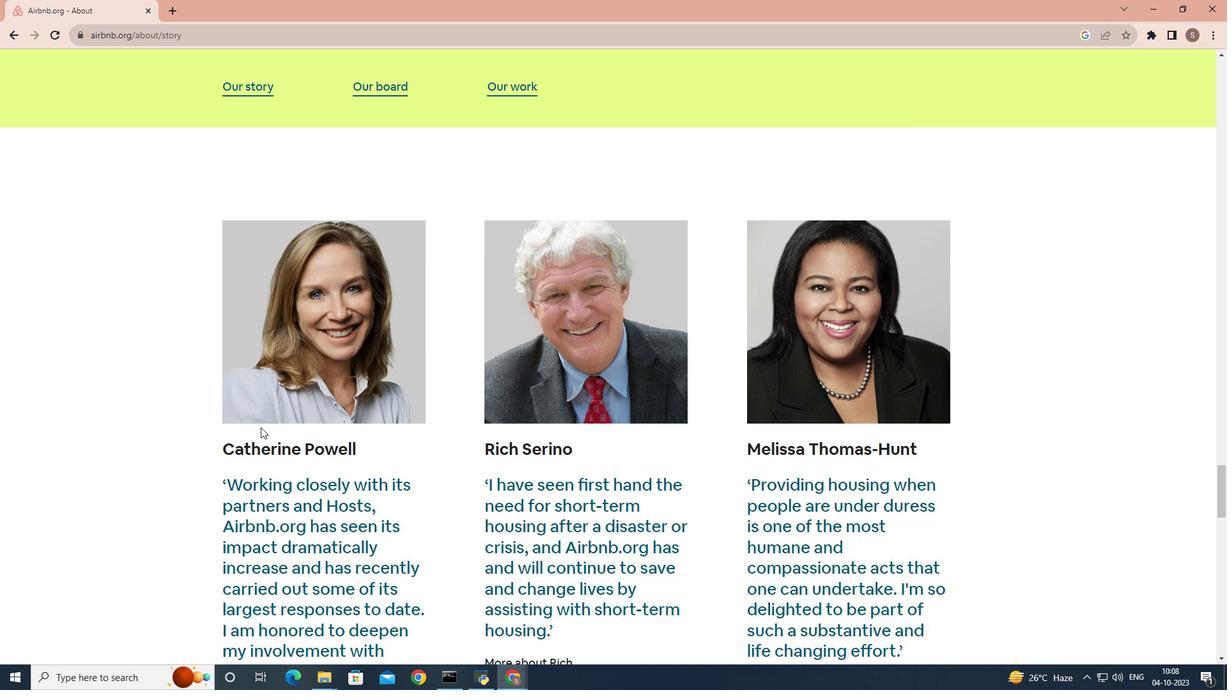 
Action: Mouse scrolled (260, 426) with delta (0, 0)
Screenshot: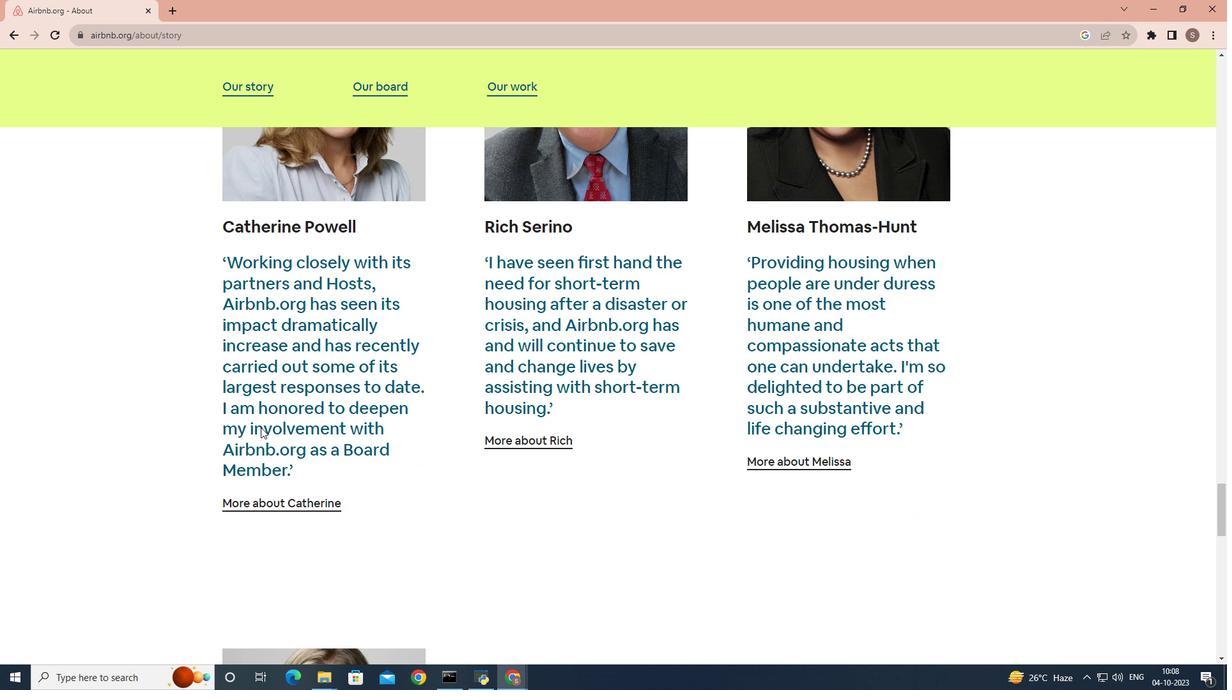 
Action: Mouse scrolled (260, 426) with delta (0, 0)
Screenshot: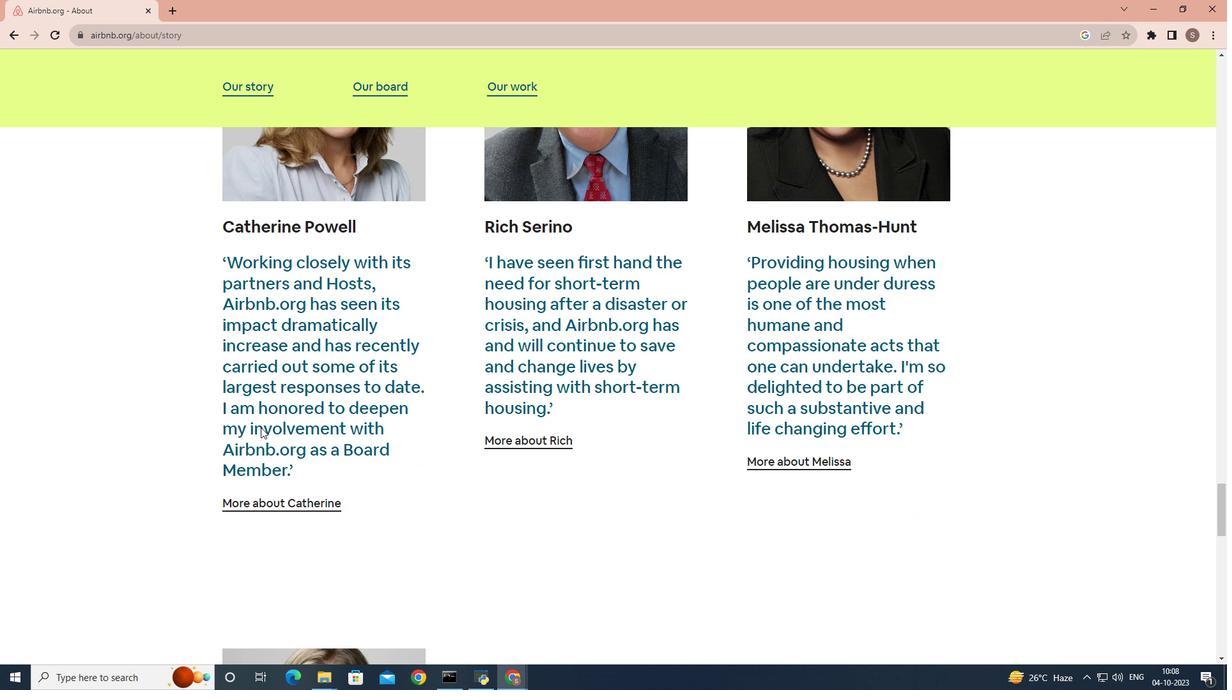 
Action: Mouse scrolled (260, 426) with delta (0, 0)
Screenshot: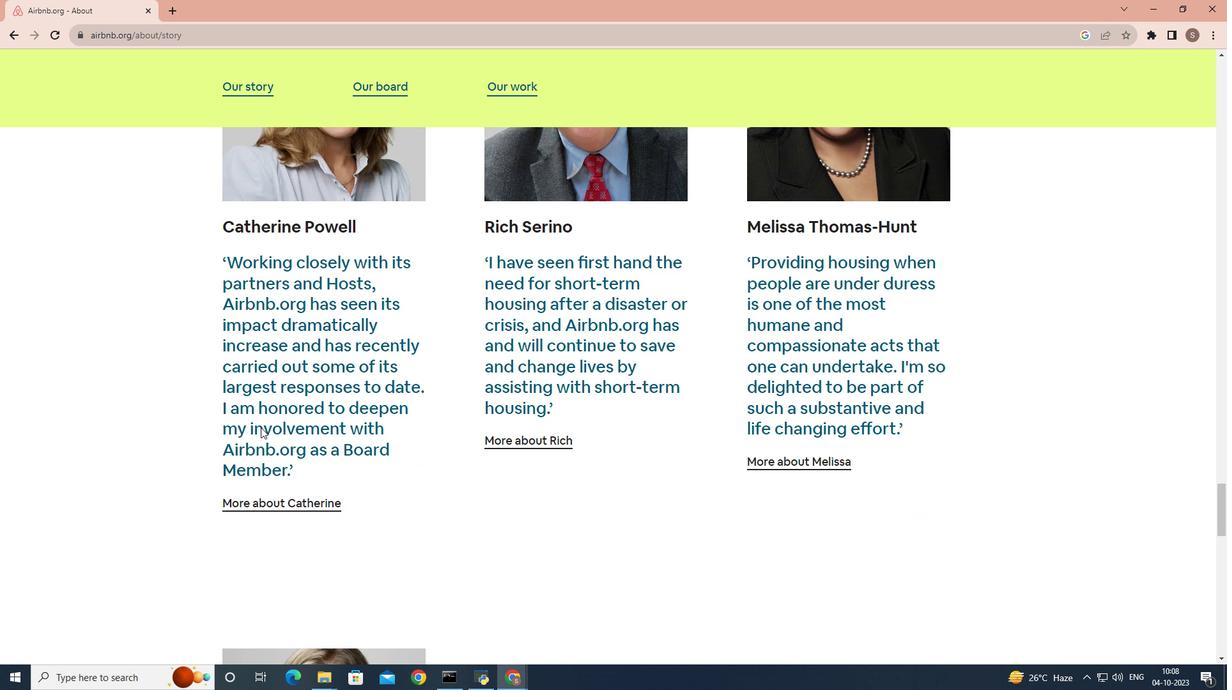 
Action: Mouse scrolled (260, 426) with delta (0, 0)
Screenshot: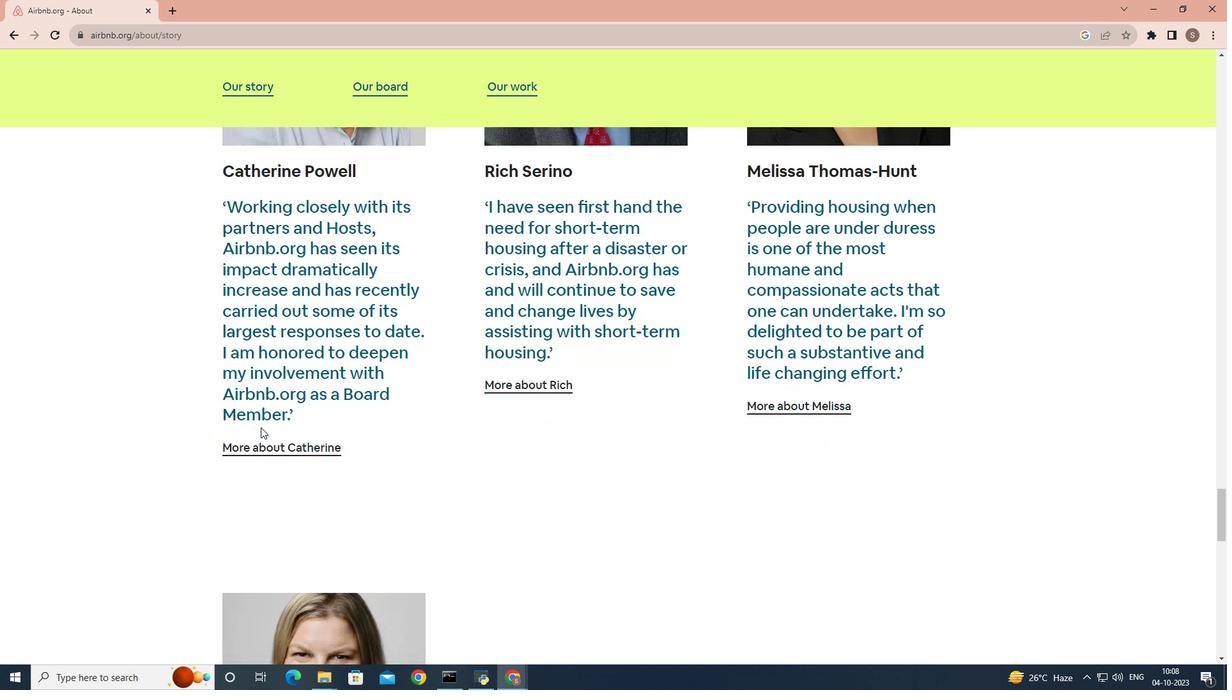 
Action: Mouse scrolled (260, 426) with delta (0, 0)
Screenshot: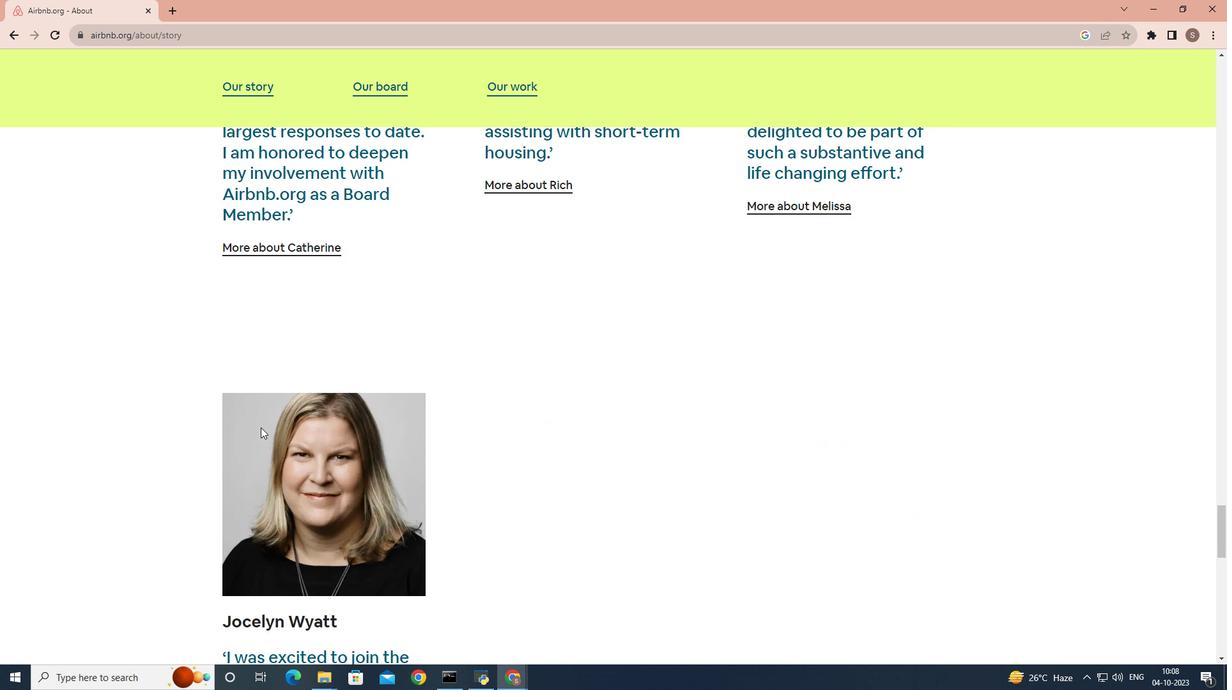 
Action: Mouse scrolled (260, 426) with delta (0, 0)
Screenshot: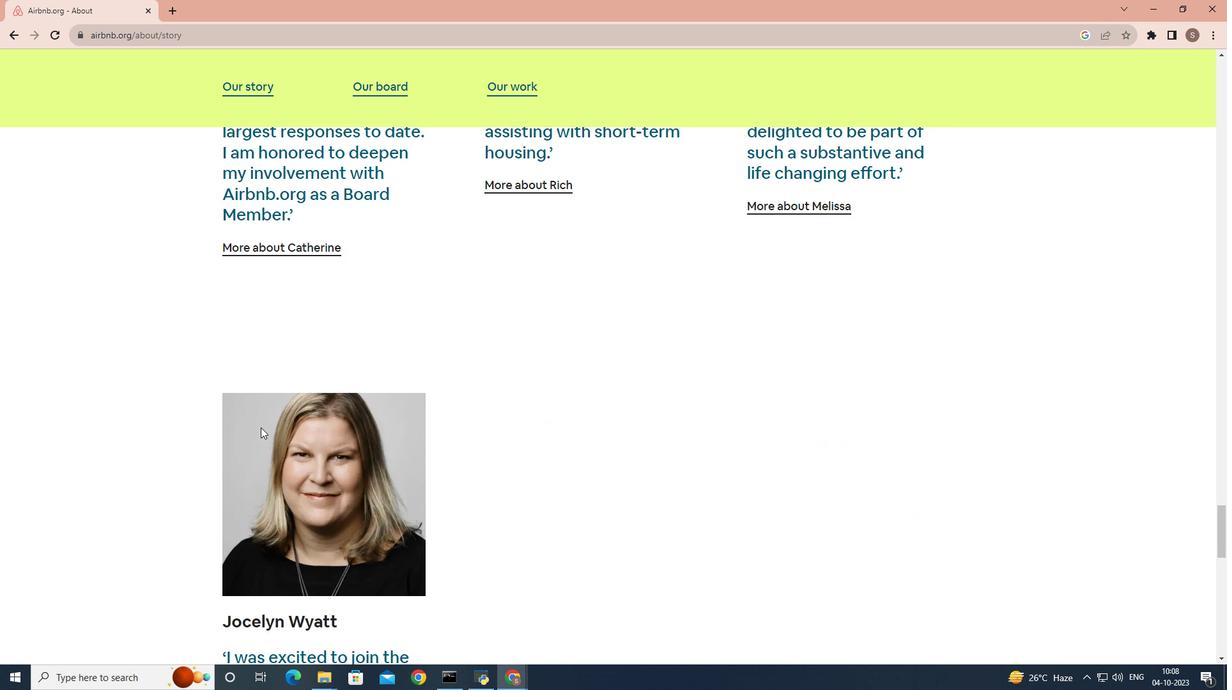 
Action: Mouse scrolled (260, 426) with delta (0, 0)
Screenshot: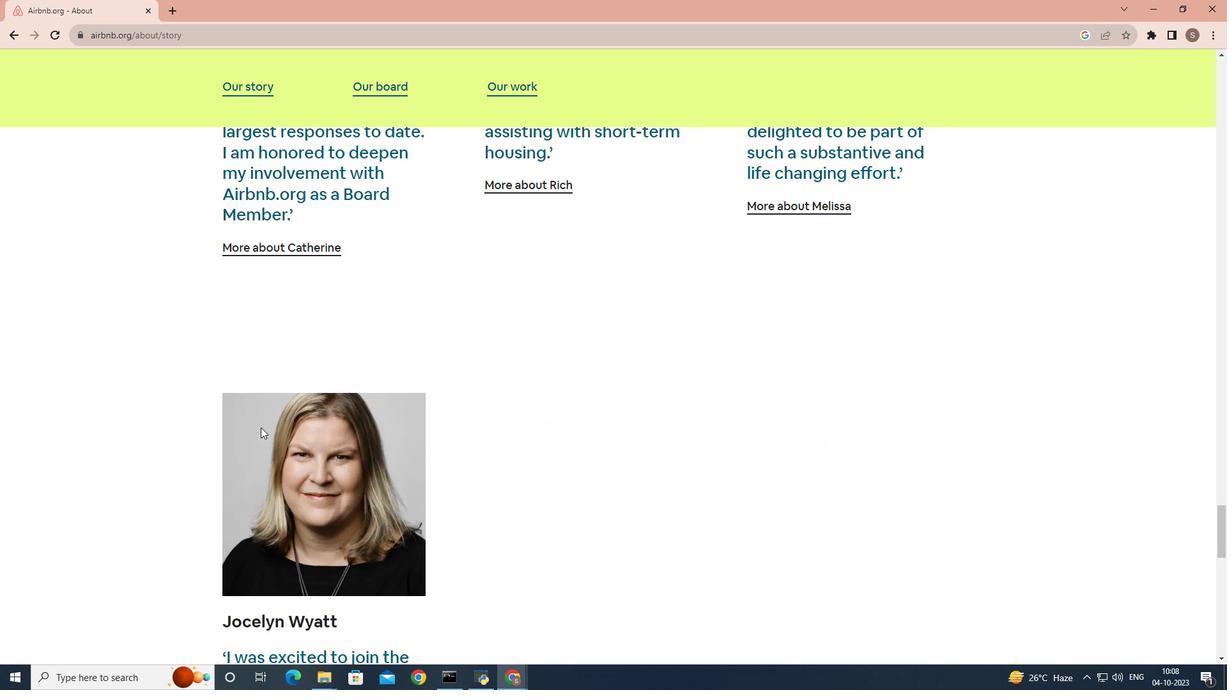 
Action: Mouse scrolled (260, 426) with delta (0, 0)
Screenshot: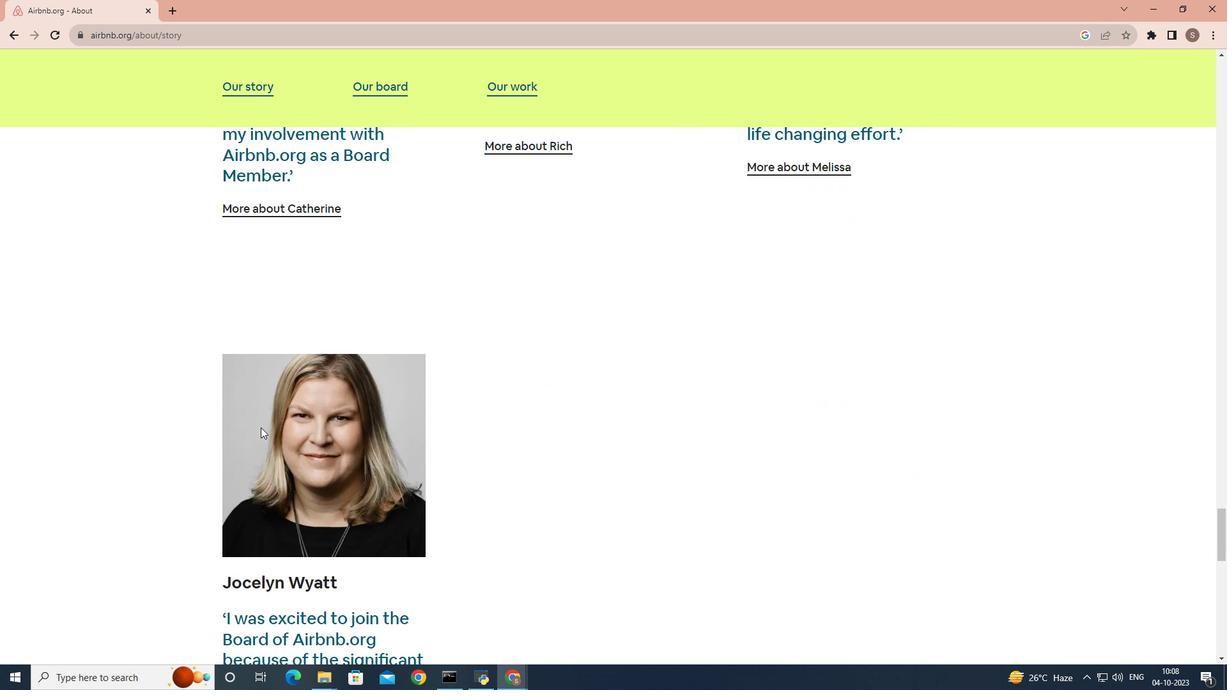 
Action: Mouse scrolled (260, 426) with delta (0, 0)
Screenshot: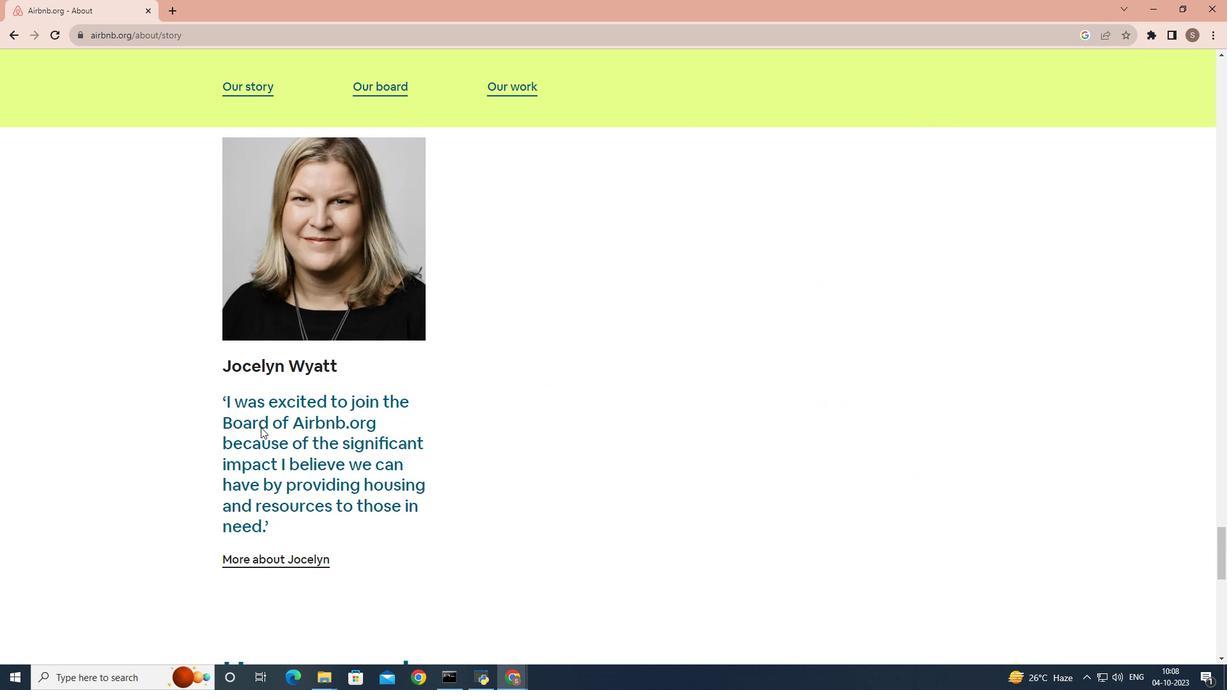 
Action: Mouse scrolled (260, 426) with delta (0, 0)
Screenshot: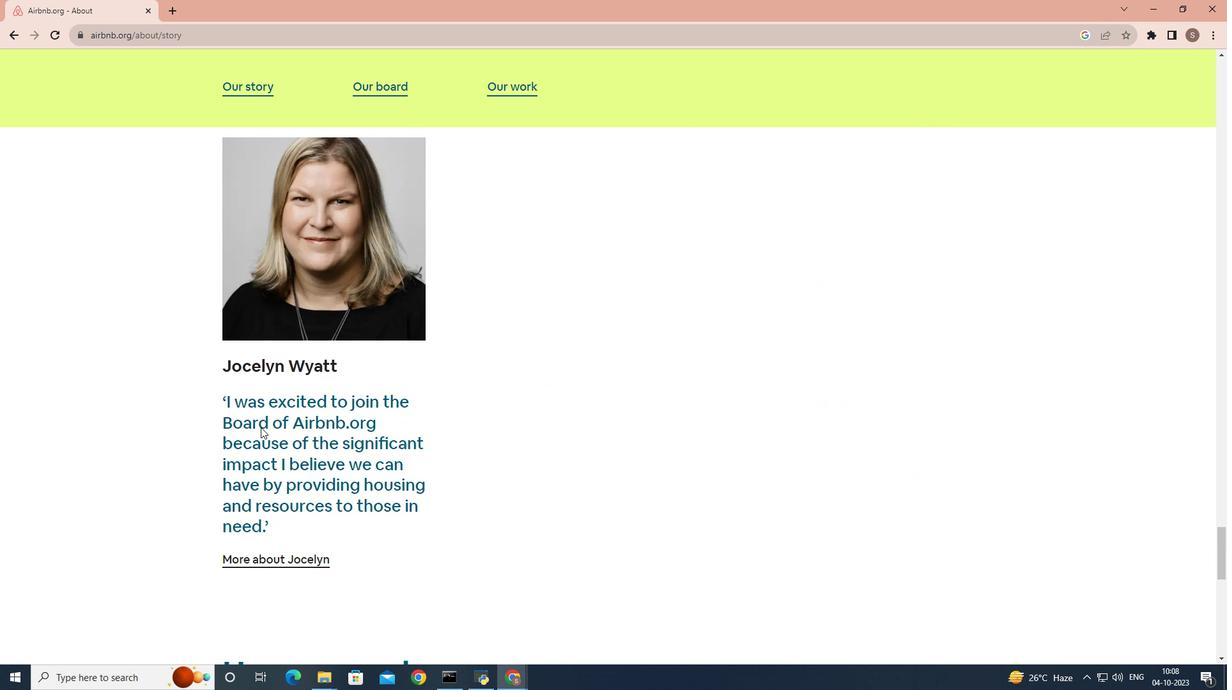
Action: Mouse scrolled (260, 426) with delta (0, 0)
Screenshot: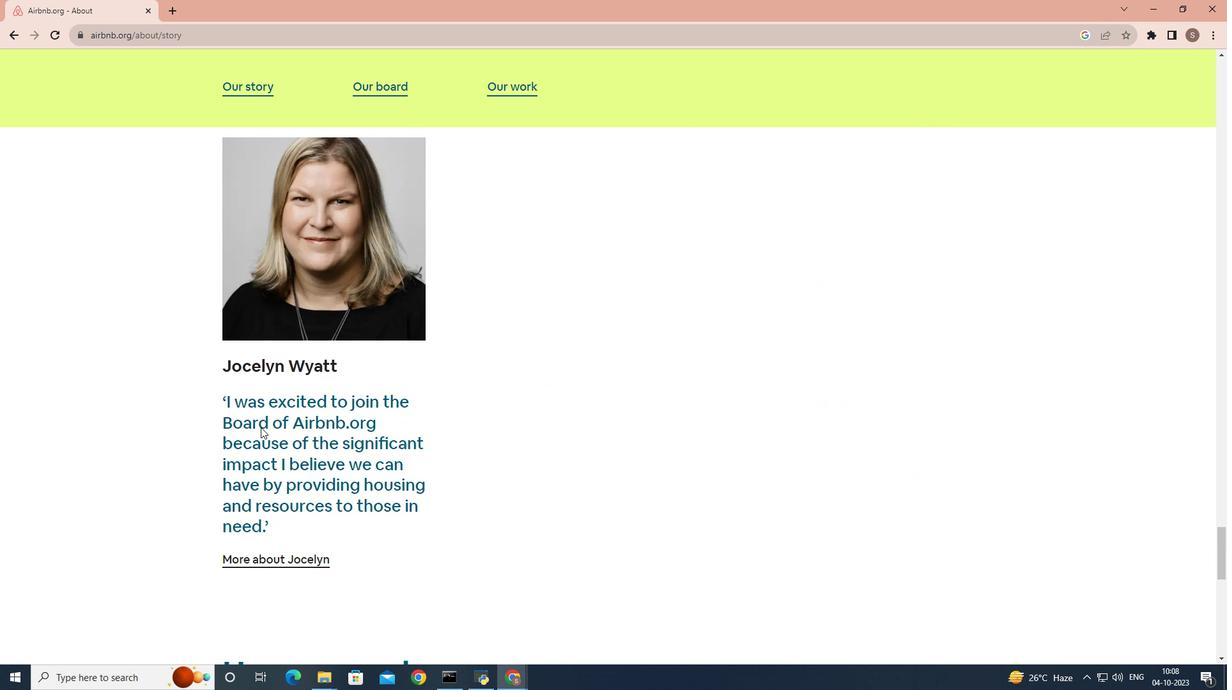 
Action: Mouse scrolled (260, 426) with delta (0, 0)
Screenshot: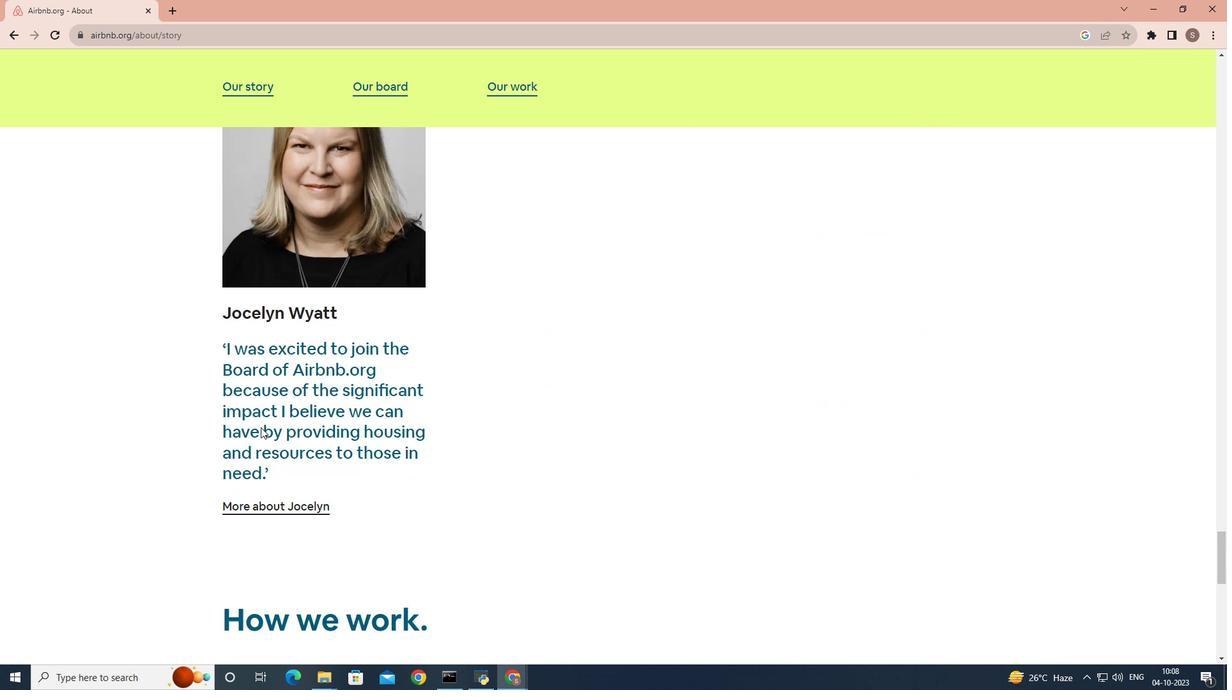 
Action: Mouse scrolled (260, 426) with delta (0, 0)
Screenshot: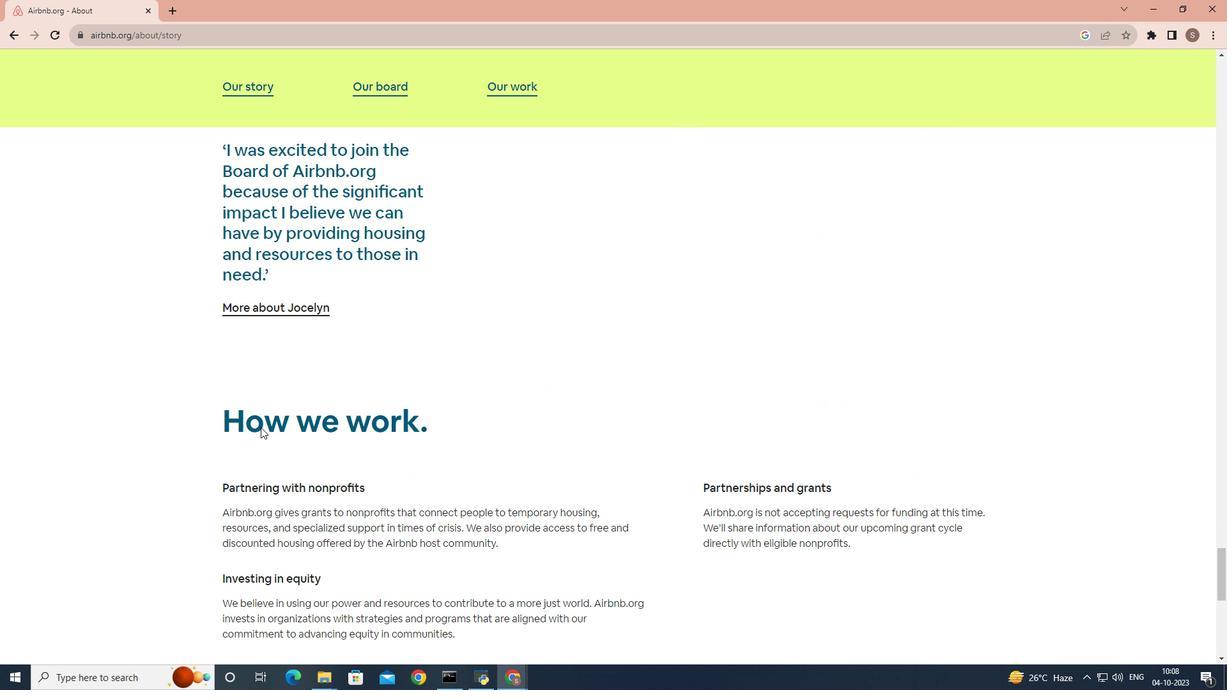 
Action: Mouse scrolled (260, 426) with delta (0, 0)
Screenshot: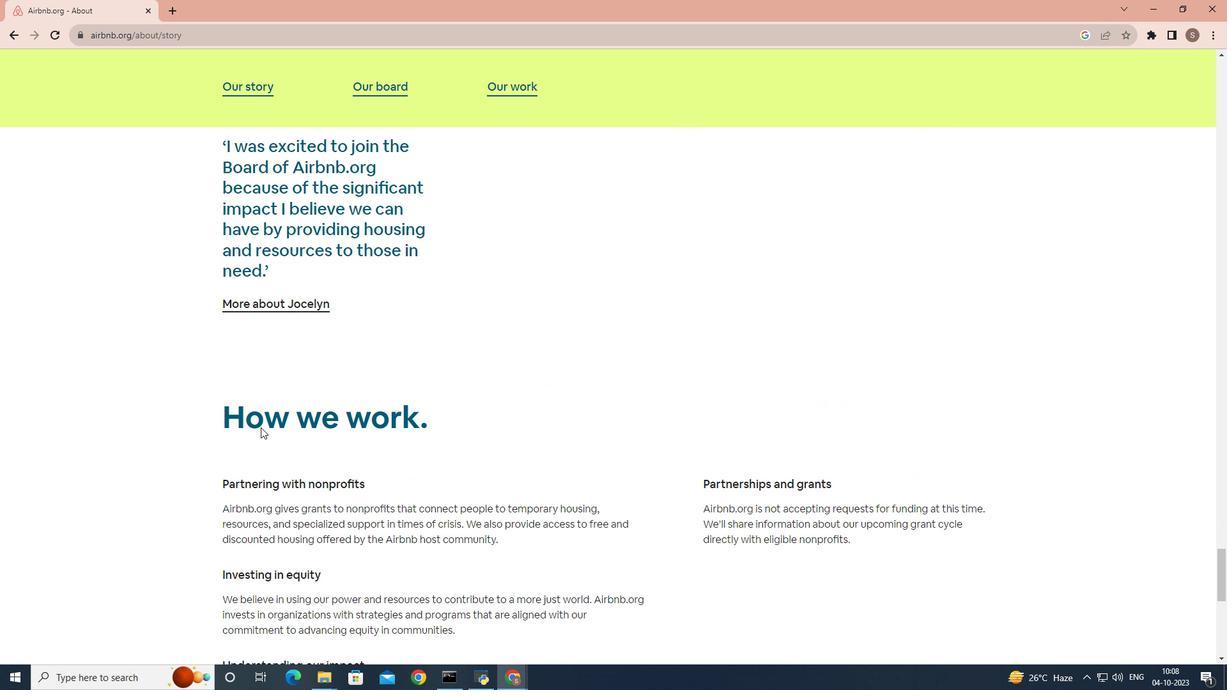 
Action: Mouse scrolled (260, 426) with delta (0, 0)
Screenshot: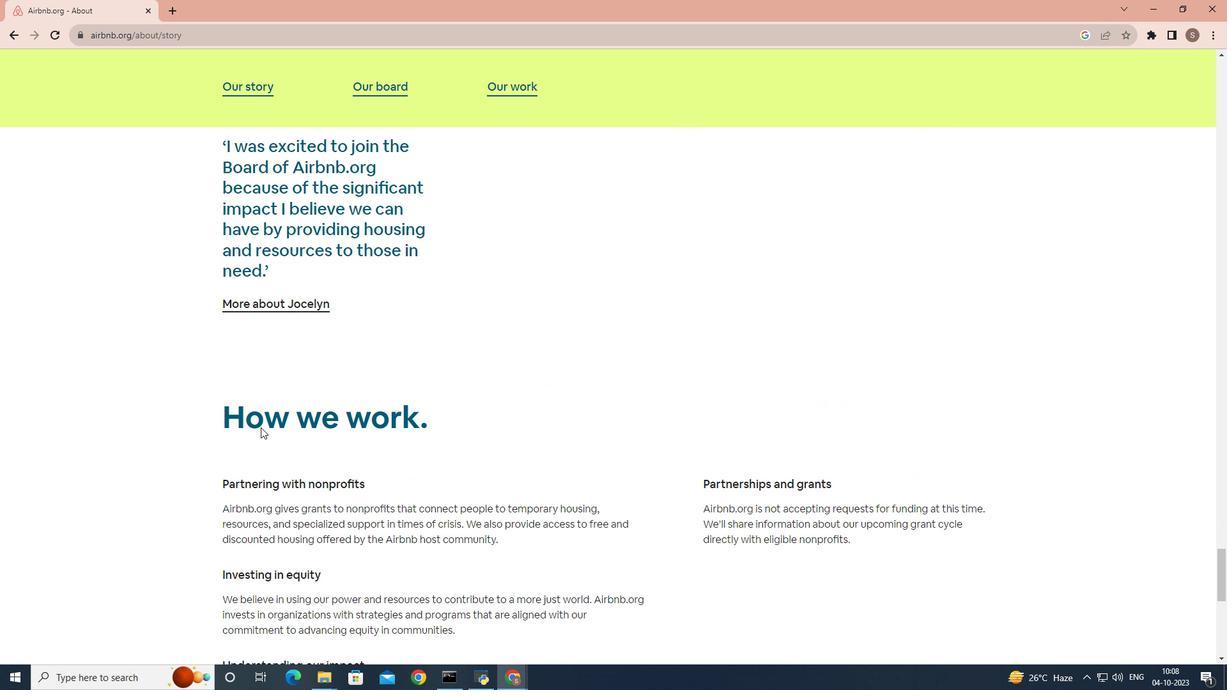 
Action: Mouse scrolled (260, 426) with delta (0, 0)
Screenshot: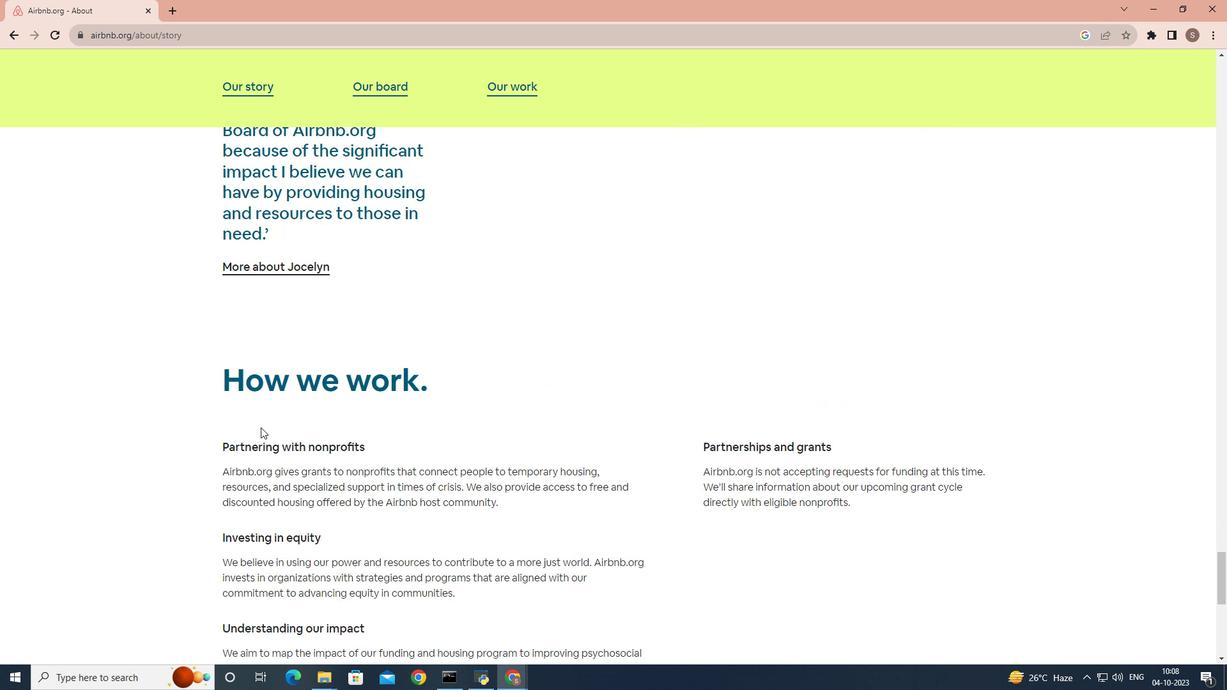 
Action: Mouse scrolled (260, 426) with delta (0, 0)
Screenshot: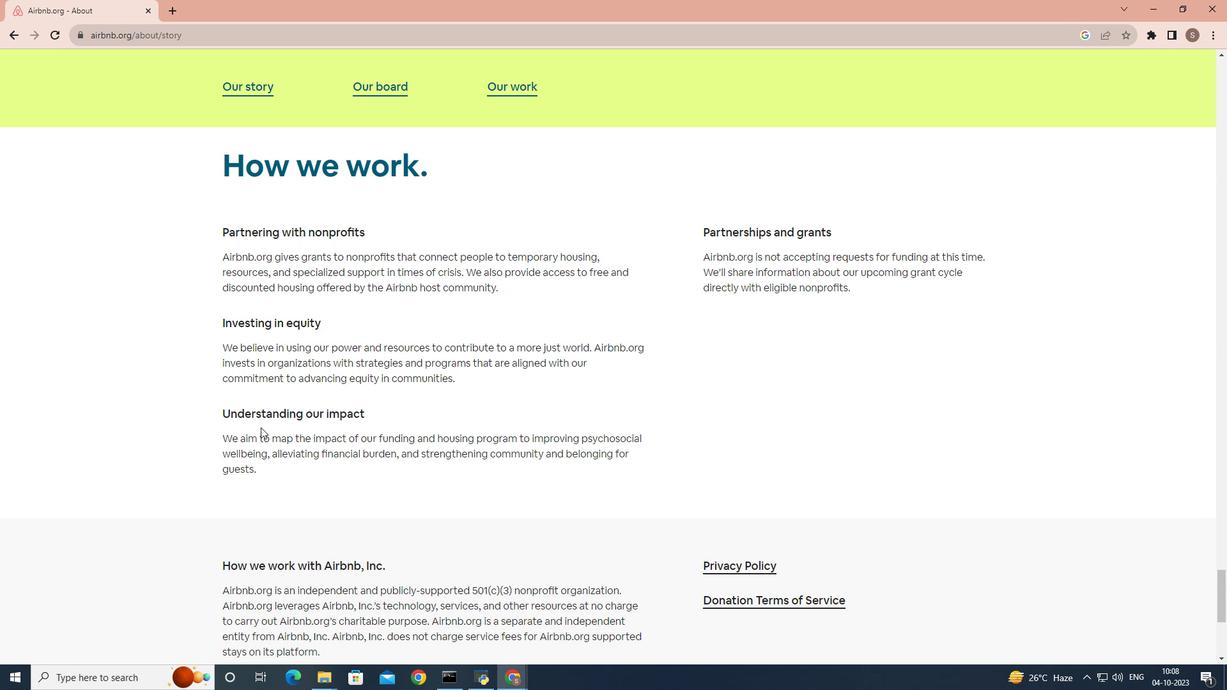 
Action: Mouse scrolled (260, 426) with delta (0, 0)
Screenshot: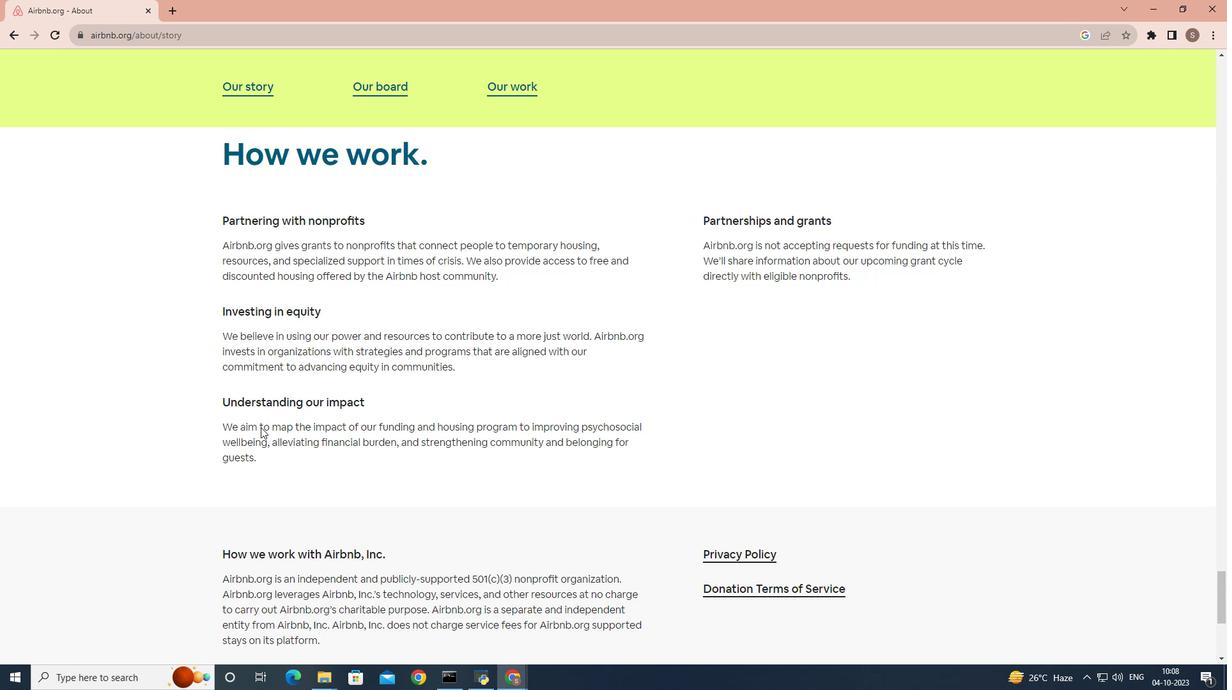 
Action: Mouse scrolled (260, 426) with delta (0, 0)
Screenshot: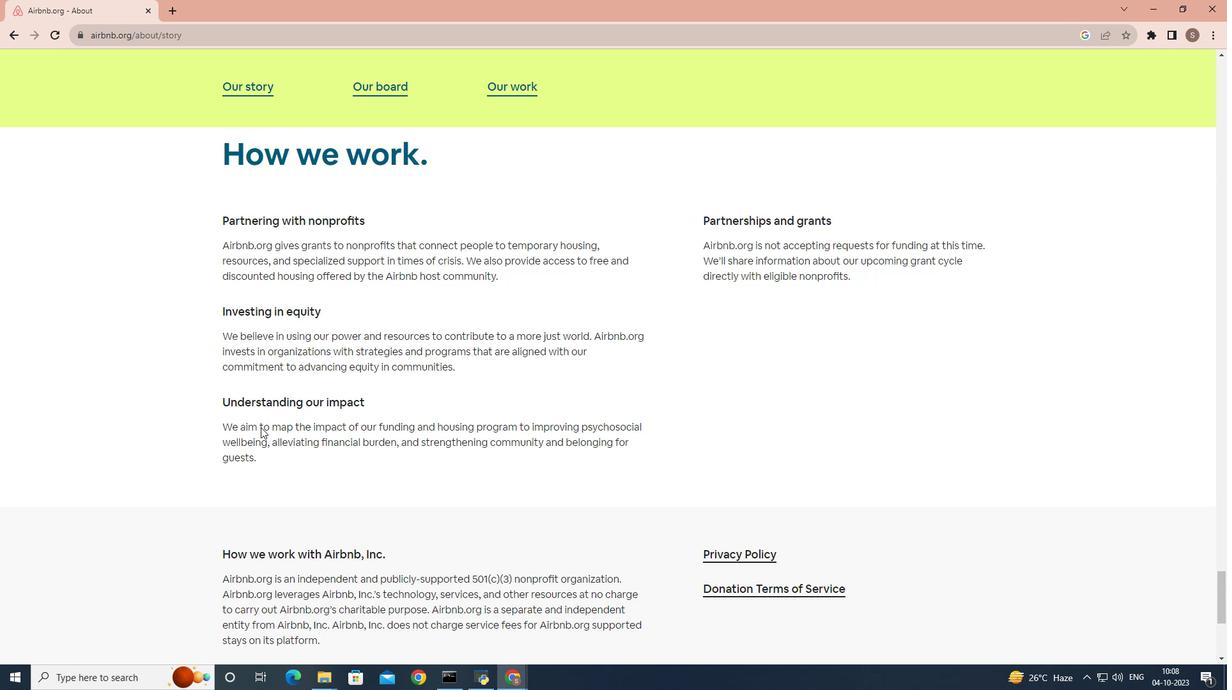 
Action: Mouse scrolled (260, 426) with delta (0, 0)
Screenshot: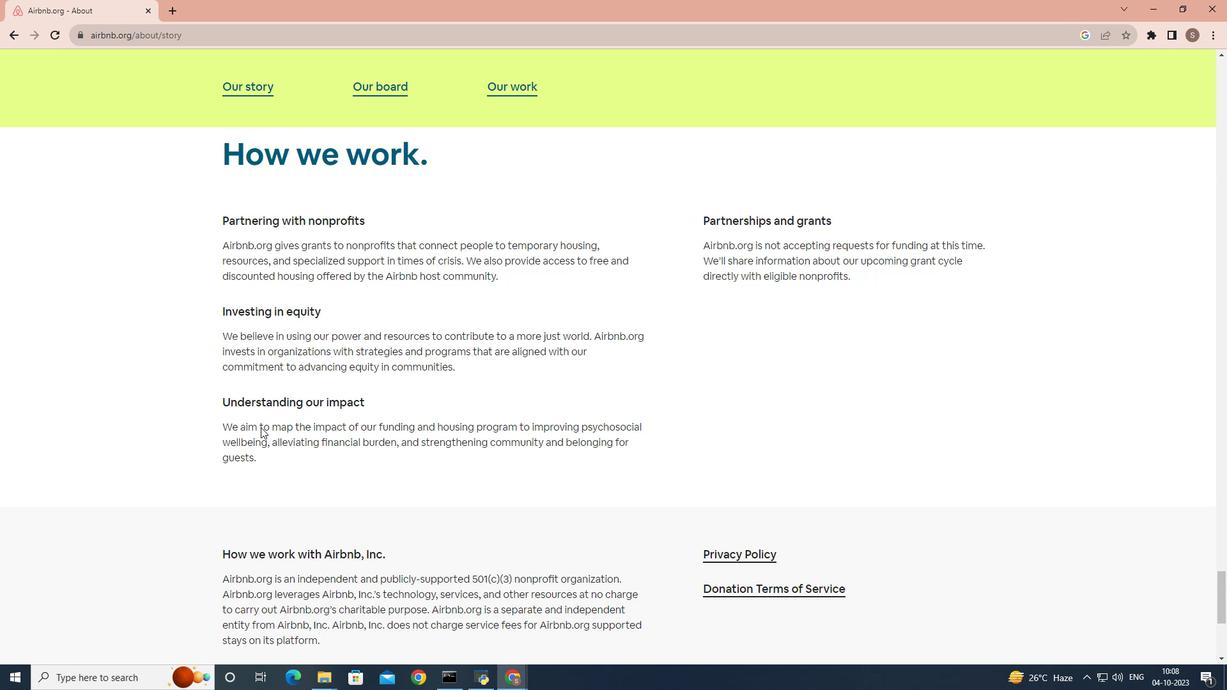 
Action: Mouse scrolled (260, 426) with delta (0, 0)
Screenshot: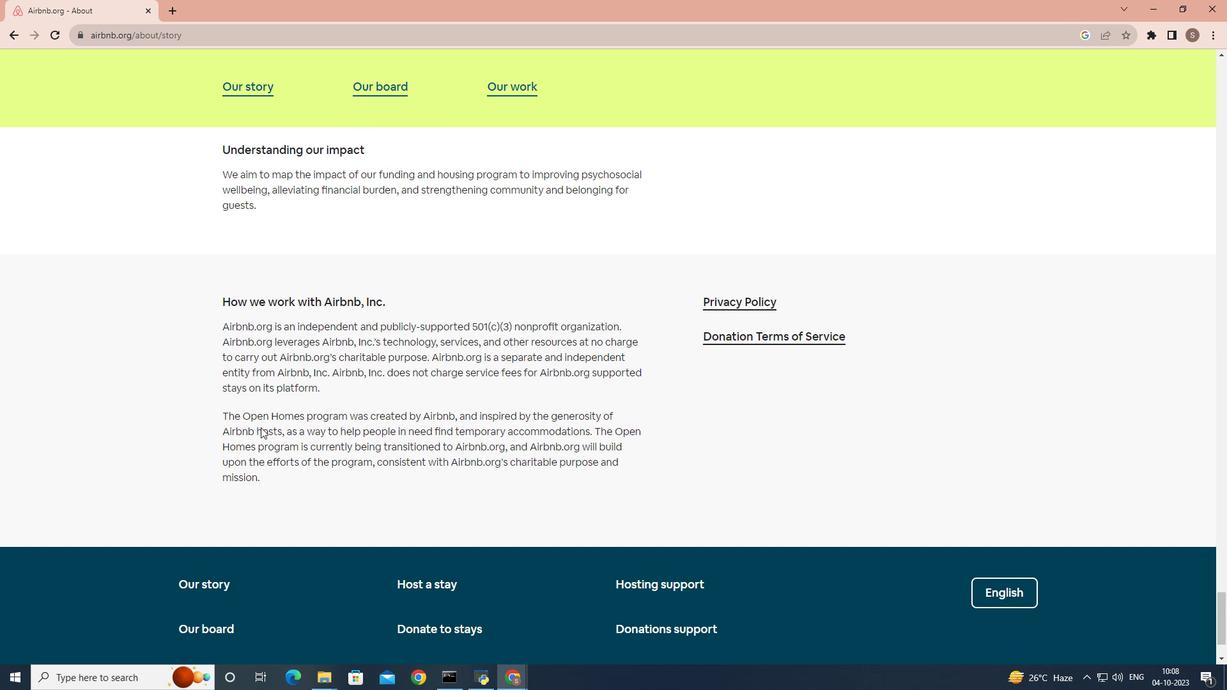 
Action: Mouse scrolled (260, 426) with delta (0, 0)
Screenshot: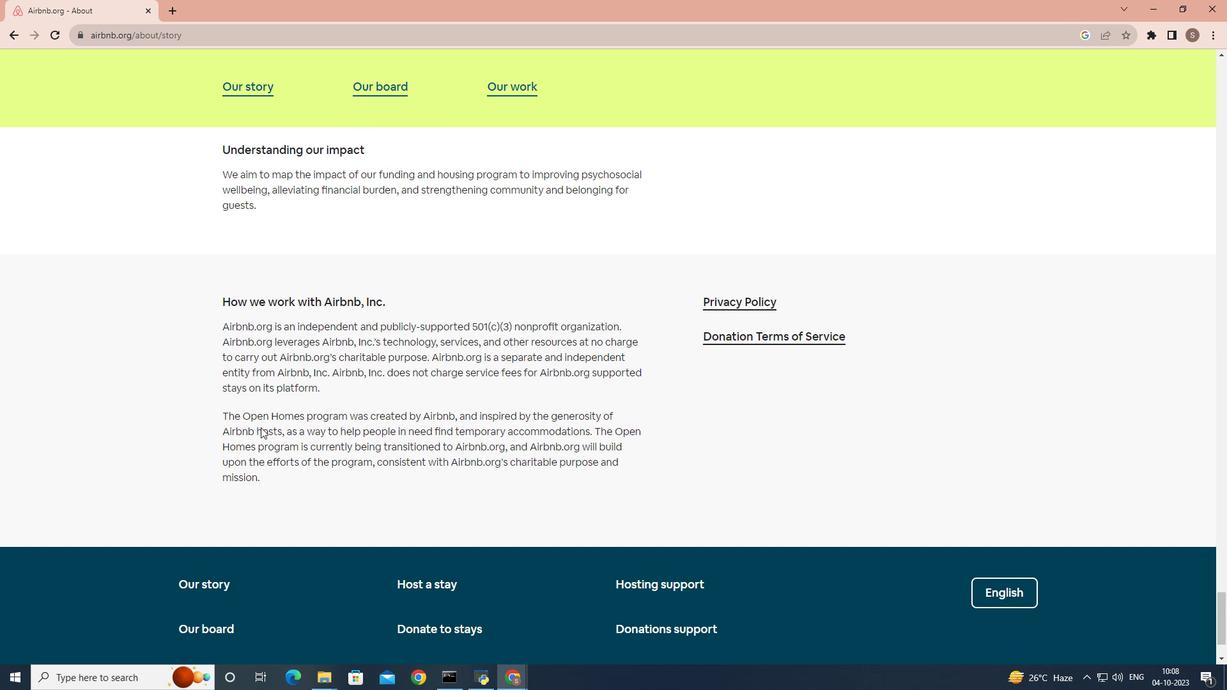 
Action: Mouse scrolled (260, 426) with delta (0, 0)
Screenshot: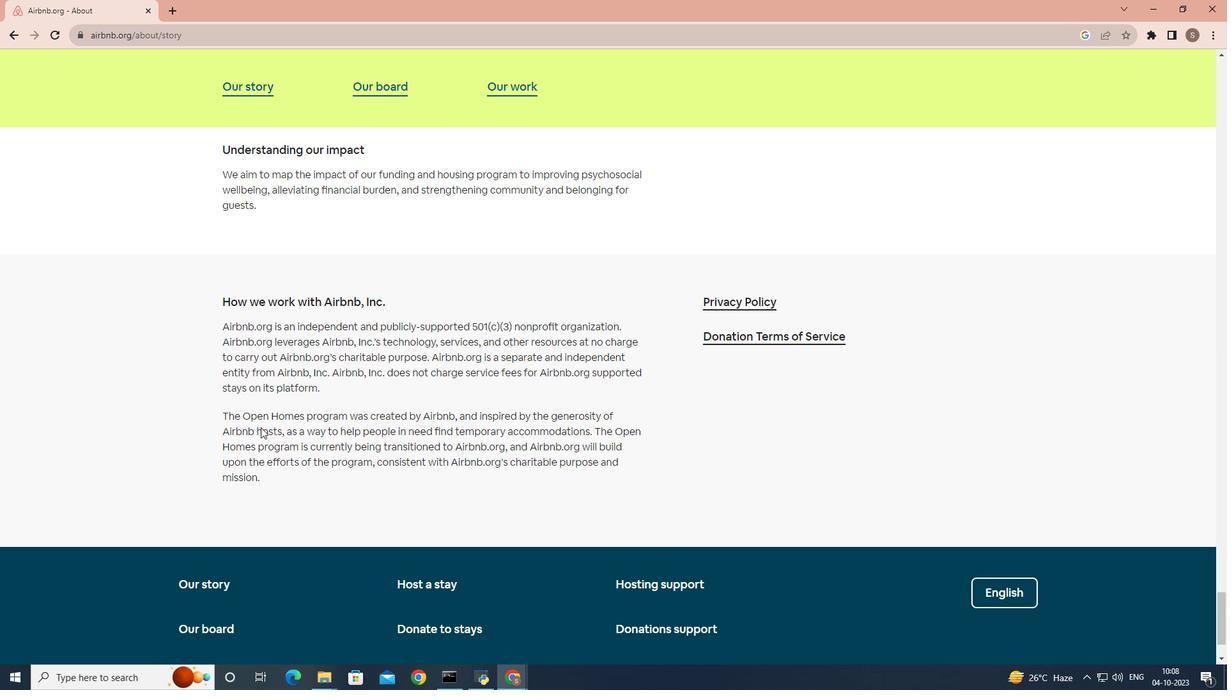 
Action: Mouse scrolled (260, 426) with delta (0, 0)
Screenshot: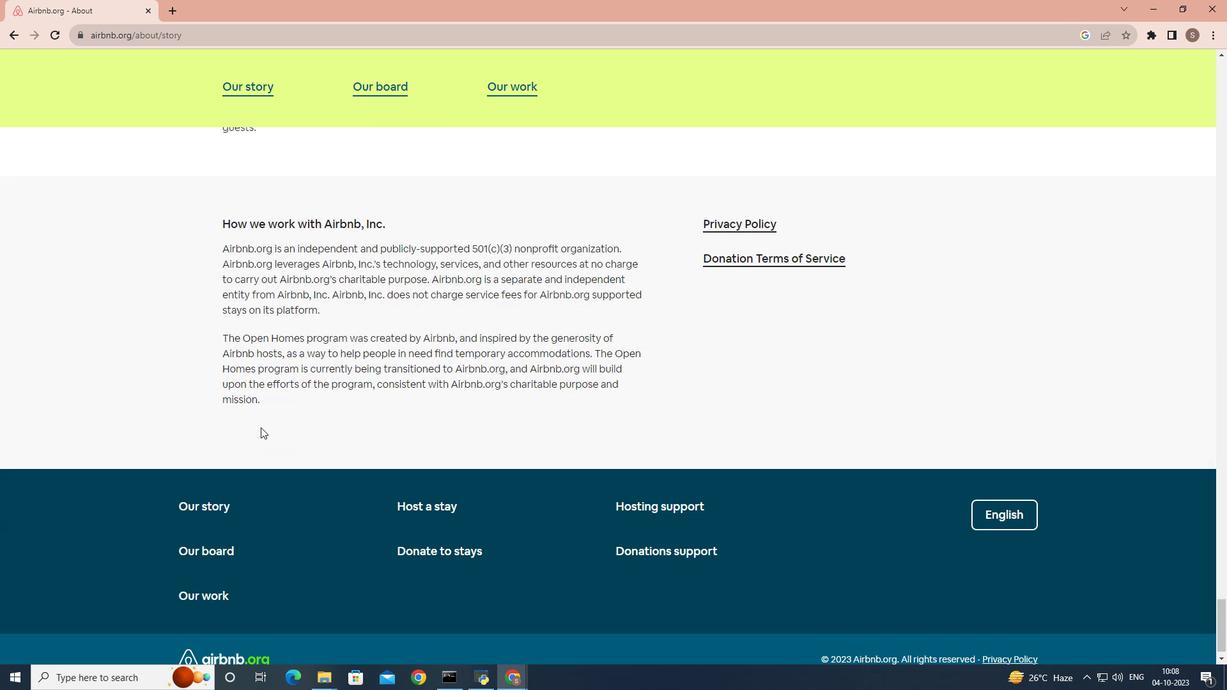 
